 Task: Sort photos from a tech conference into album 
Action: Mouse moved to (459, 569)
Screenshot: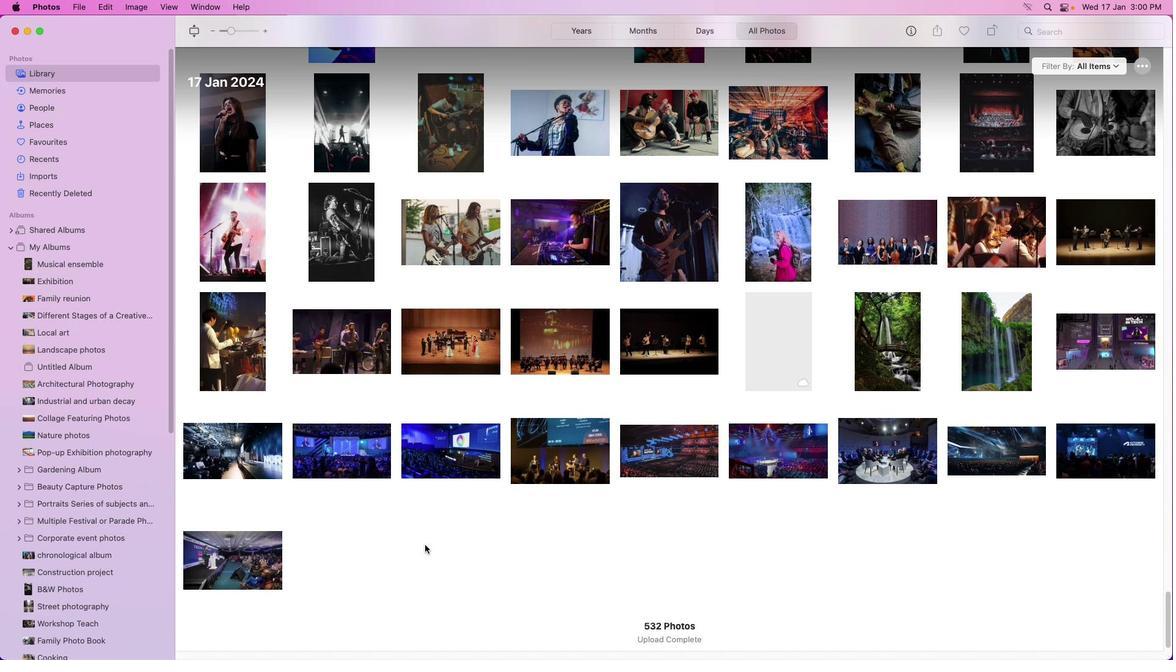 
Action: Mouse pressed left at (459, 569)
Screenshot: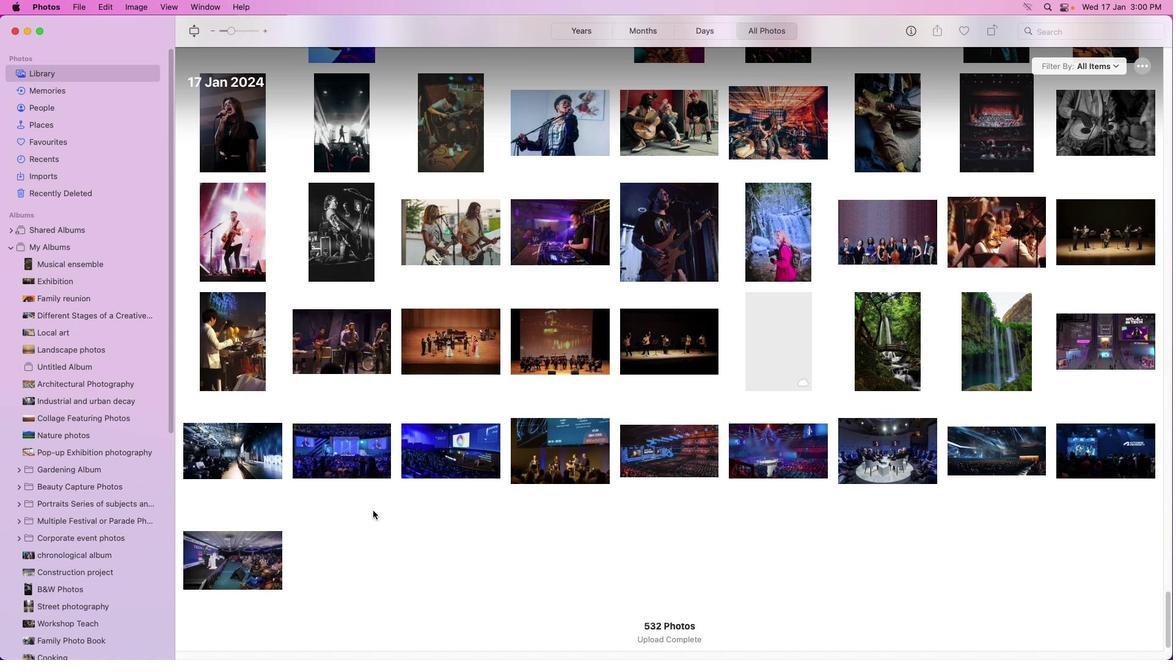 
Action: Mouse moved to (150, 244)
Screenshot: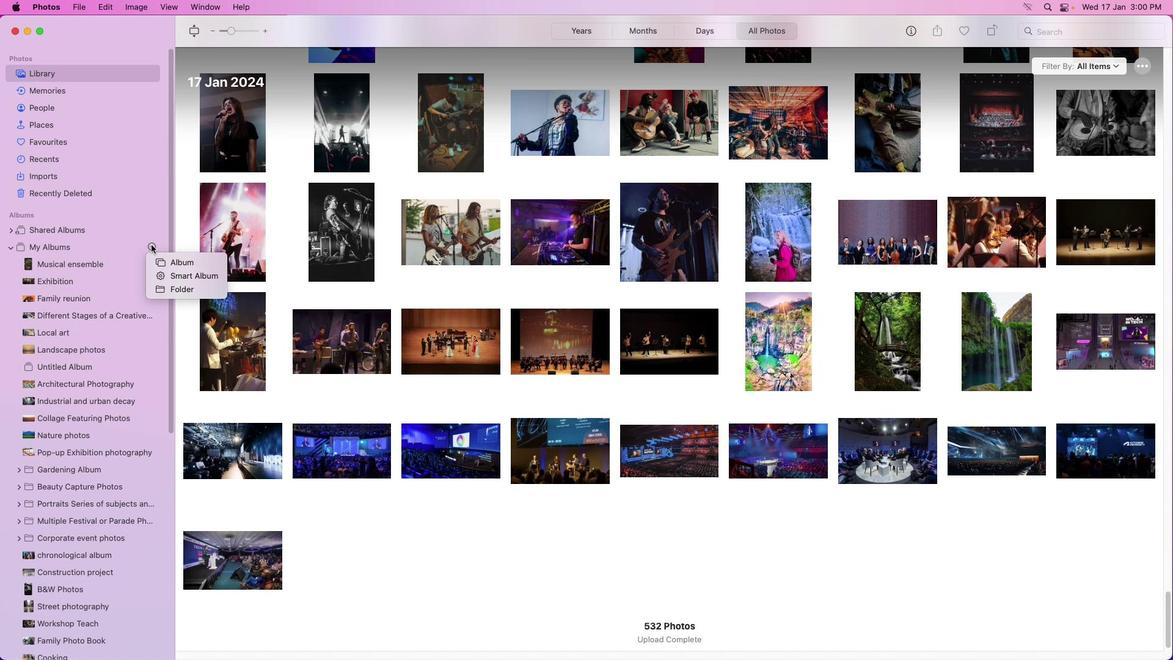 
Action: Mouse pressed left at (150, 244)
Screenshot: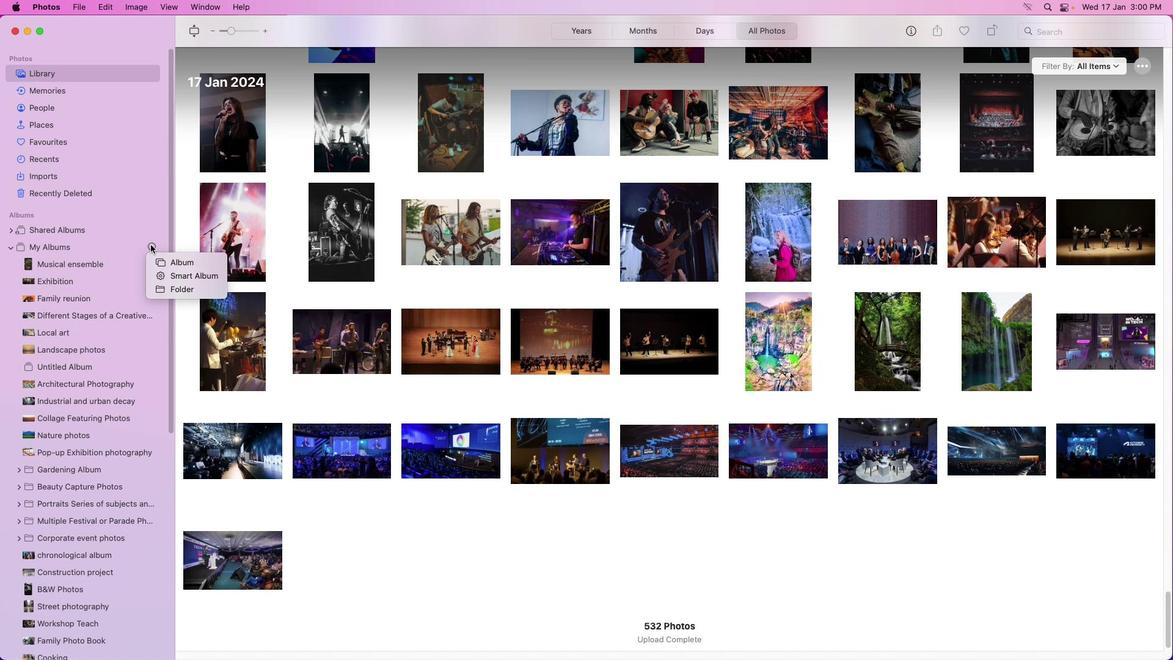 
Action: Mouse moved to (196, 264)
Screenshot: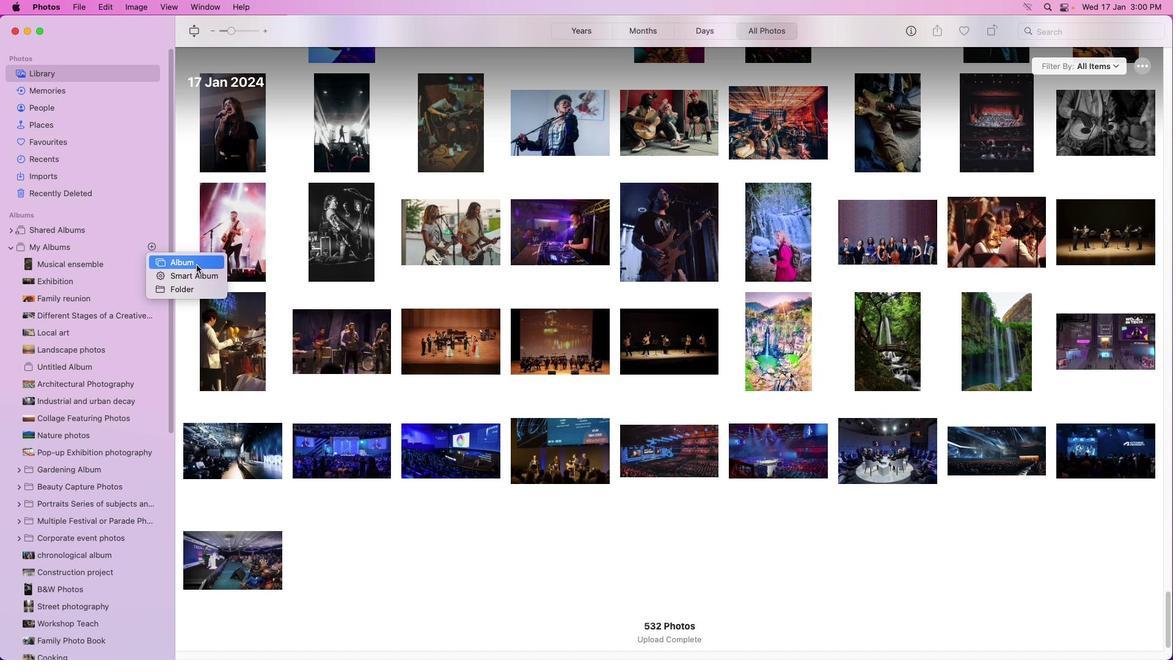 
Action: Mouse pressed left at (196, 264)
Screenshot: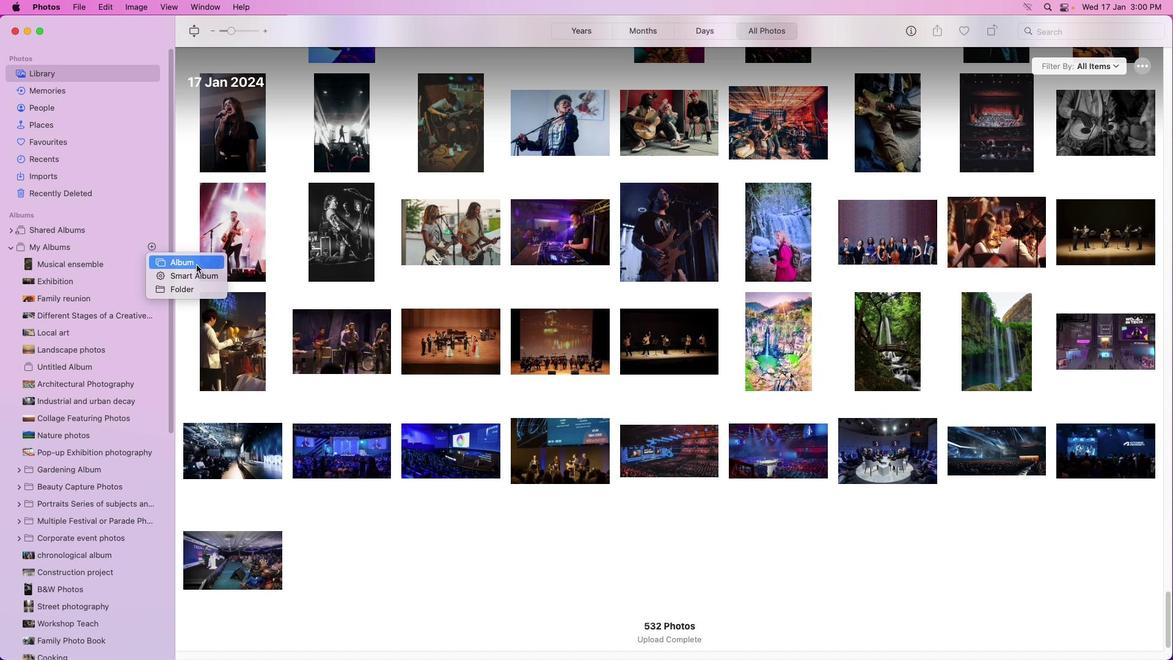 
Action: Mouse moved to (196, 265)
Screenshot: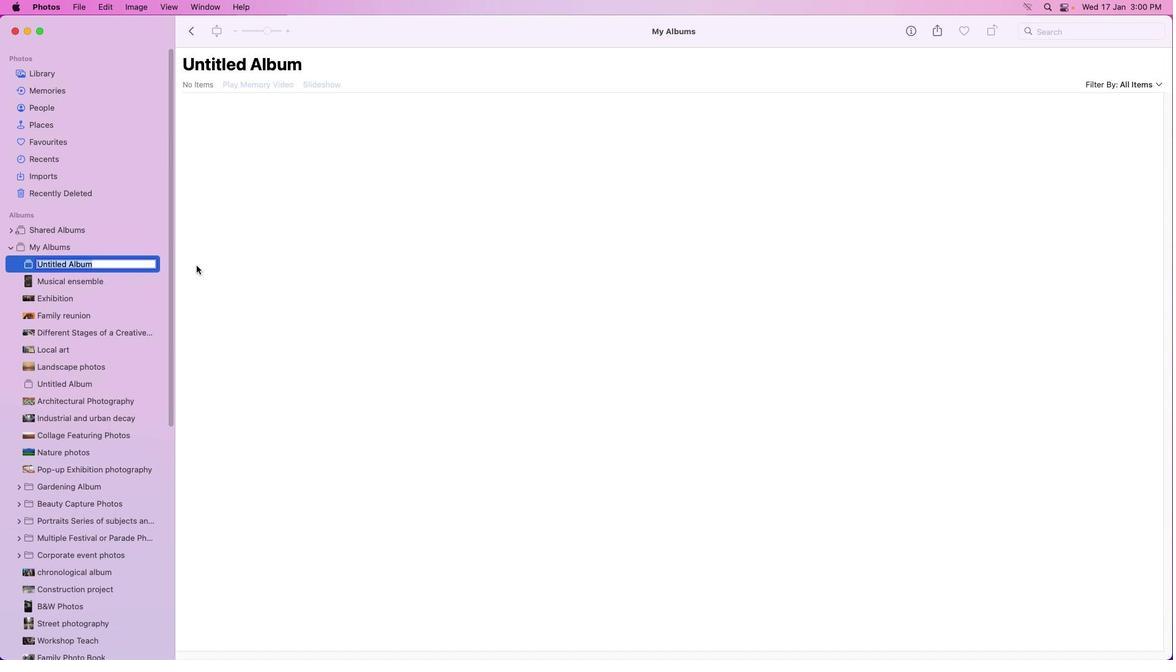 
Action: Key pressed Key.backspaceKey.caps_lock'T'Key.caps_lock'e''c''h'Key.space'c''o''n''f''e''r''e''n''c''e'Key.enter
Screenshot: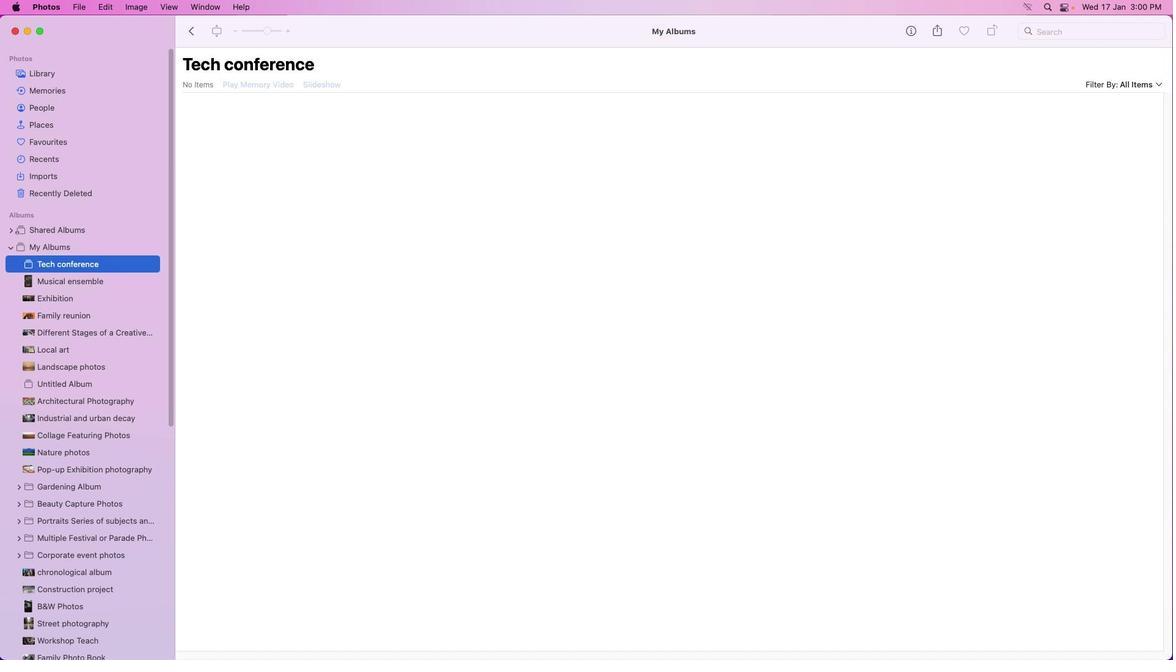 
Action: Mouse moved to (69, 70)
Screenshot: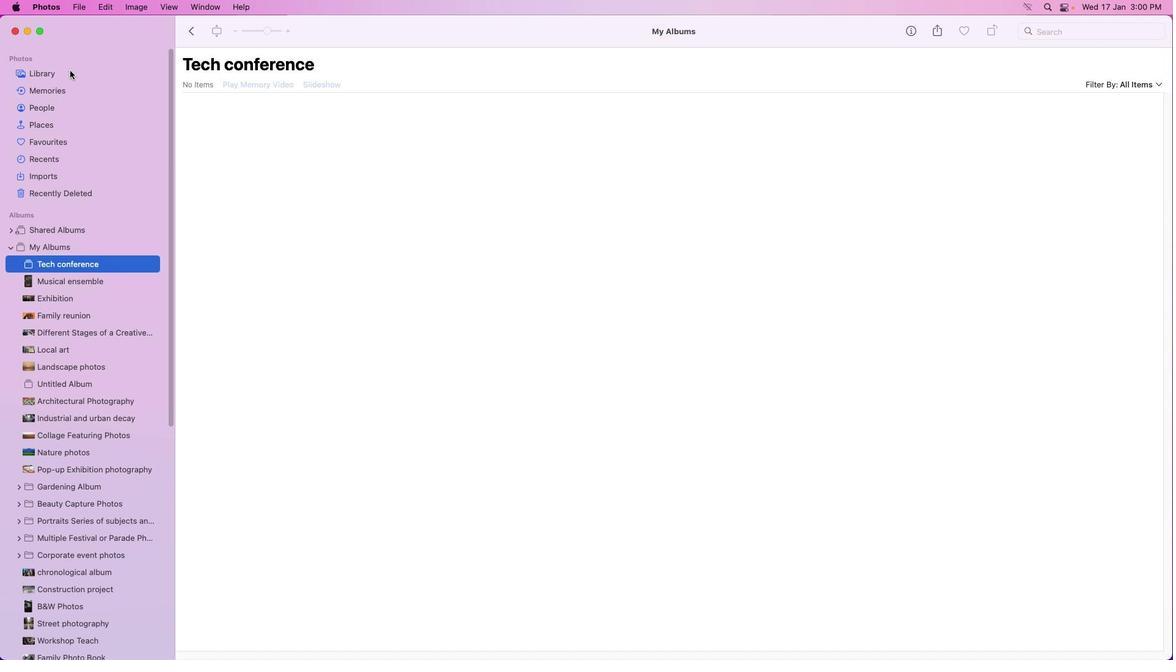 
Action: Mouse pressed left at (69, 70)
Screenshot: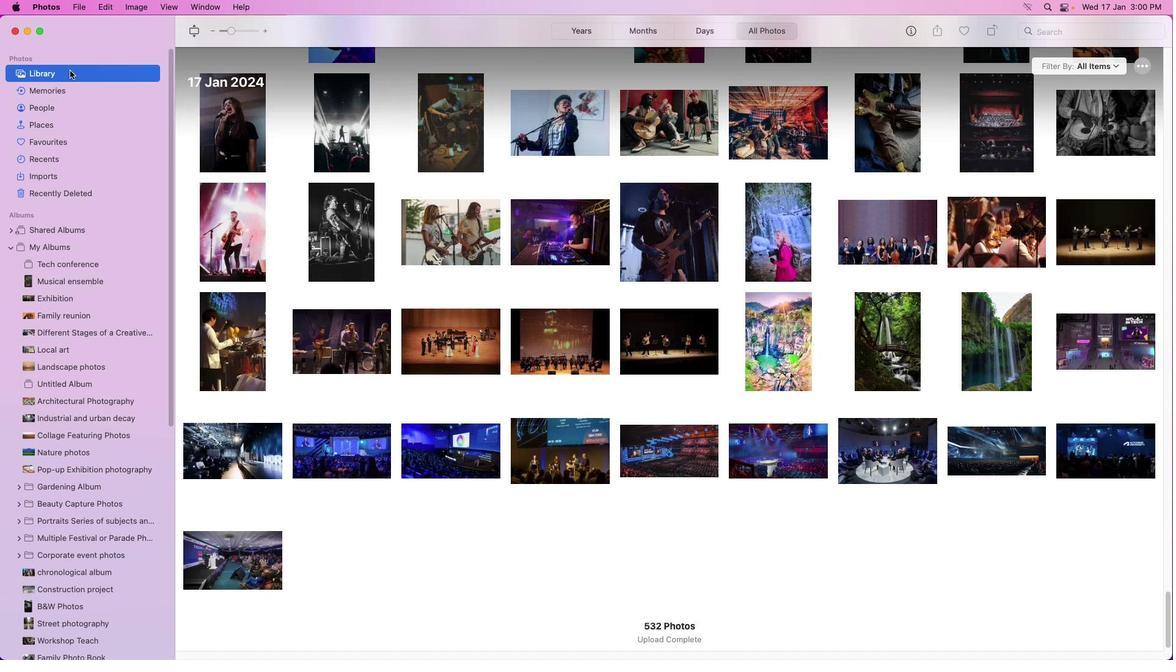 
Action: Mouse moved to (1088, 337)
Screenshot: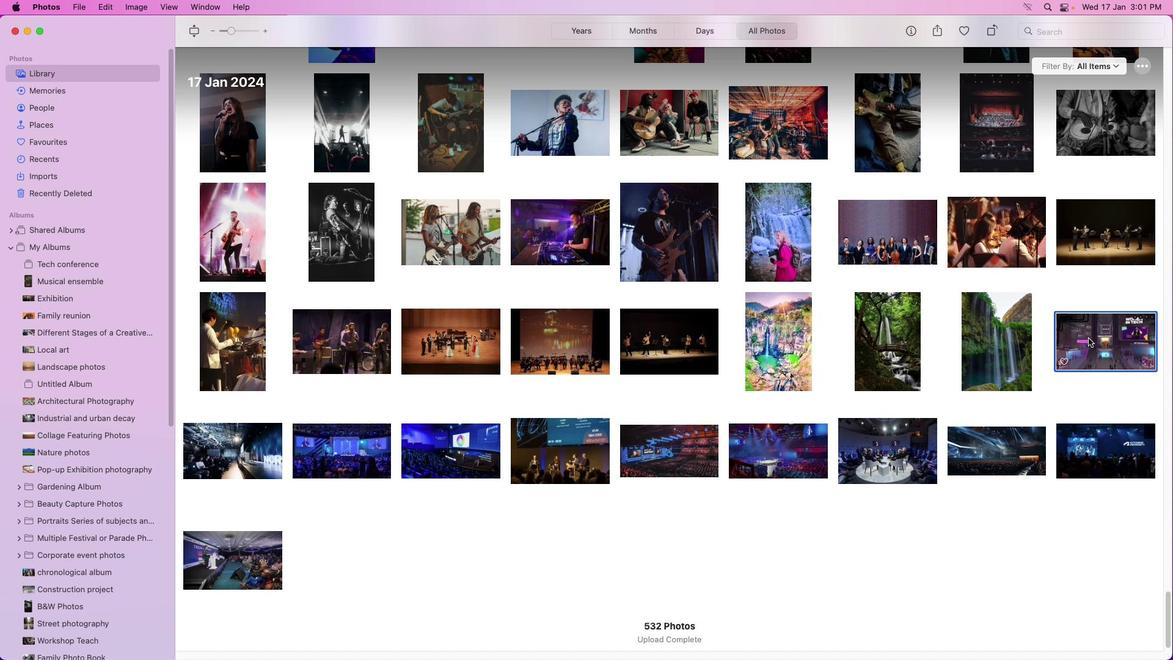 
Action: Mouse pressed left at (1088, 337)
Screenshot: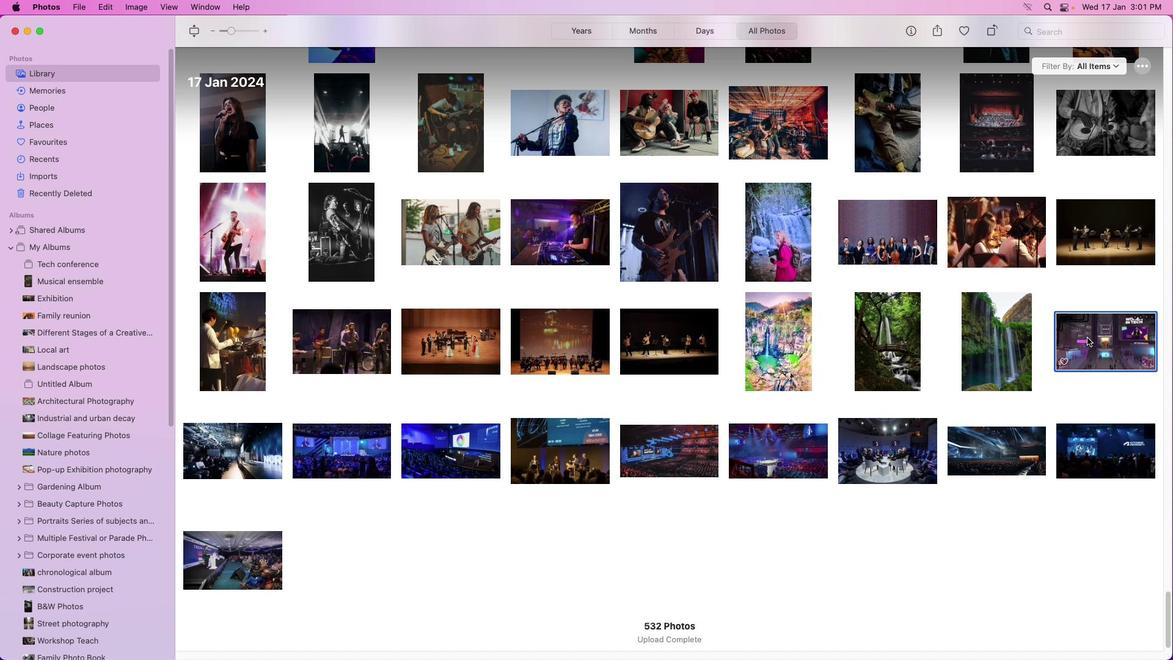
Action: Mouse moved to (1081, 342)
Screenshot: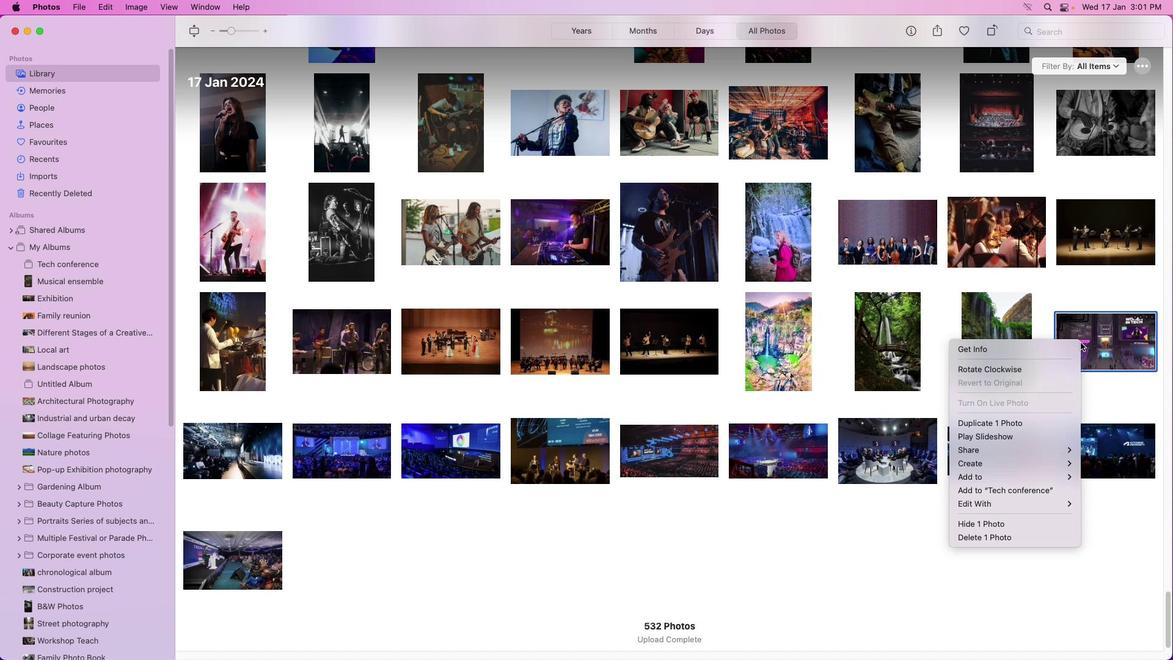 
Action: Mouse pressed right at (1081, 342)
Screenshot: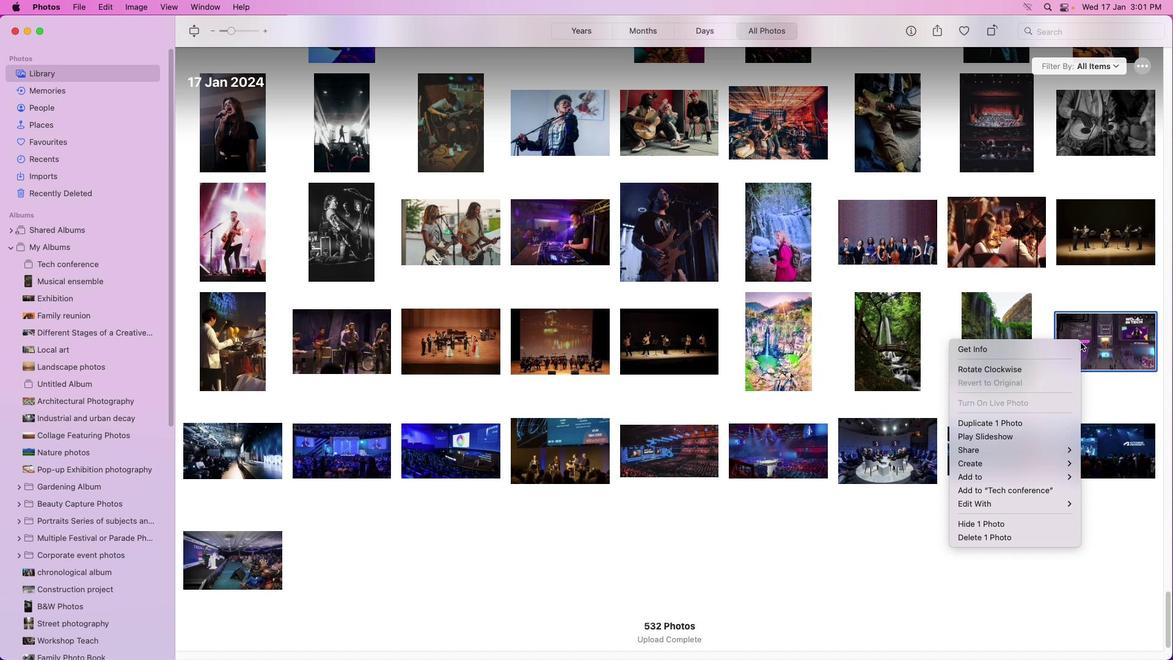 
Action: Mouse moved to (835, 101)
Screenshot: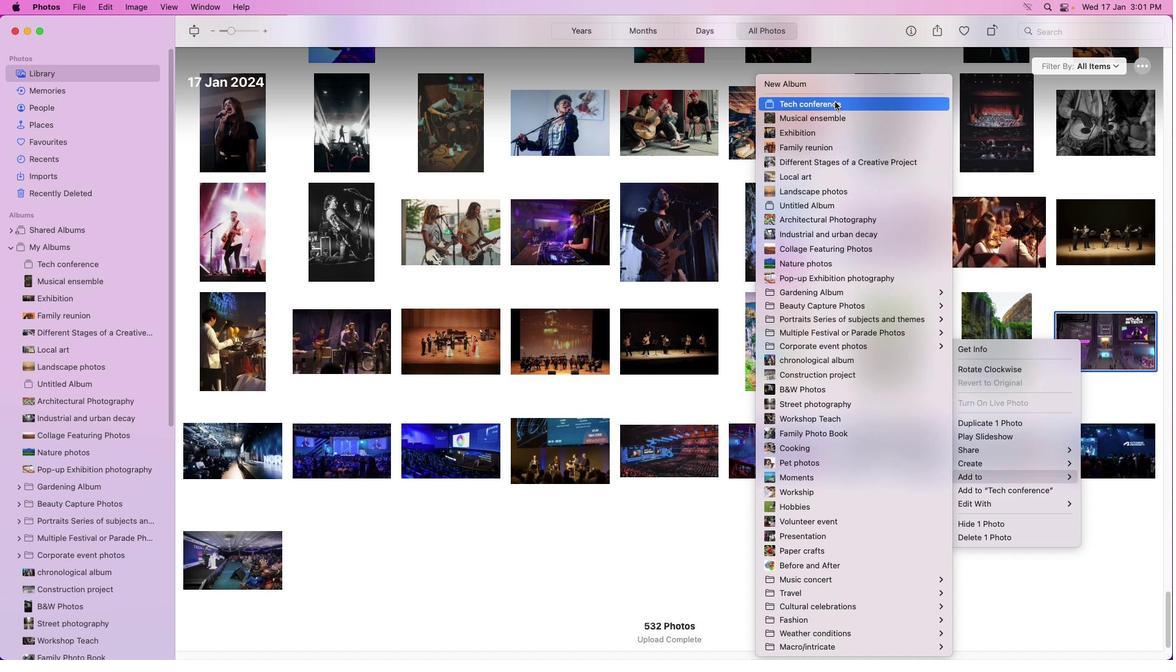 
Action: Mouse pressed left at (835, 101)
Screenshot: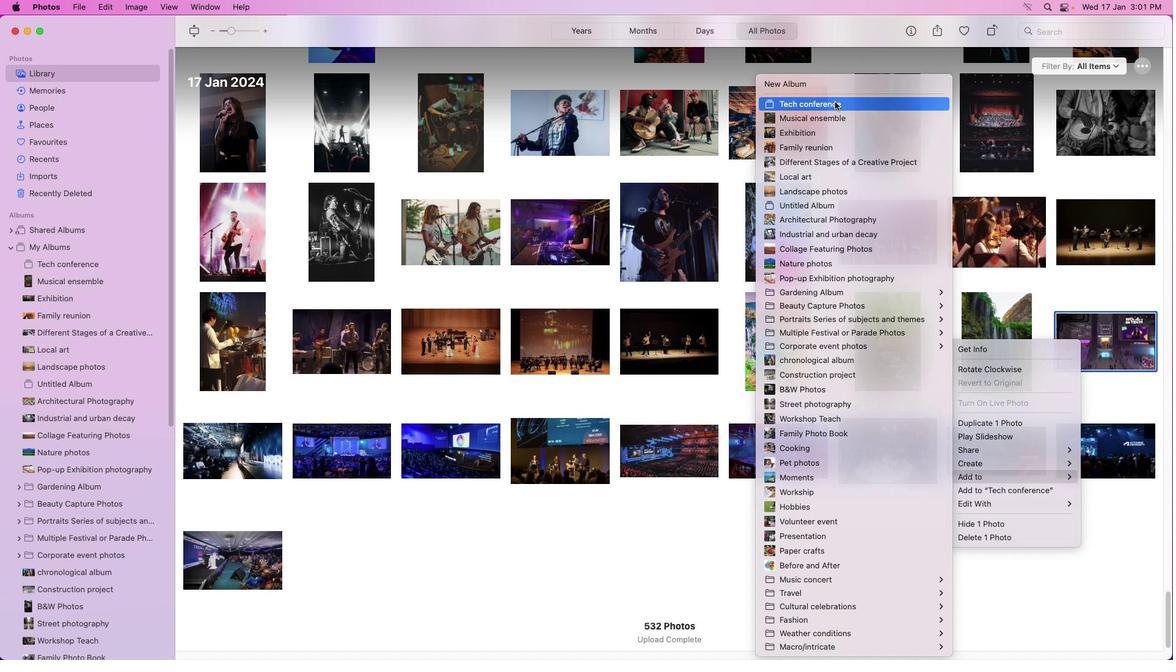 
Action: Mouse moved to (248, 457)
Screenshot: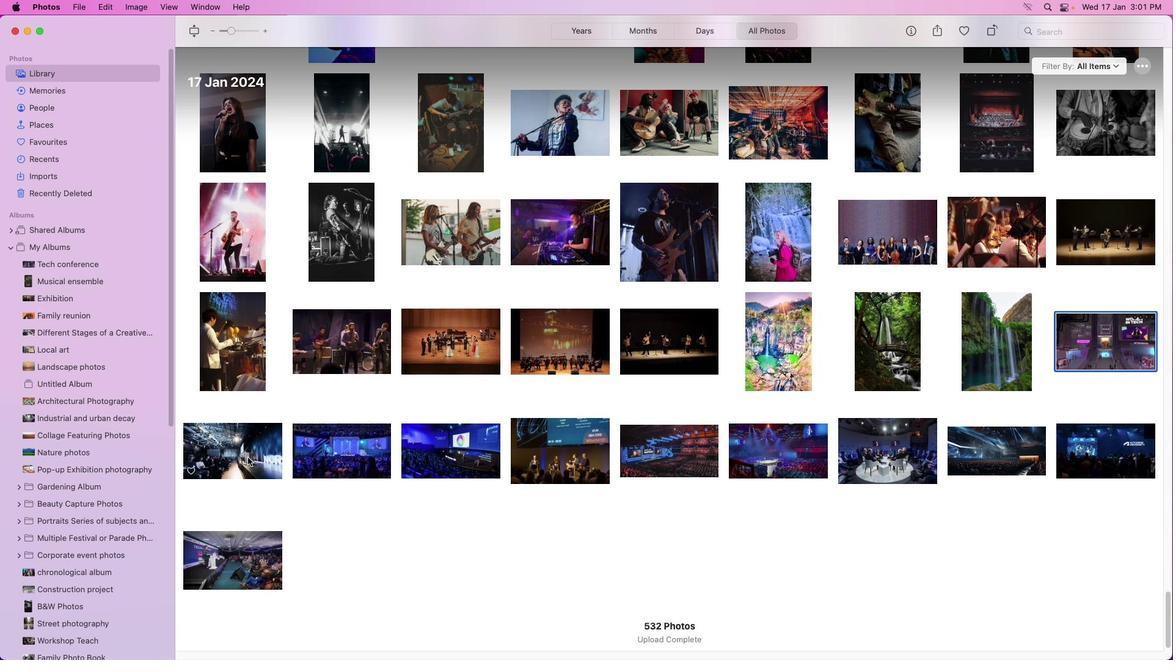
Action: Mouse pressed right at (248, 457)
Screenshot: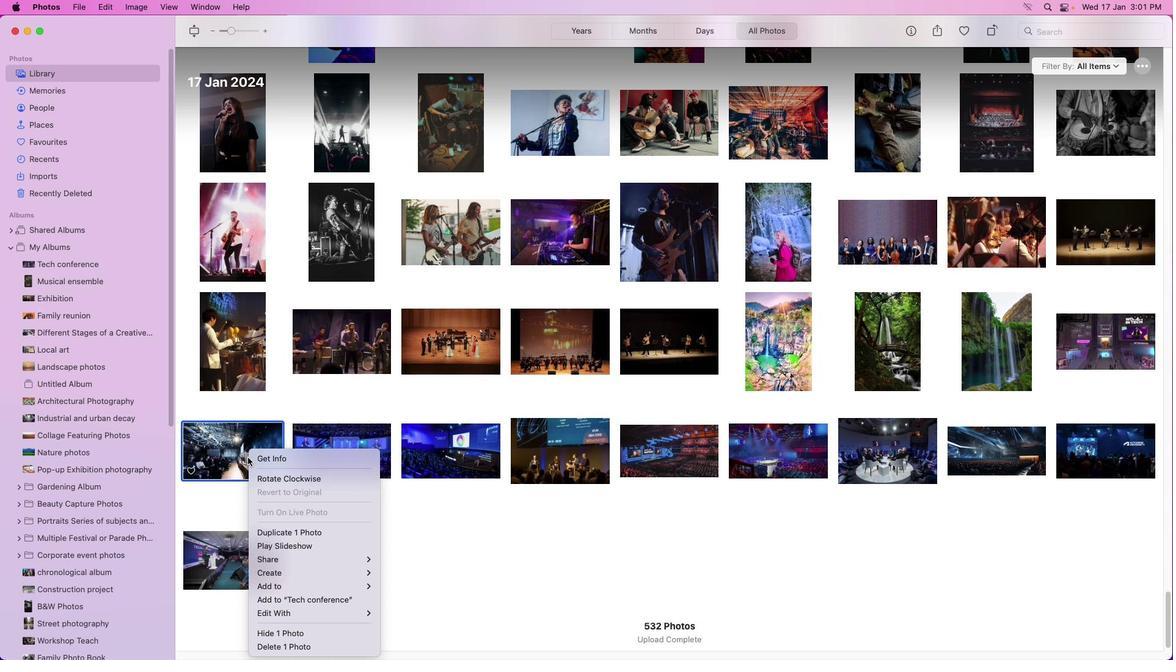 
Action: Mouse moved to (491, 107)
Screenshot: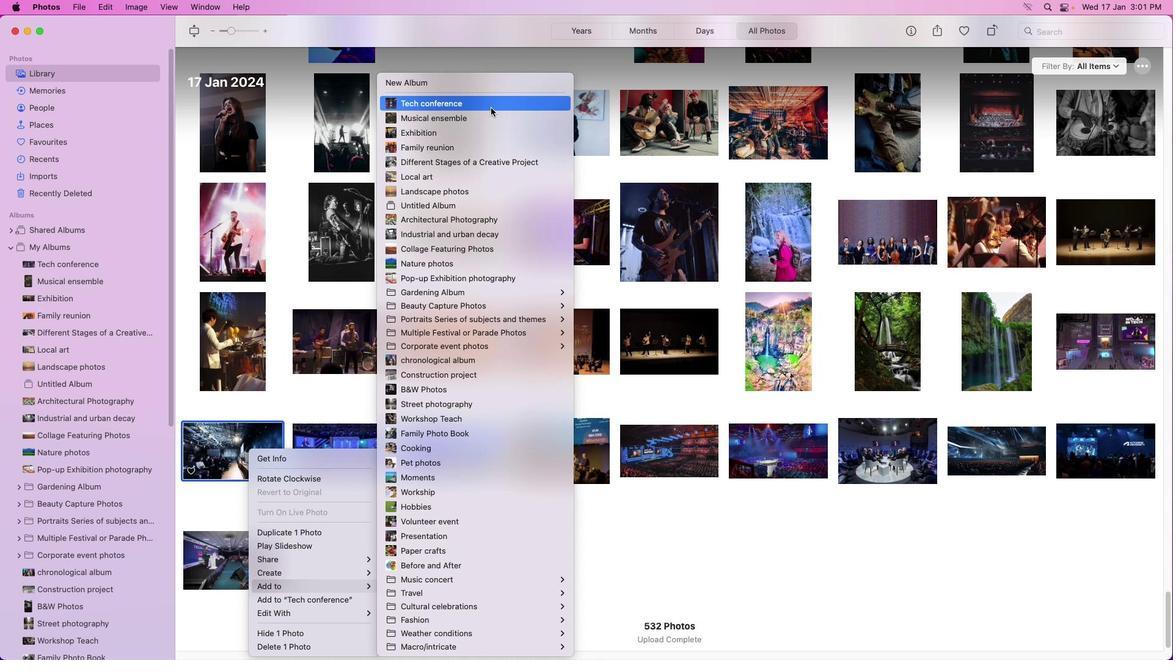 
Action: Mouse pressed left at (491, 107)
Screenshot: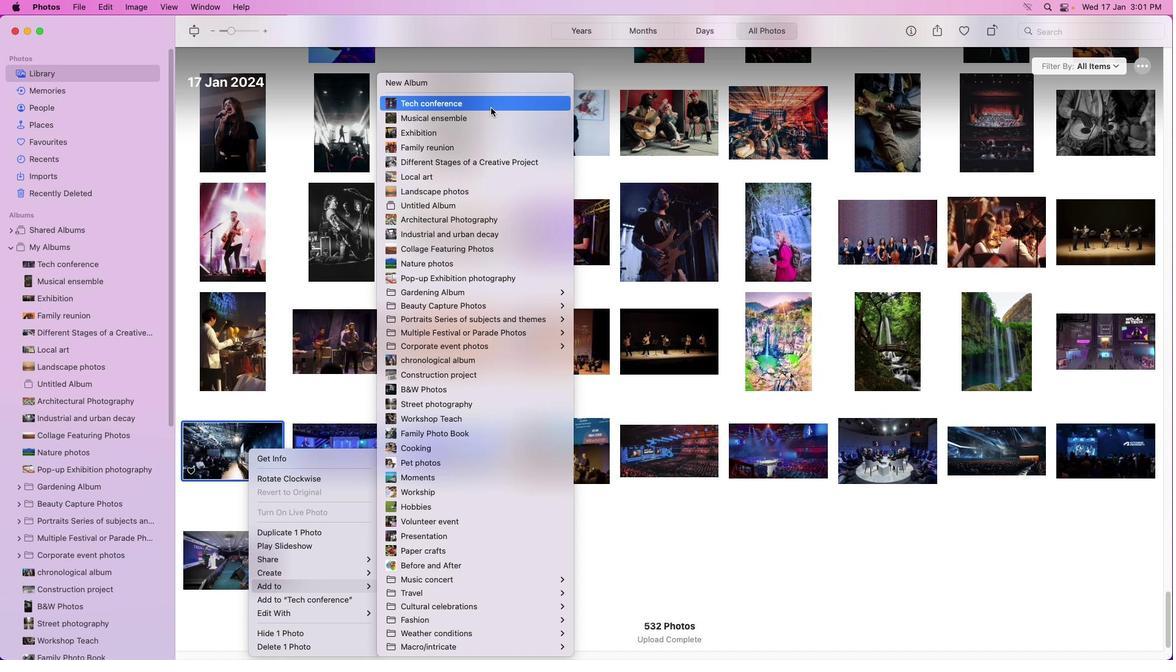 
Action: Mouse moved to (339, 446)
Screenshot: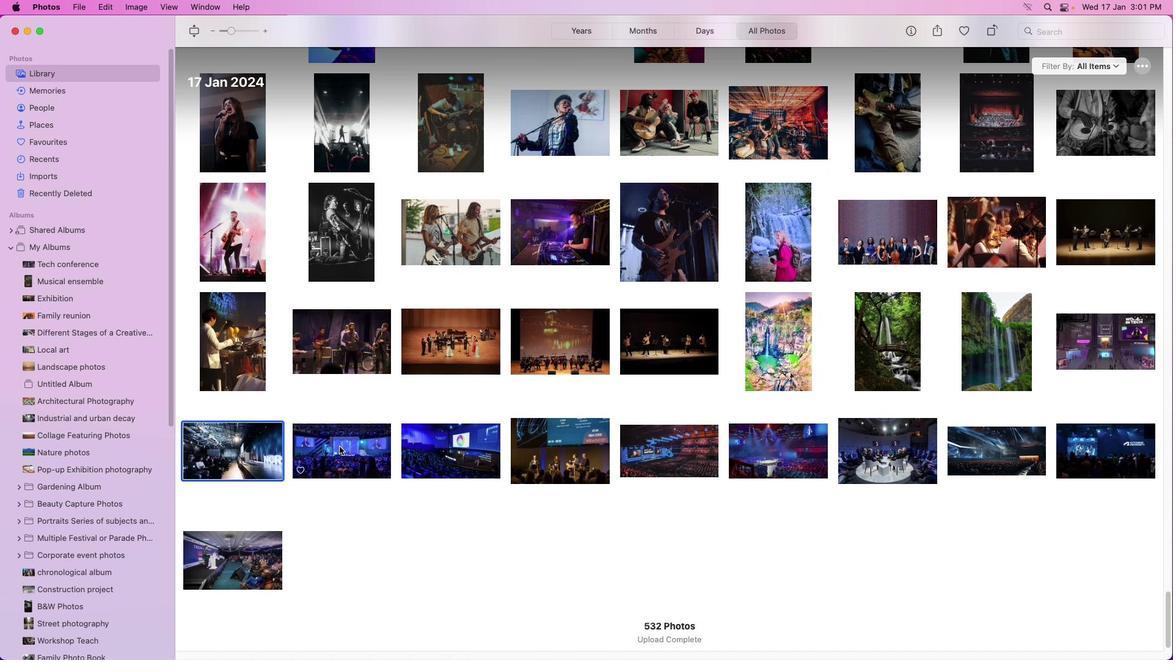 
Action: Mouse pressed left at (339, 446)
Screenshot: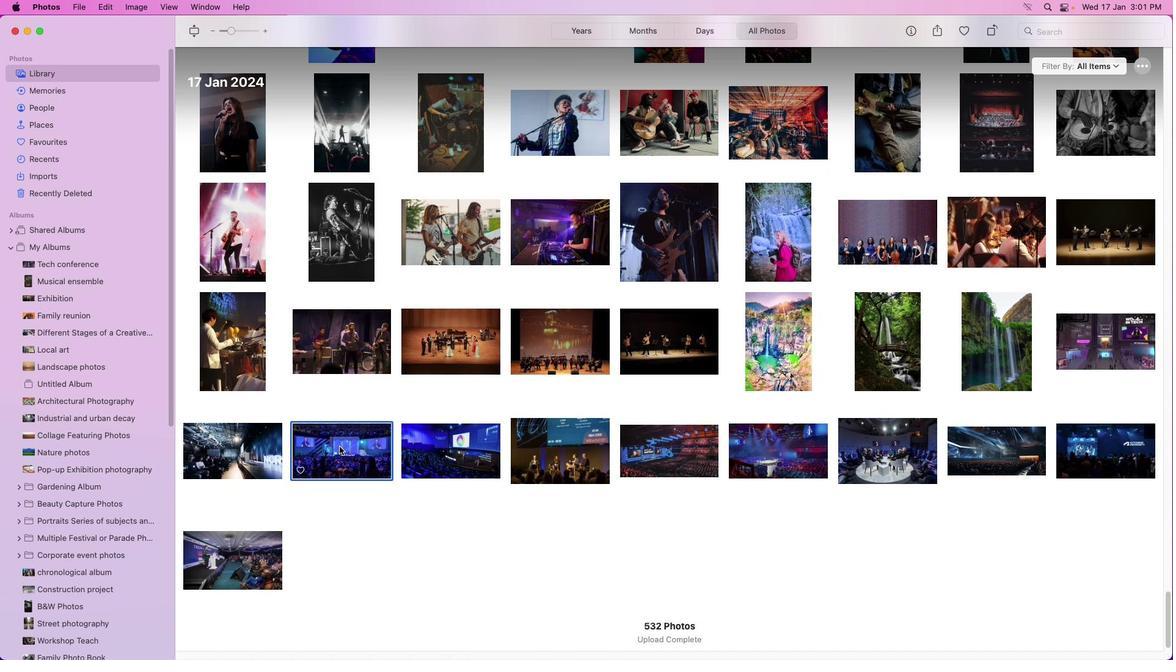 
Action: Mouse pressed right at (339, 446)
Screenshot: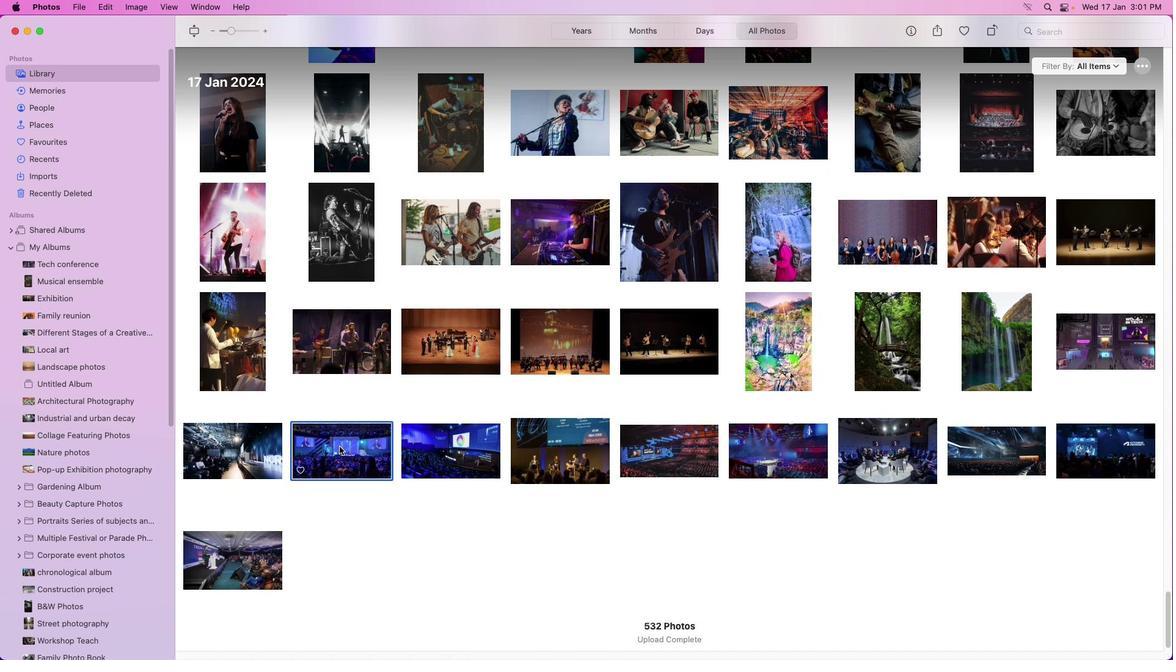 
Action: Mouse moved to (359, 449)
Screenshot: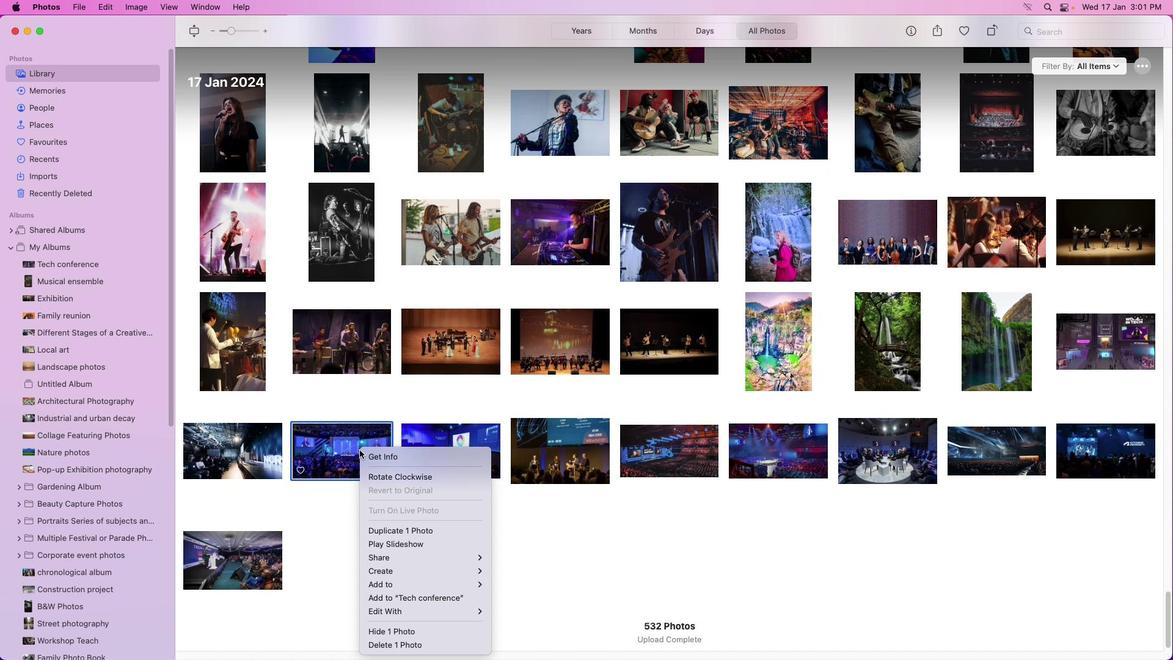 
Action: Mouse pressed right at (359, 449)
Screenshot: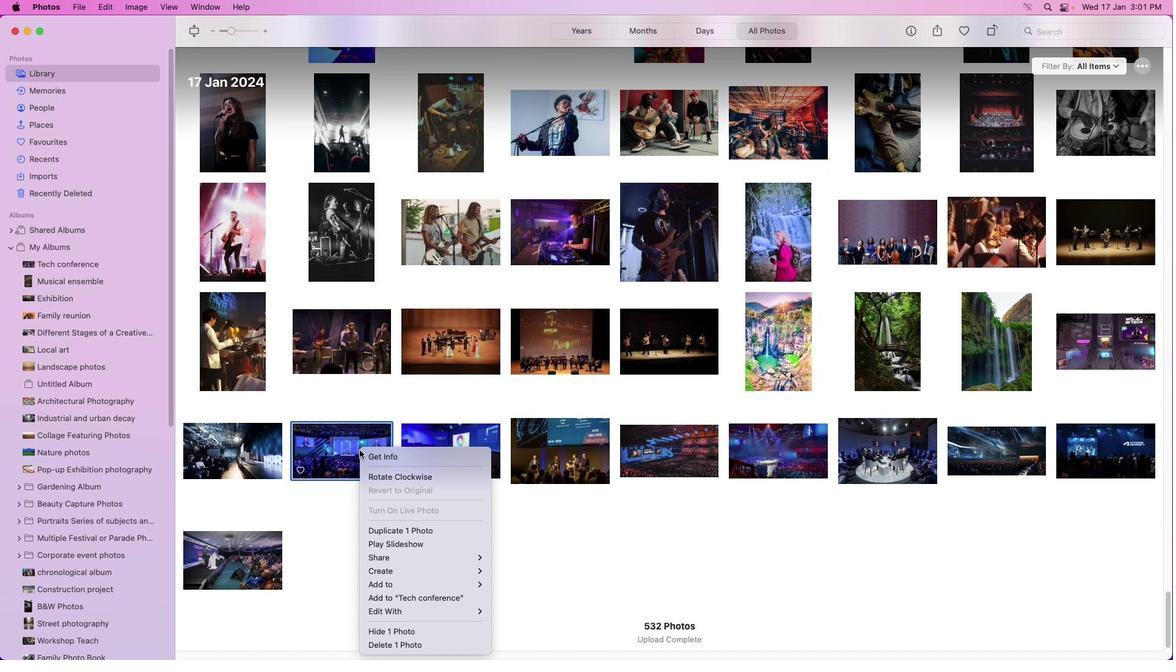 
Action: Mouse moved to (589, 103)
Screenshot: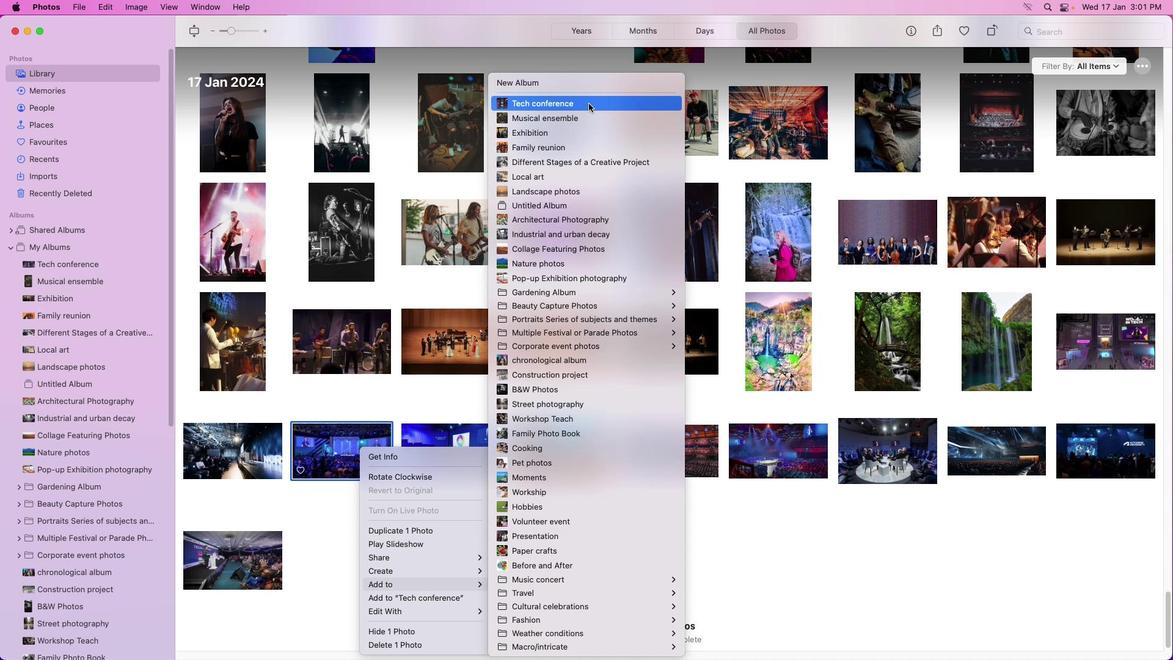 
Action: Mouse pressed left at (589, 103)
Screenshot: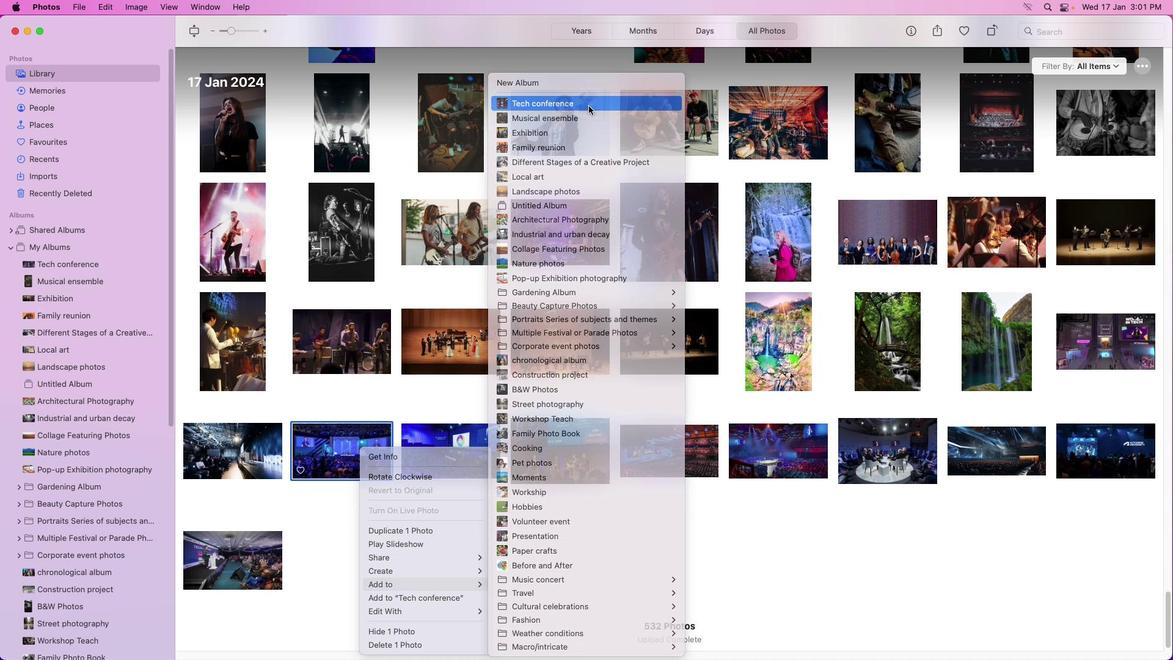 
Action: Mouse moved to (474, 441)
Screenshot: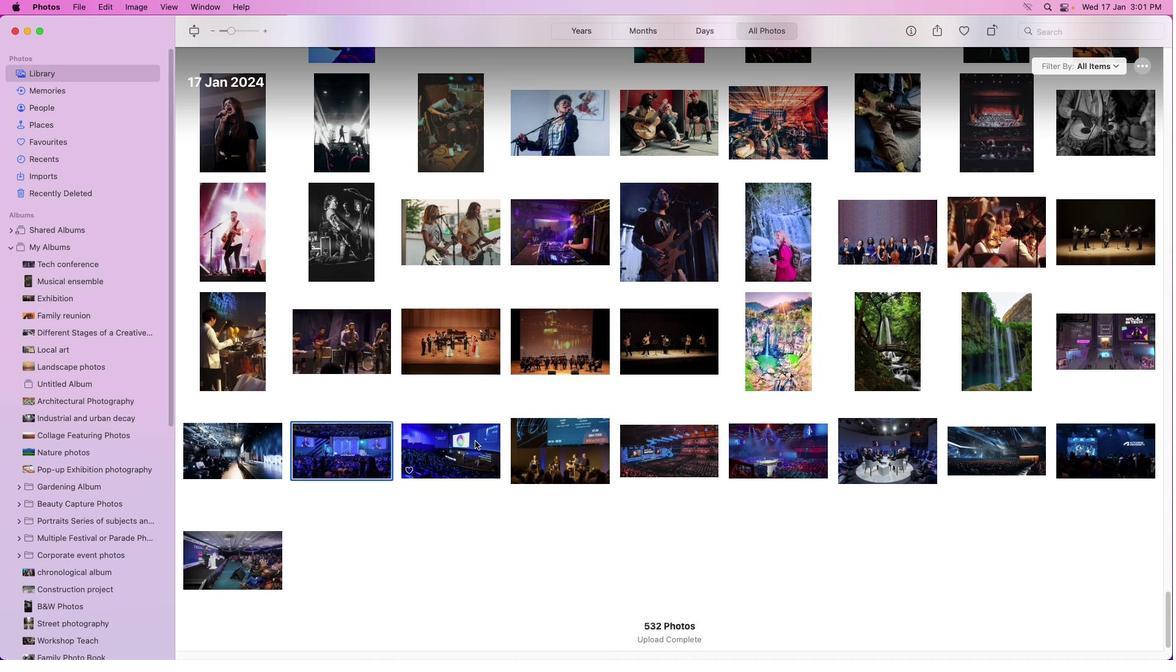 
Action: Mouse pressed left at (474, 441)
Screenshot: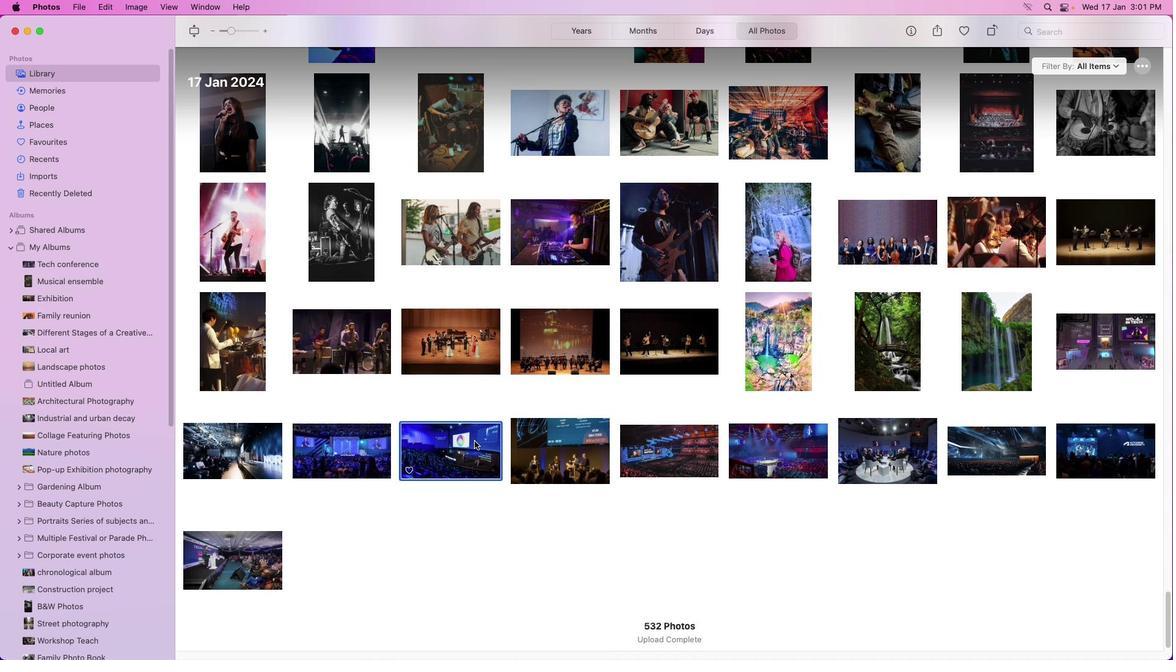 
Action: Mouse moved to (461, 444)
Screenshot: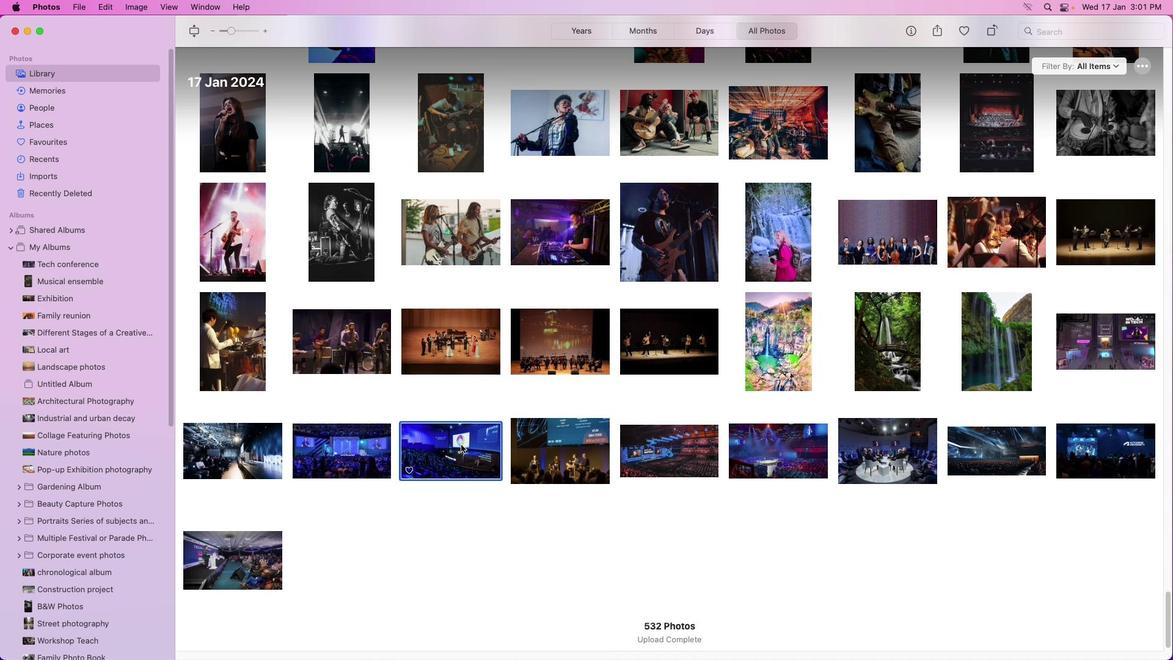 
Action: Mouse pressed right at (461, 444)
Screenshot: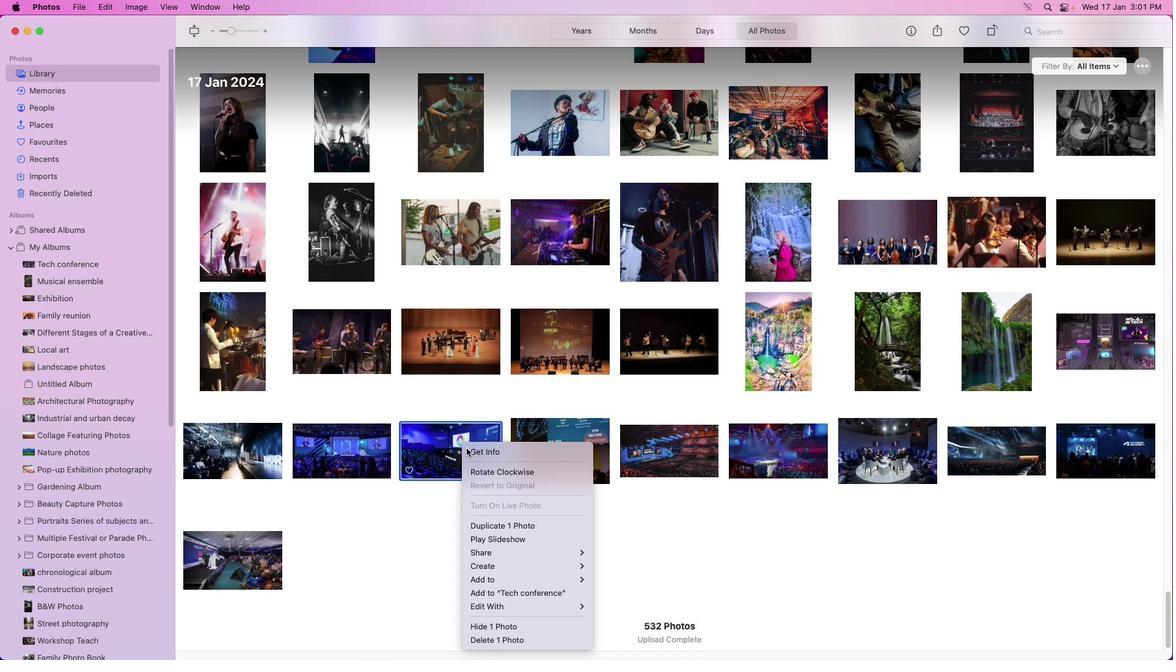 
Action: Mouse moved to (675, 103)
Screenshot: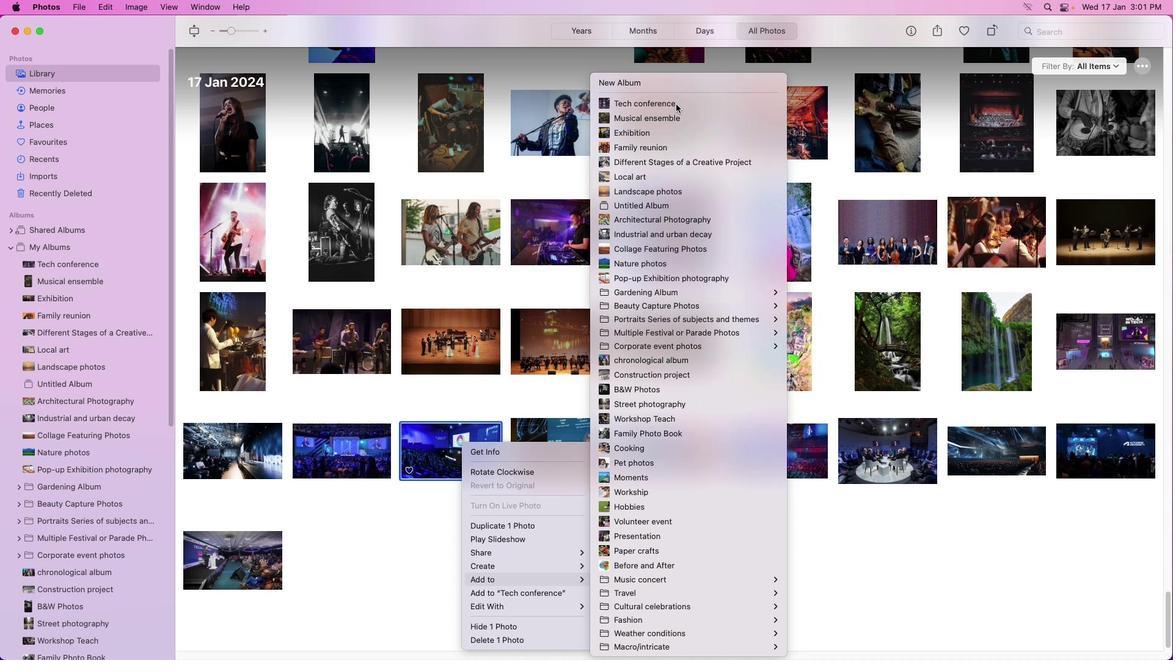 
Action: Mouse pressed left at (675, 103)
Screenshot: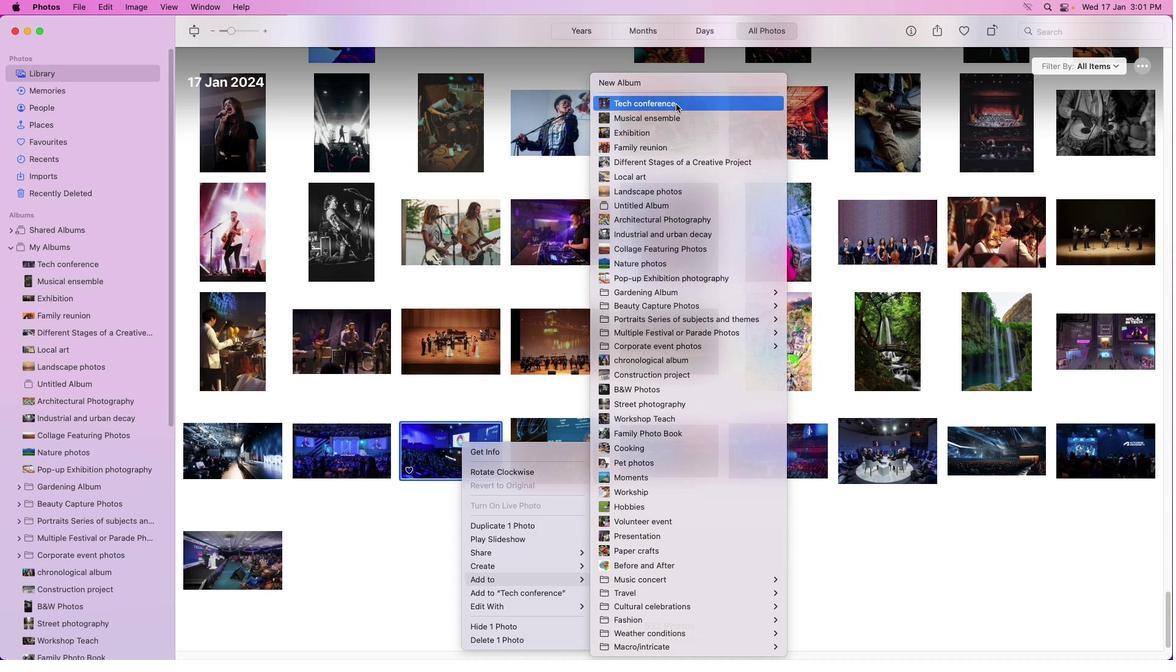 
Action: Mouse moved to (526, 443)
Screenshot: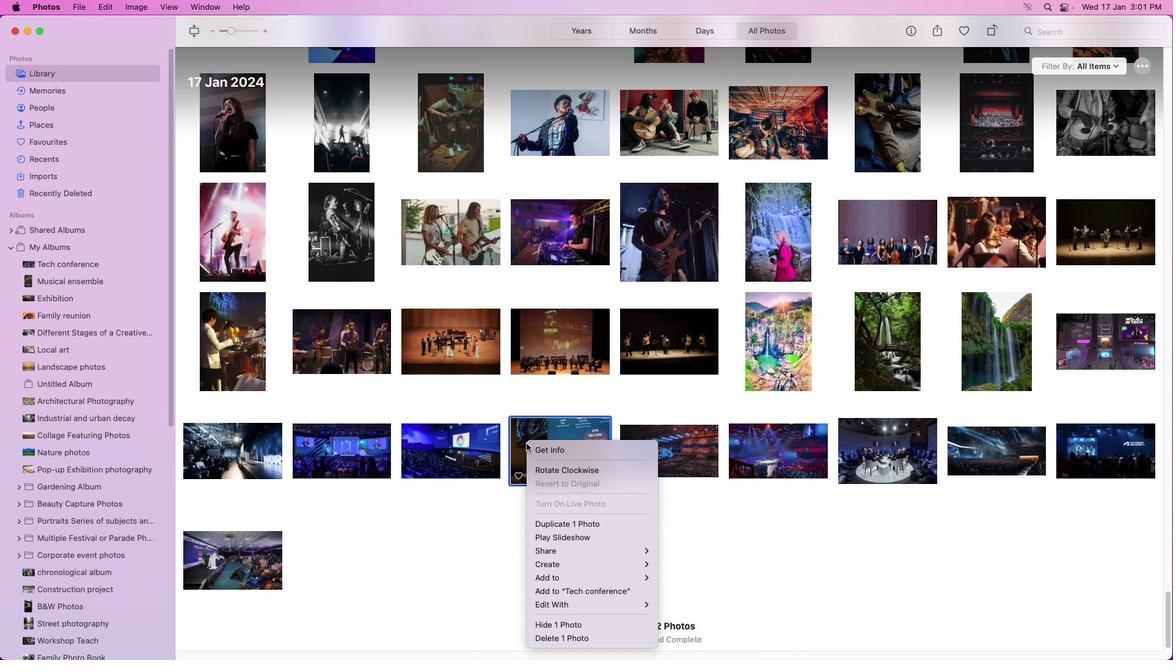 
Action: Mouse pressed right at (526, 443)
Screenshot: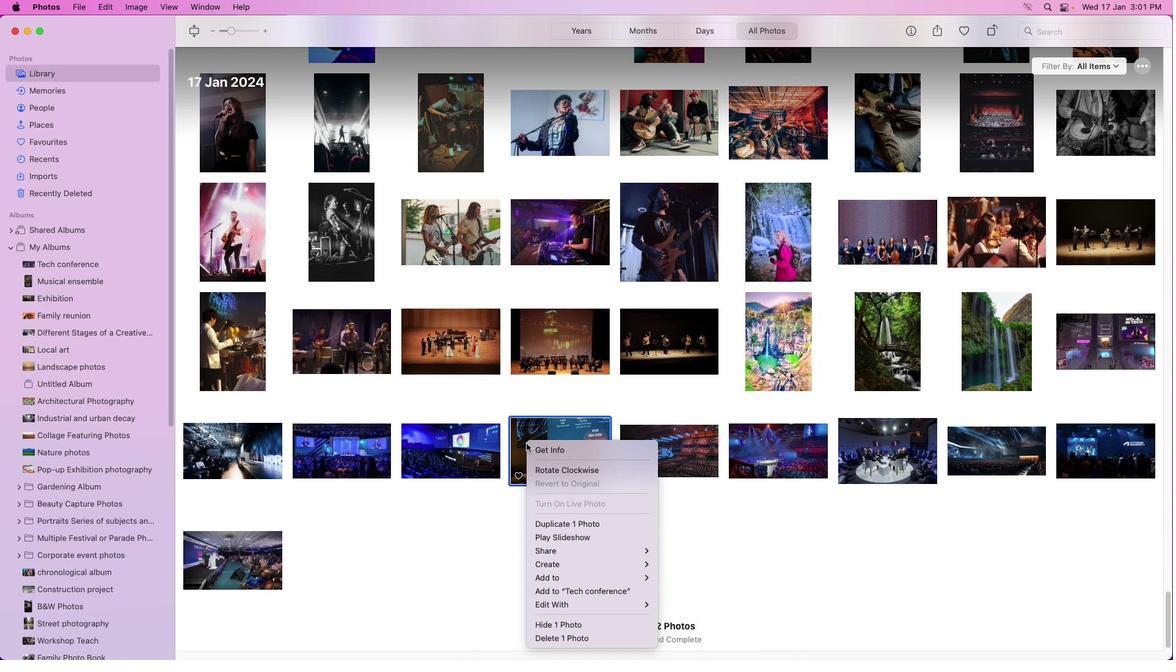 
Action: Mouse moved to (755, 106)
Screenshot: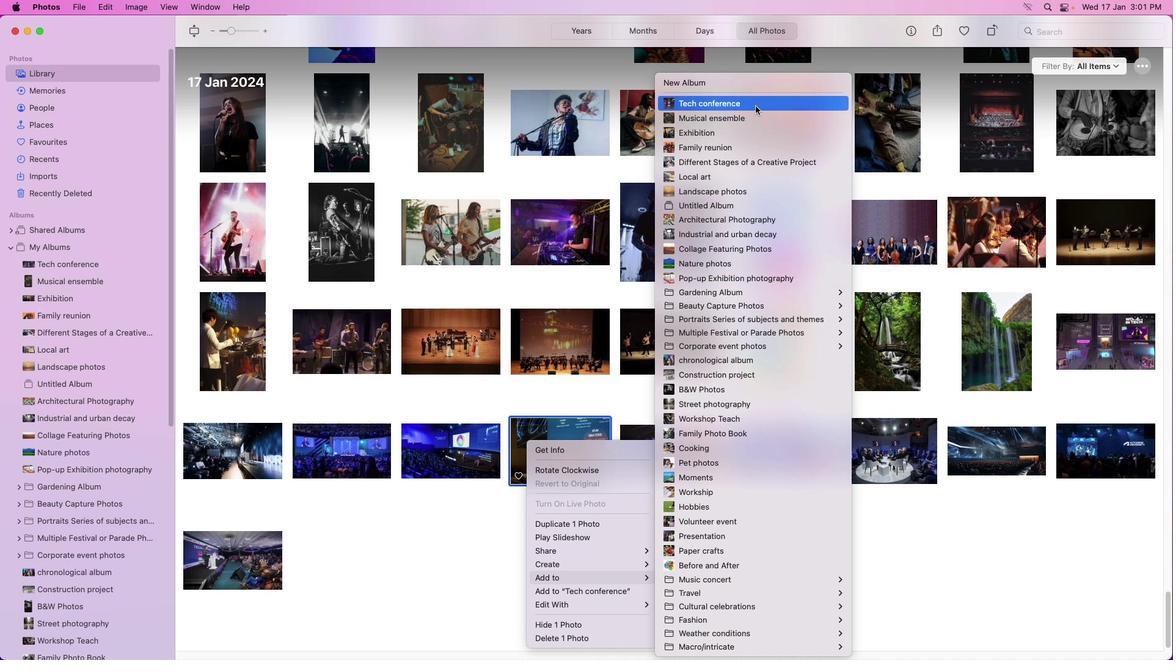 
Action: Mouse pressed left at (755, 106)
Screenshot: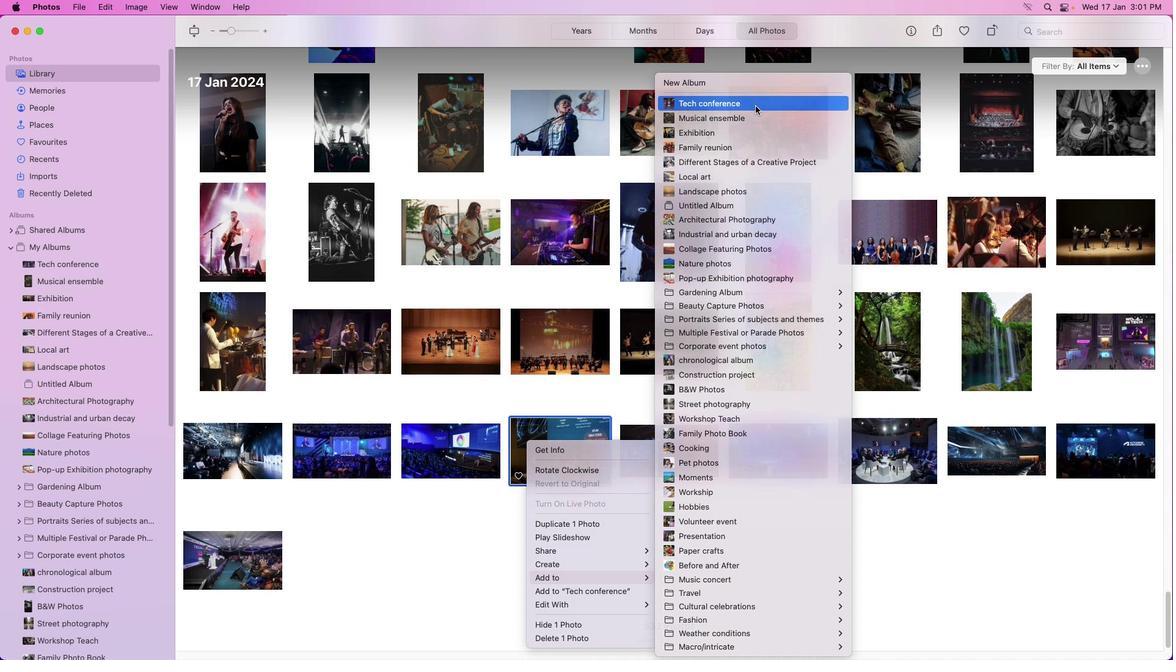 
Action: Mouse moved to (665, 452)
Screenshot: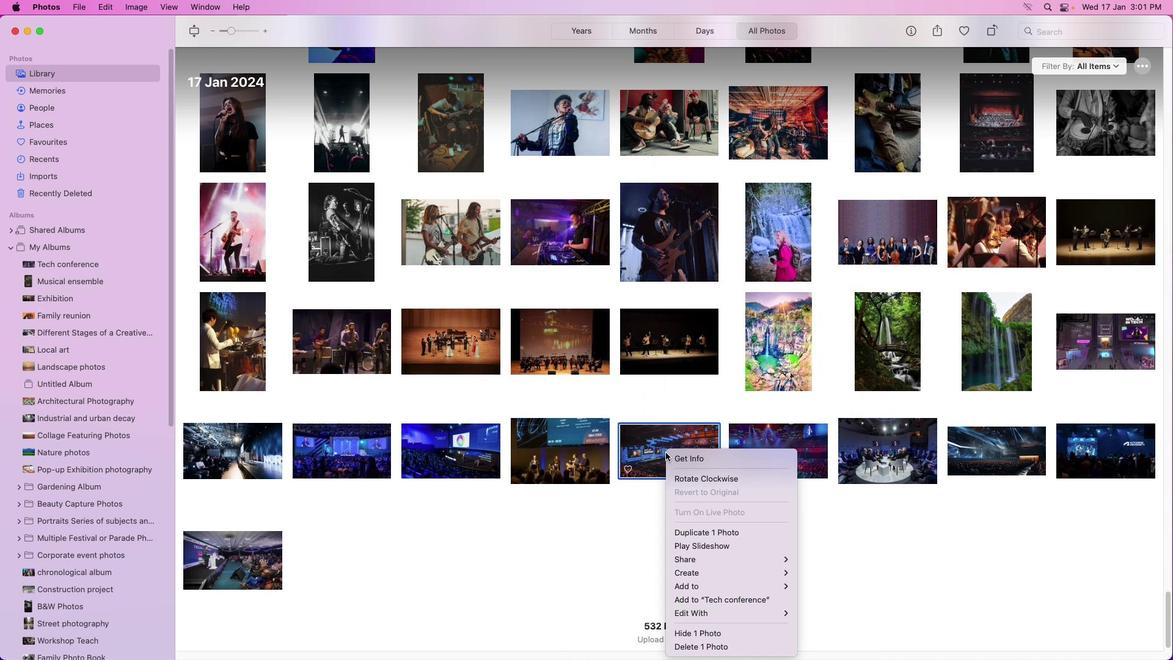 
Action: Mouse pressed right at (665, 452)
Screenshot: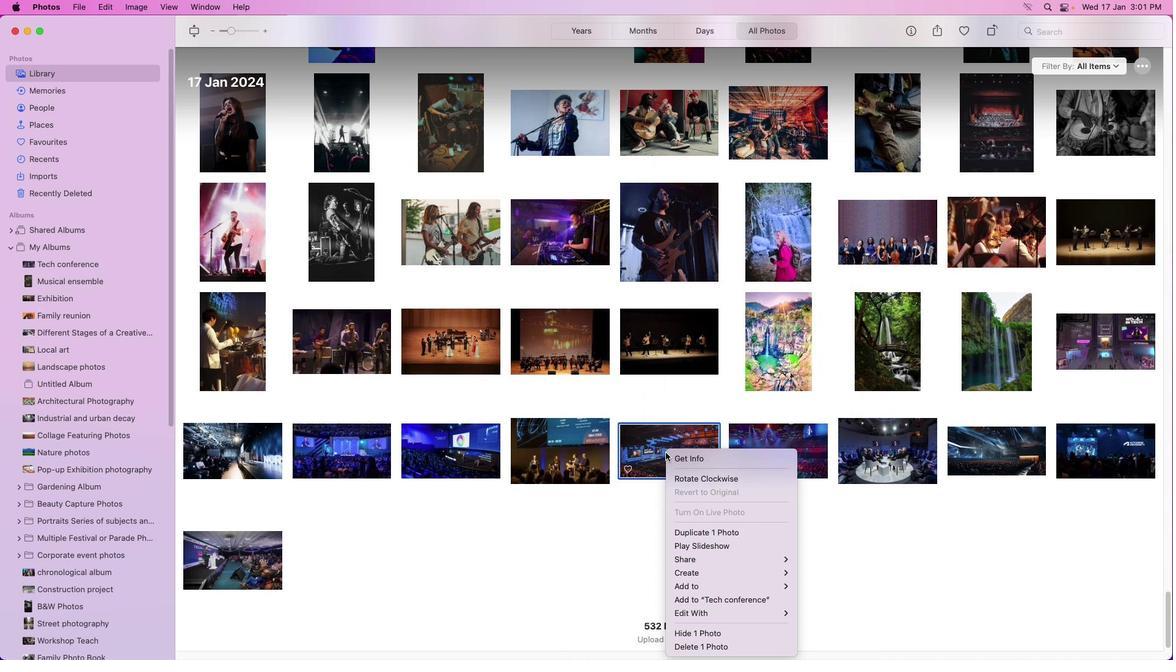 
Action: Mouse moved to (886, 106)
Screenshot: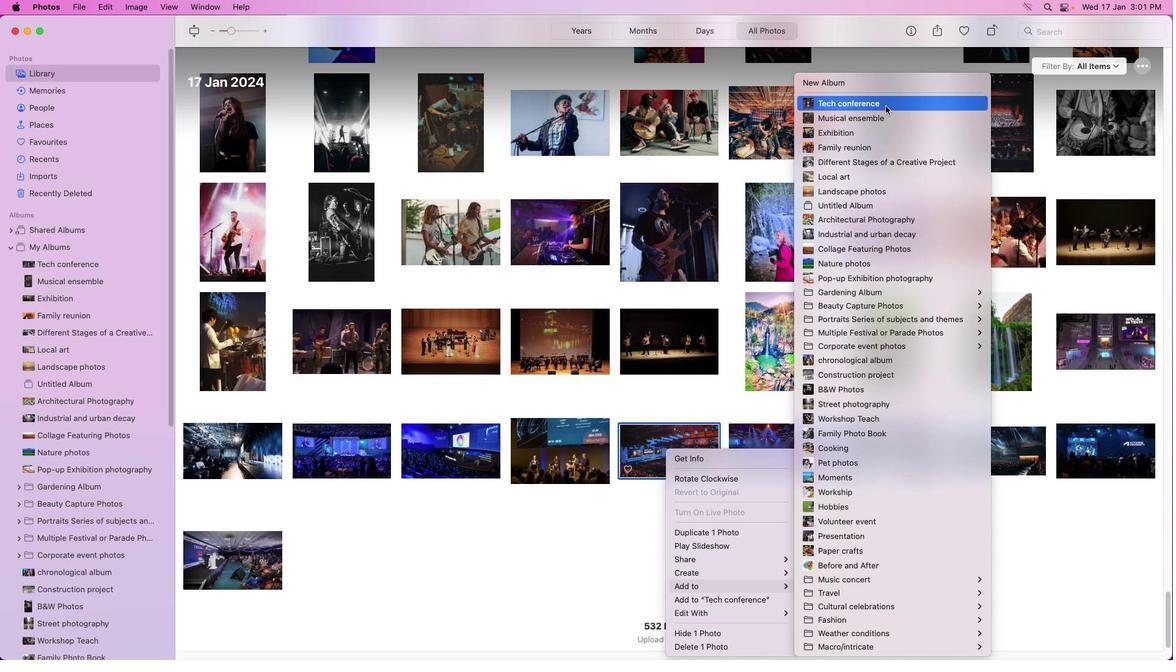 
Action: Mouse pressed left at (886, 106)
Screenshot: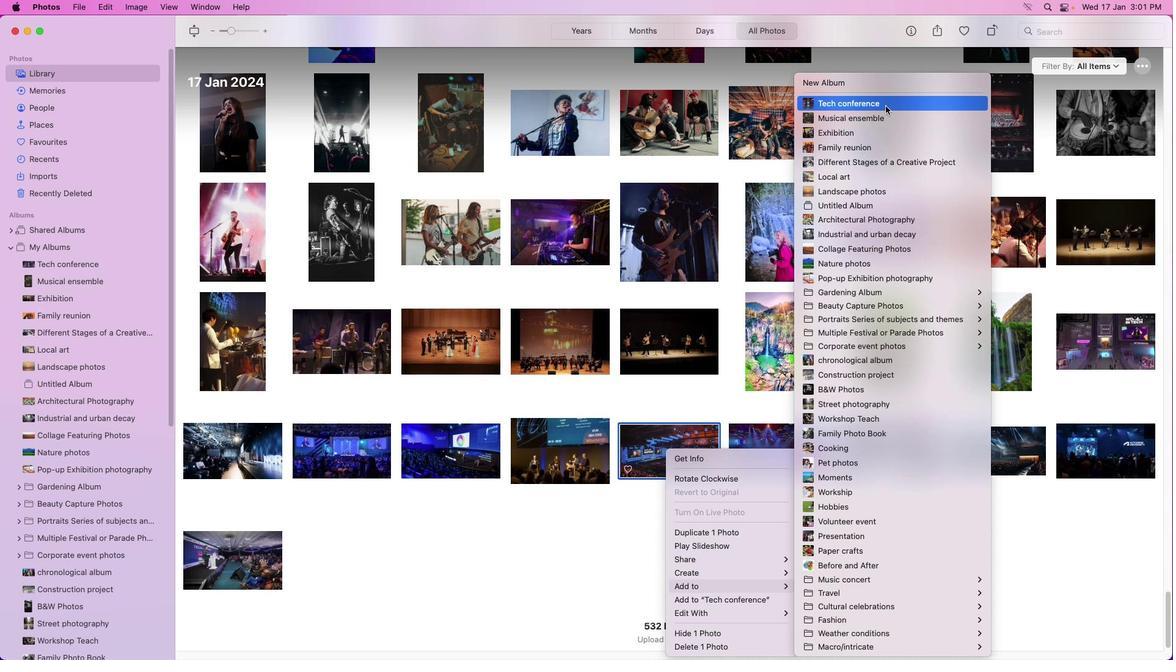 
Action: Mouse moved to (774, 451)
Screenshot: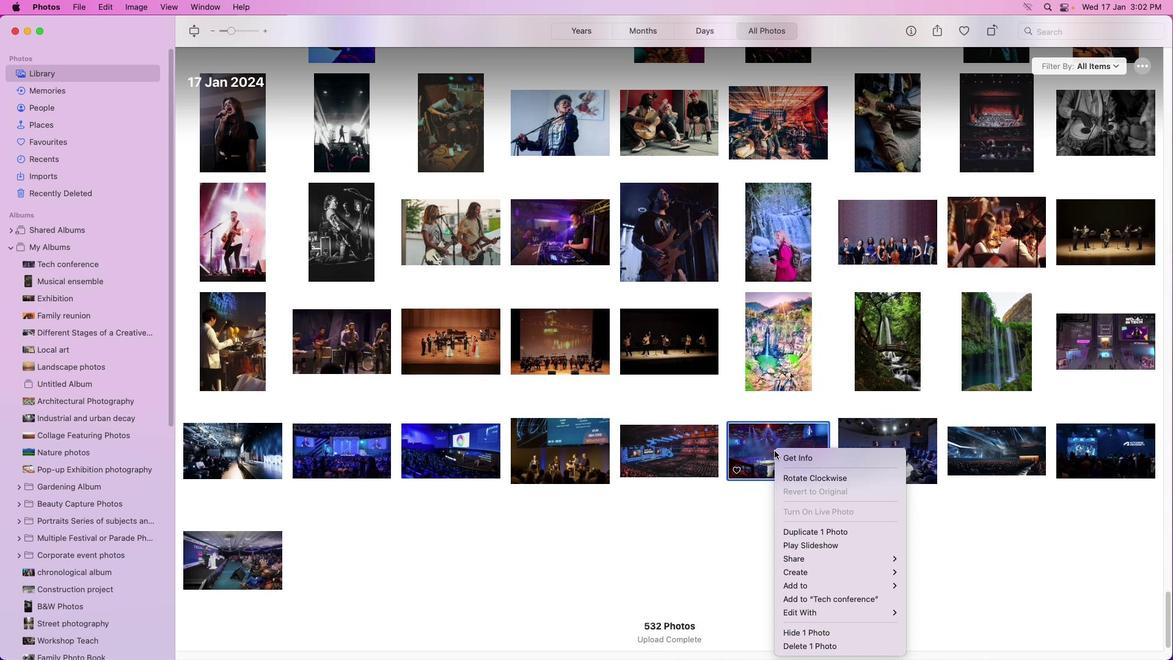 
Action: Mouse pressed right at (774, 451)
Screenshot: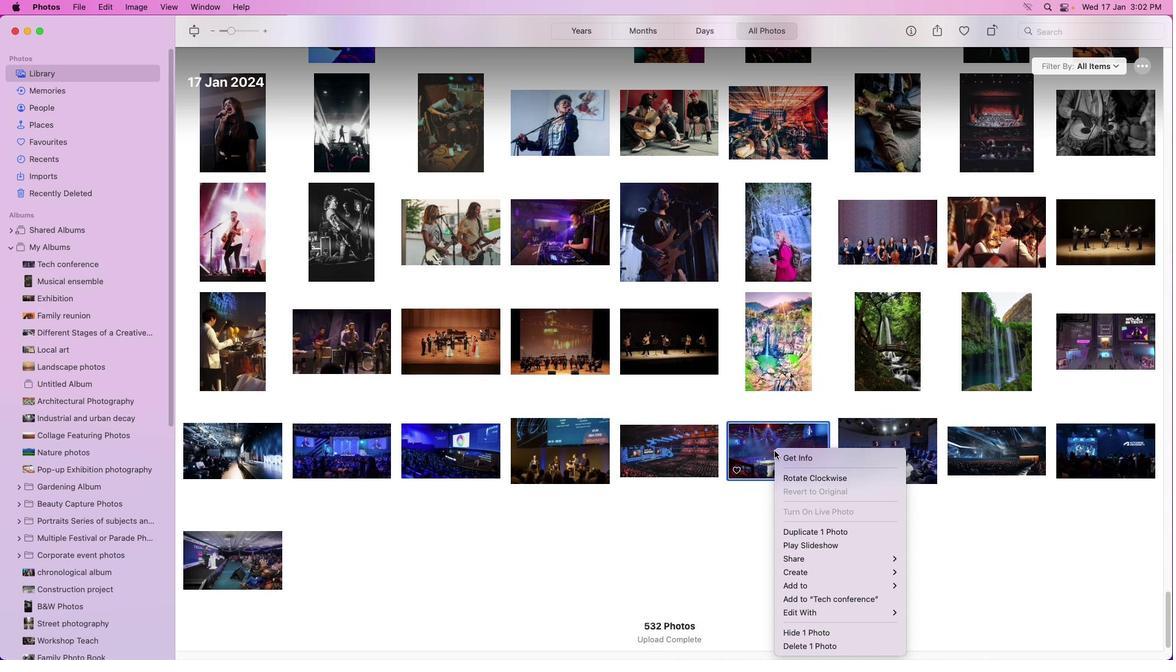 
Action: Mouse moved to (990, 106)
Screenshot: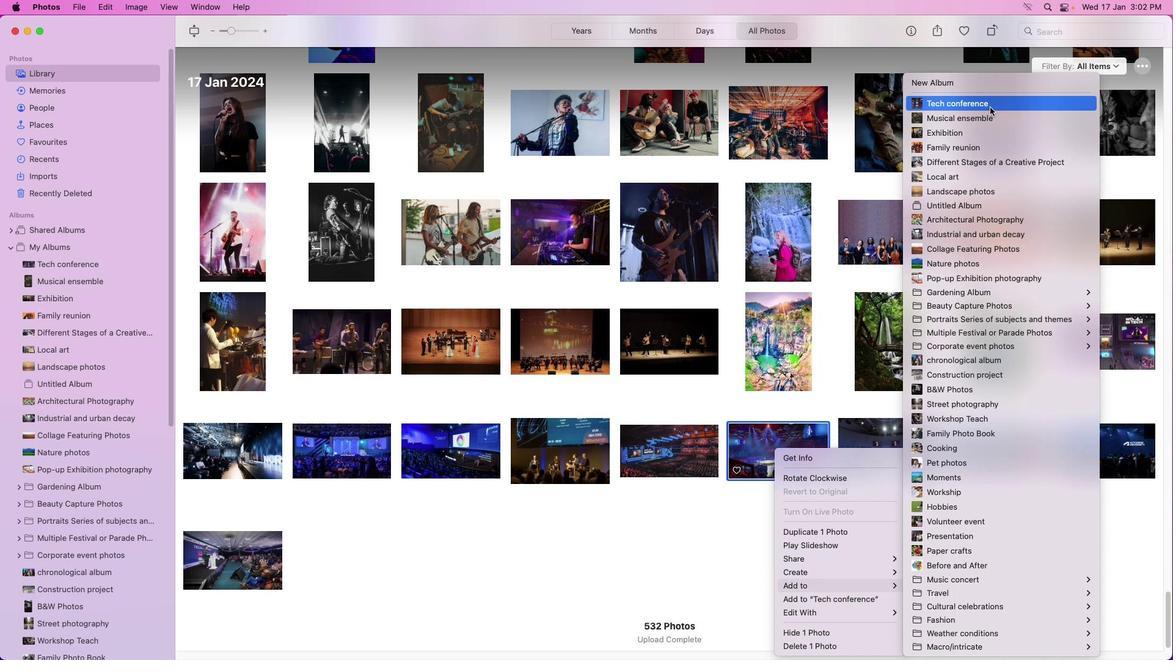 
Action: Mouse pressed left at (990, 106)
Screenshot: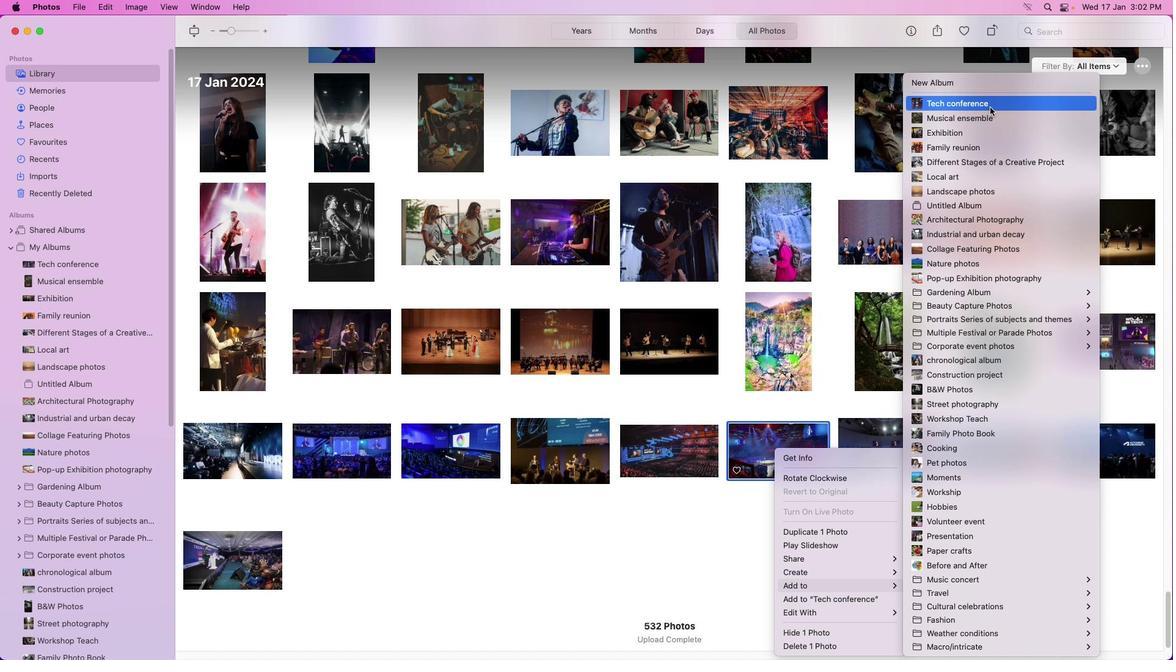 
Action: Mouse moved to (900, 444)
Screenshot: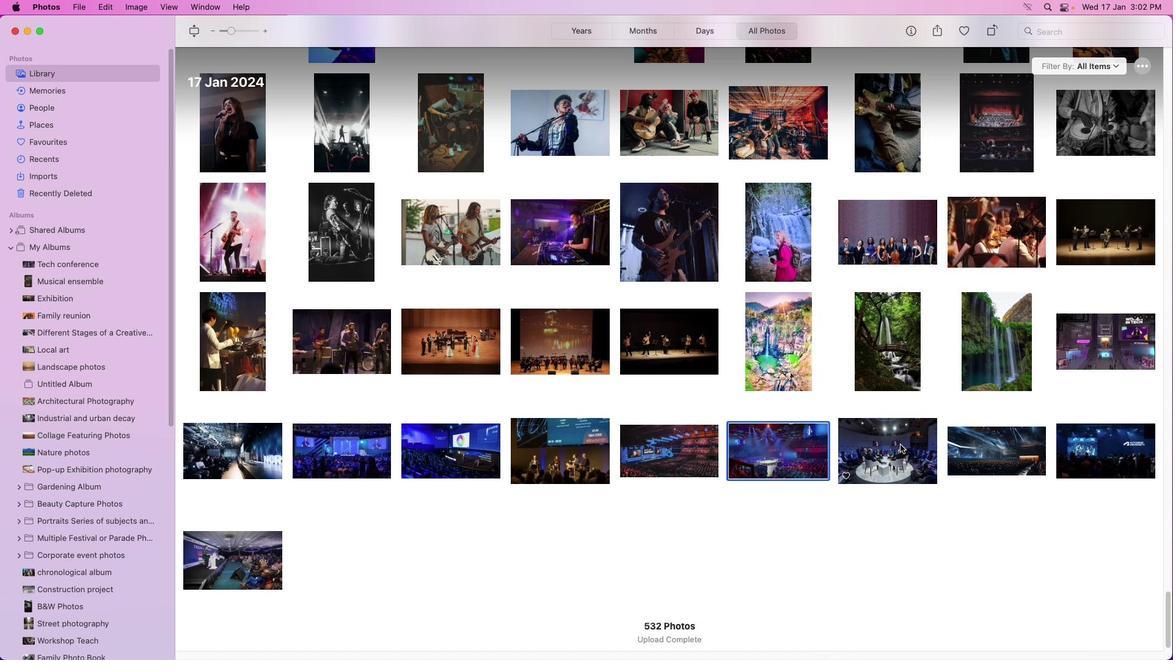 
Action: Mouse pressed right at (900, 444)
Screenshot: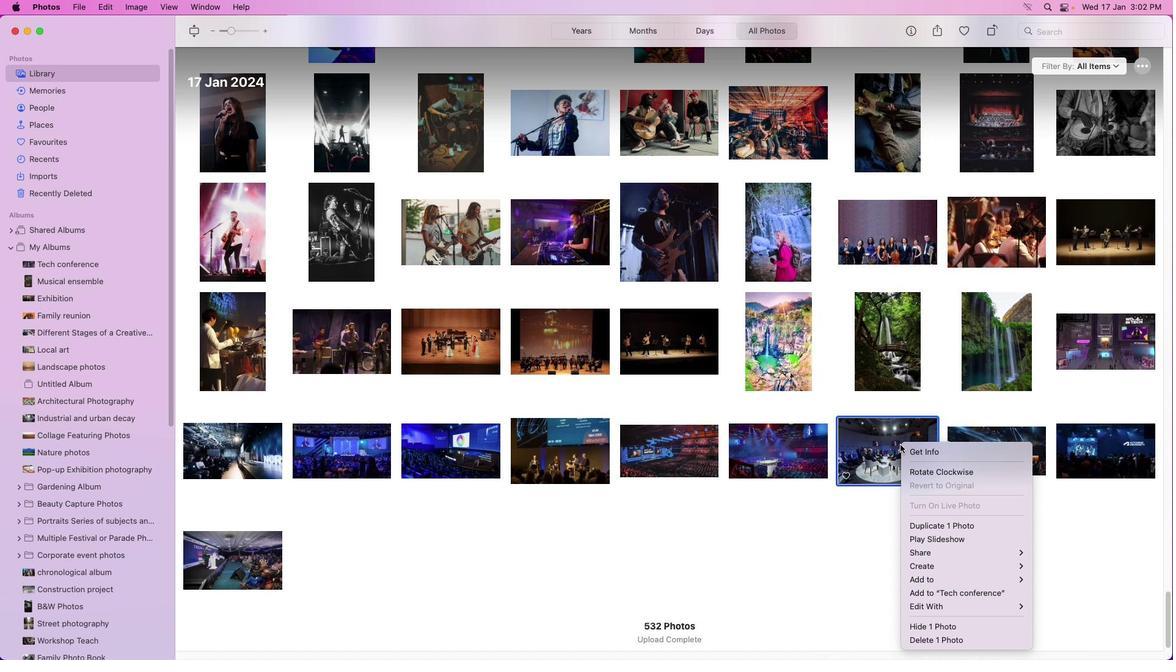 
Action: Mouse moved to (800, 104)
Screenshot: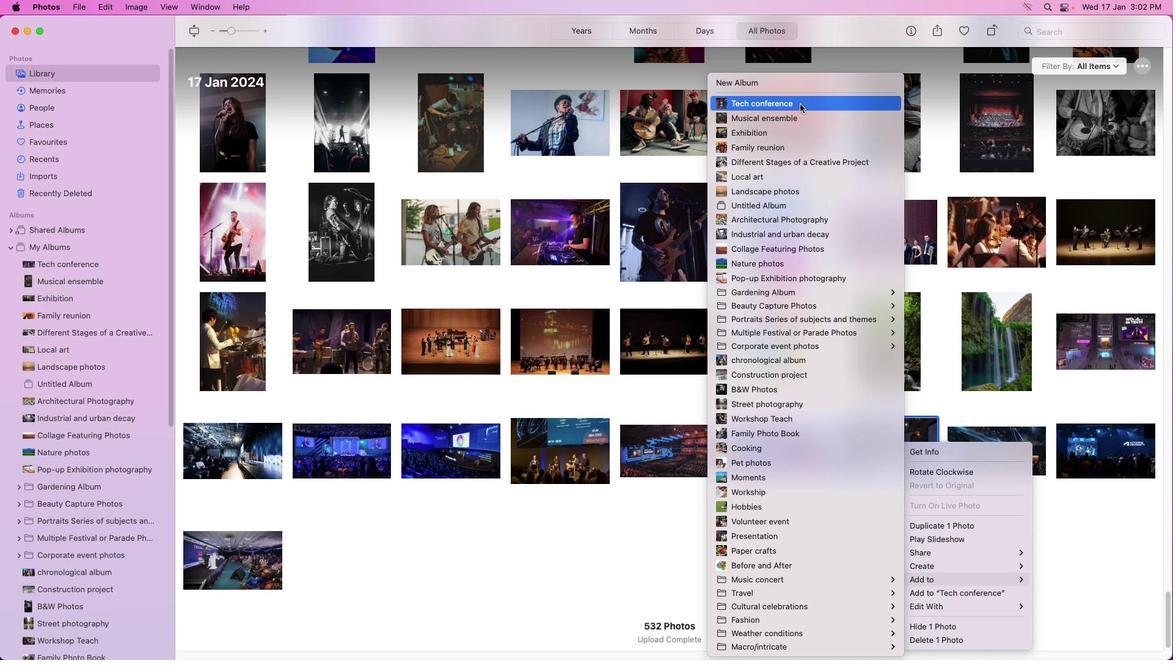 
Action: Mouse pressed left at (800, 104)
Screenshot: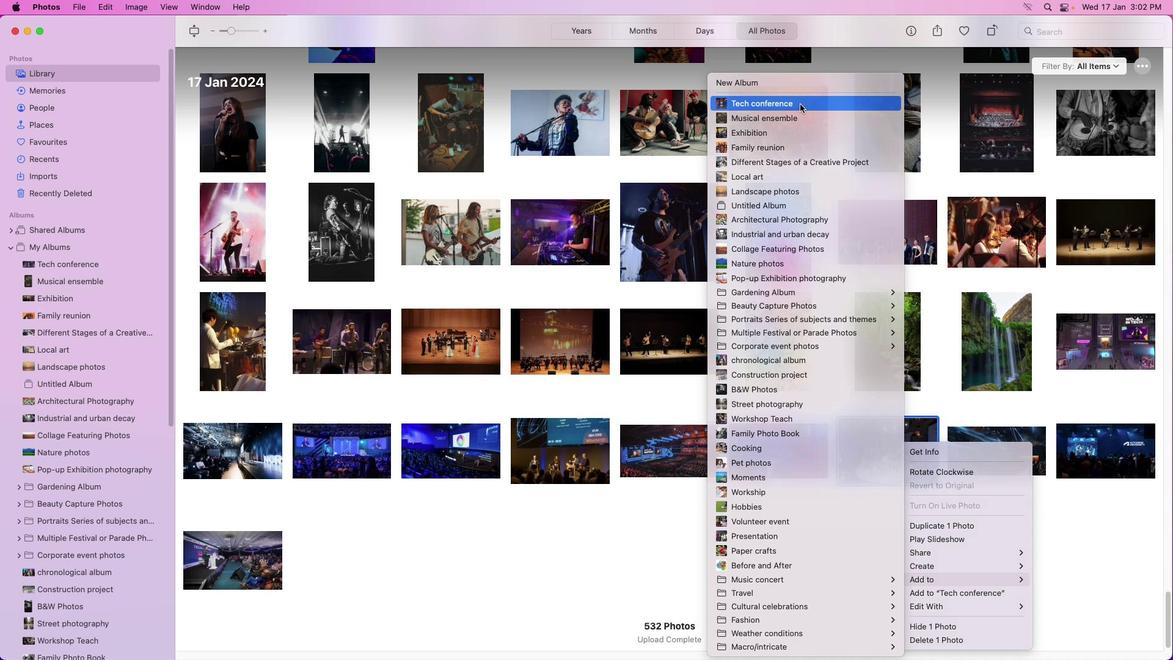 
Action: Mouse moved to (995, 444)
Screenshot: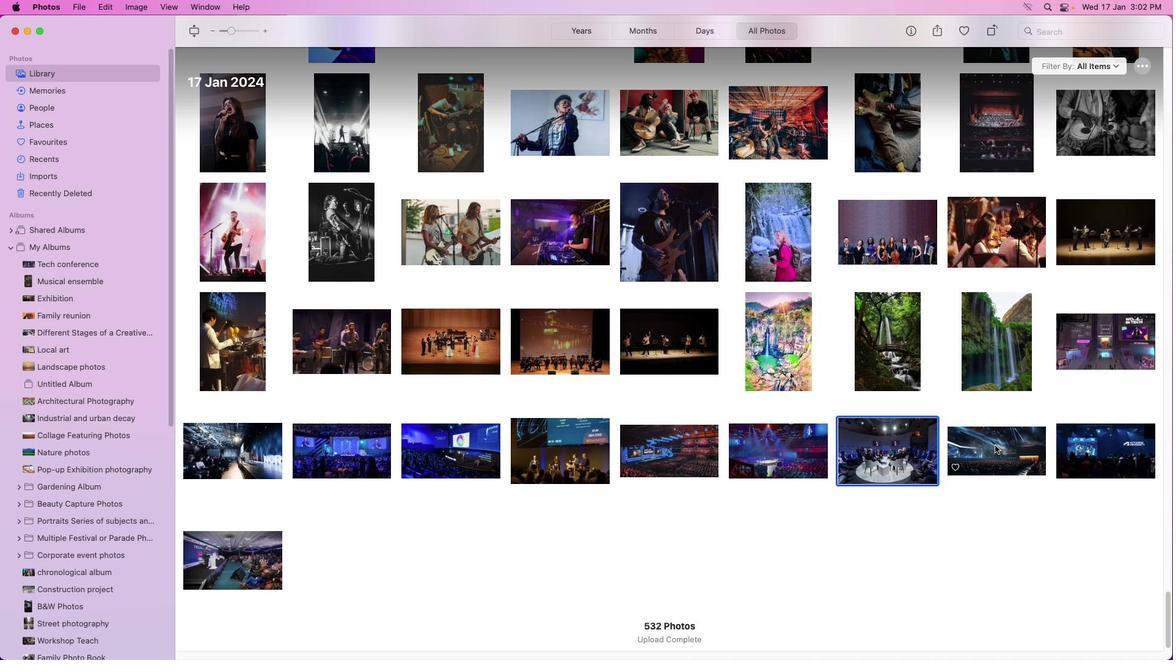 
Action: Mouse pressed left at (995, 444)
Screenshot: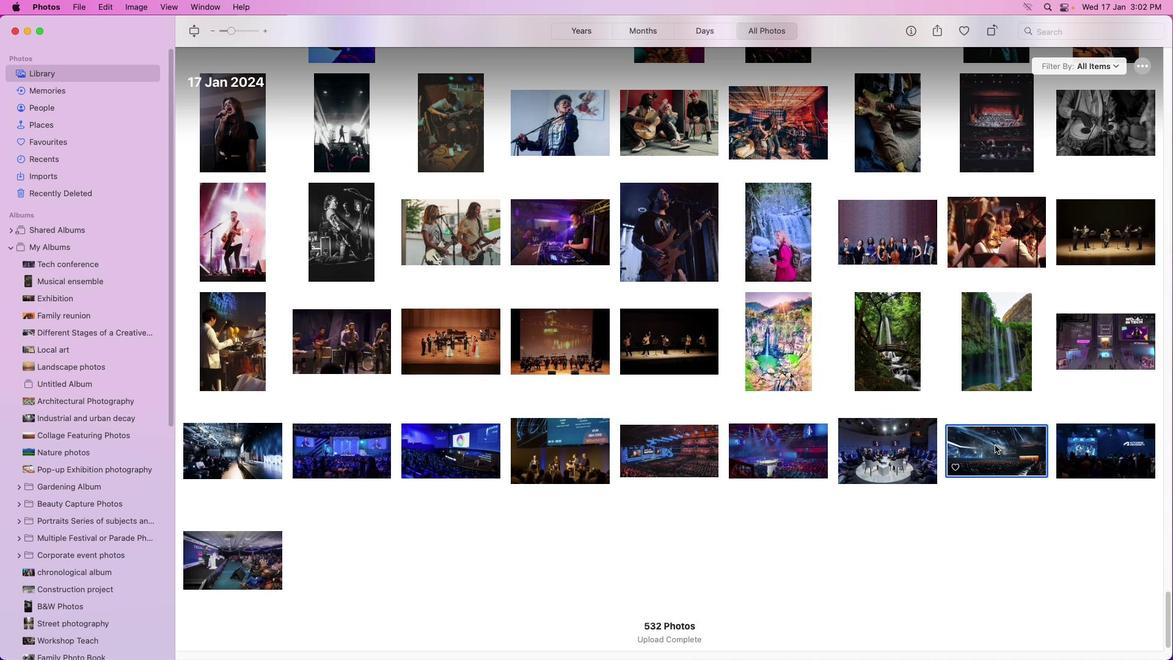
Action: Mouse moved to (995, 444)
Screenshot: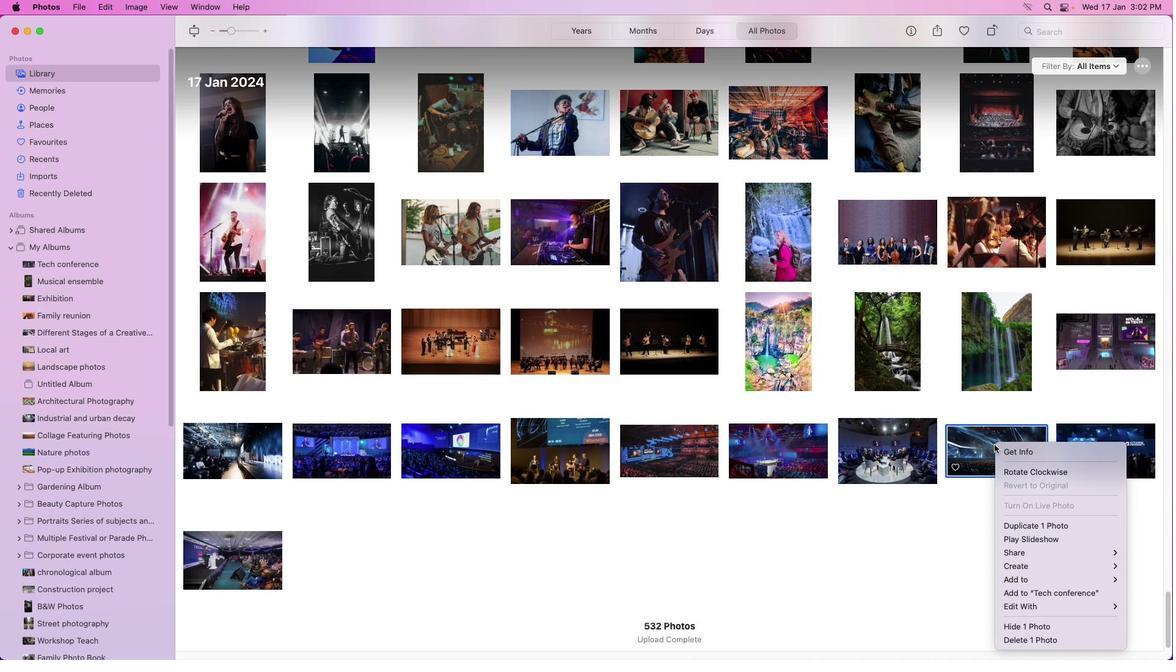 
Action: Mouse pressed right at (995, 444)
Screenshot: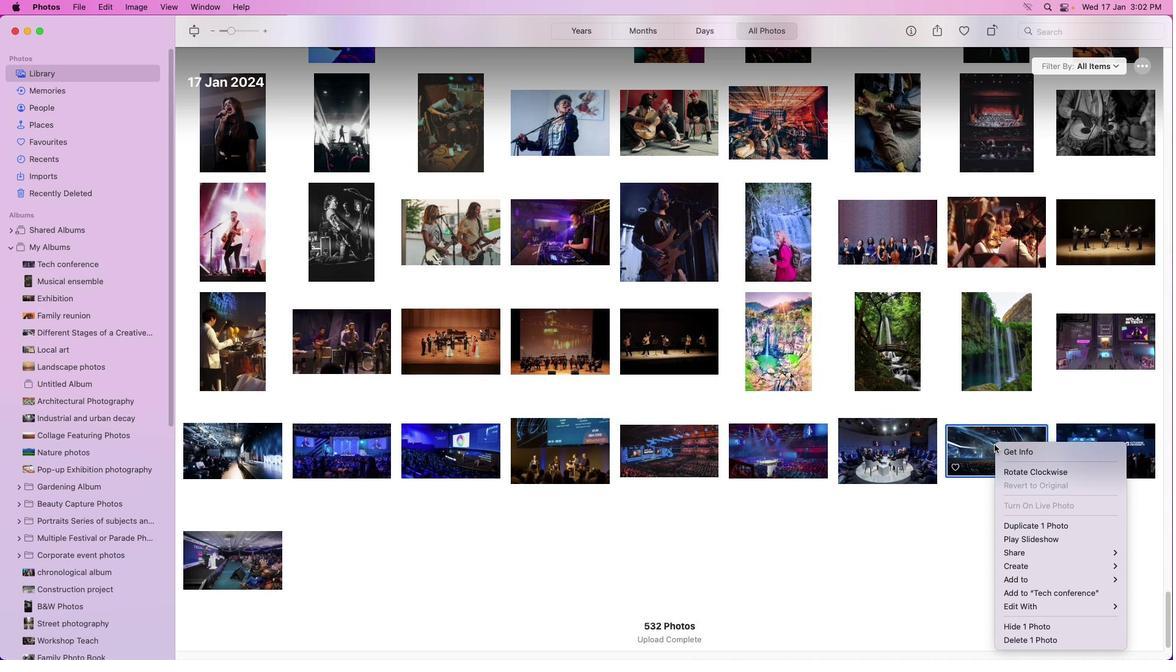 
Action: Mouse moved to (896, 105)
Screenshot: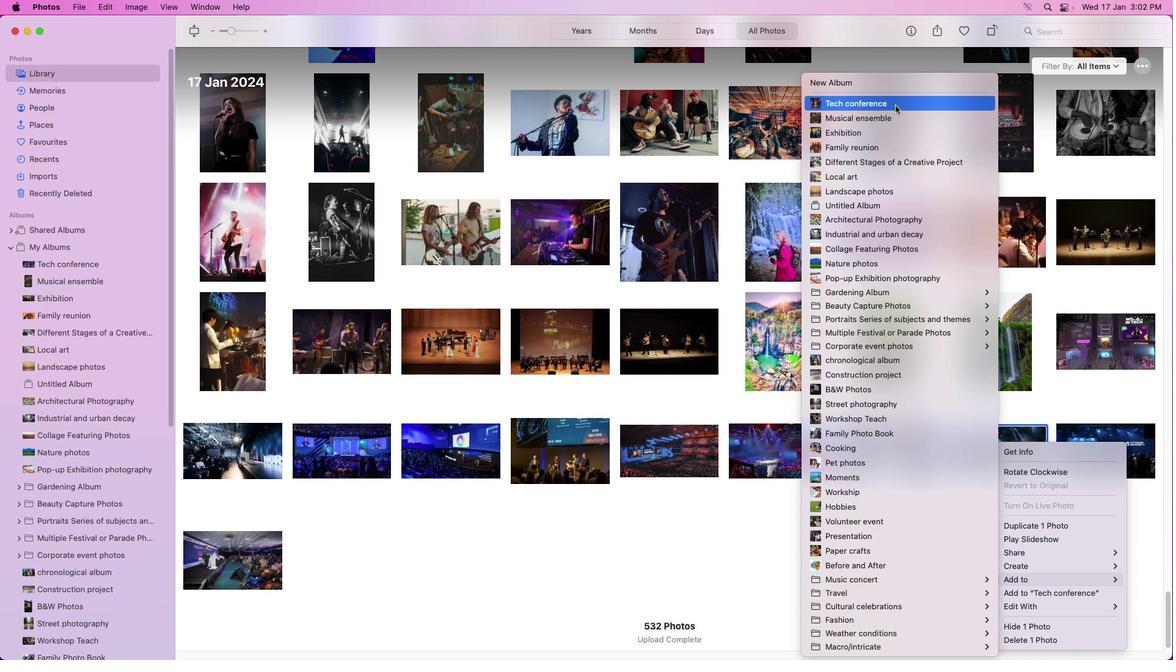 
Action: Mouse pressed left at (896, 105)
Screenshot: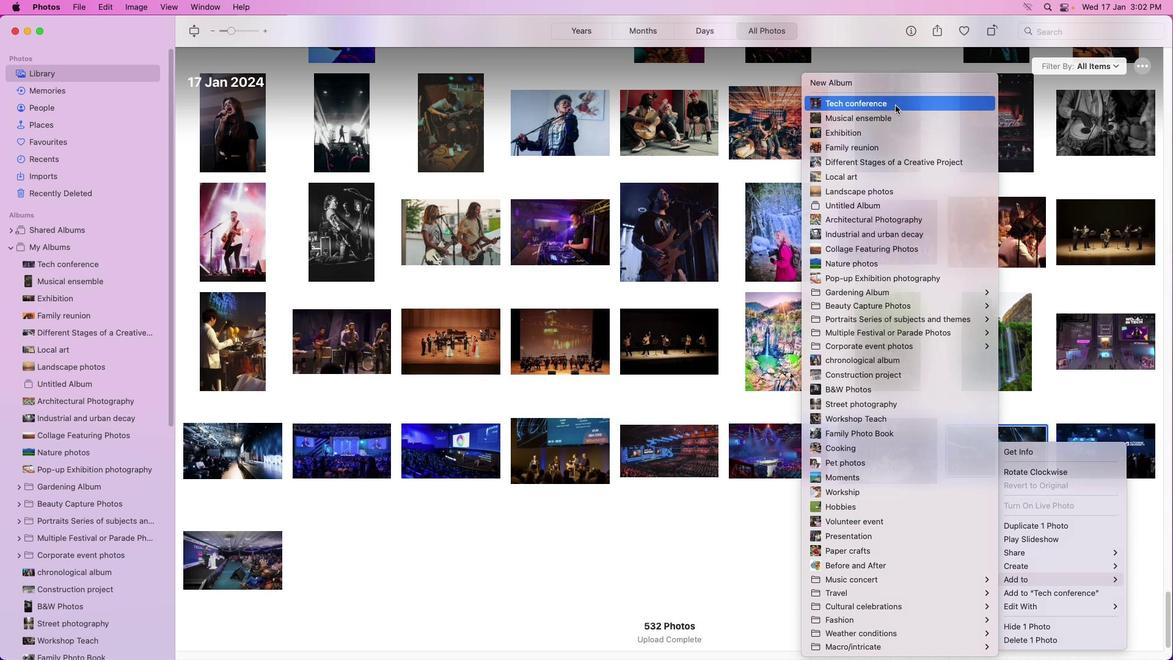 
Action: Mouse moved to (1086, 452)
Screenshot: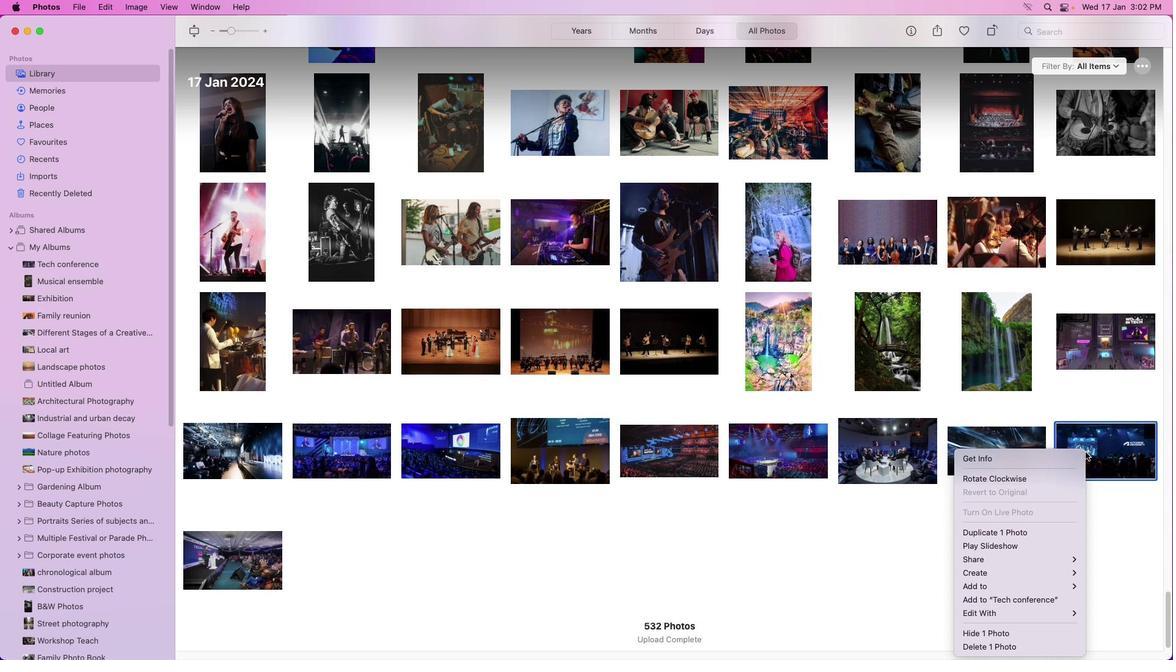 
Action: Mouse pressed right at (1086, 452)
Screenshot: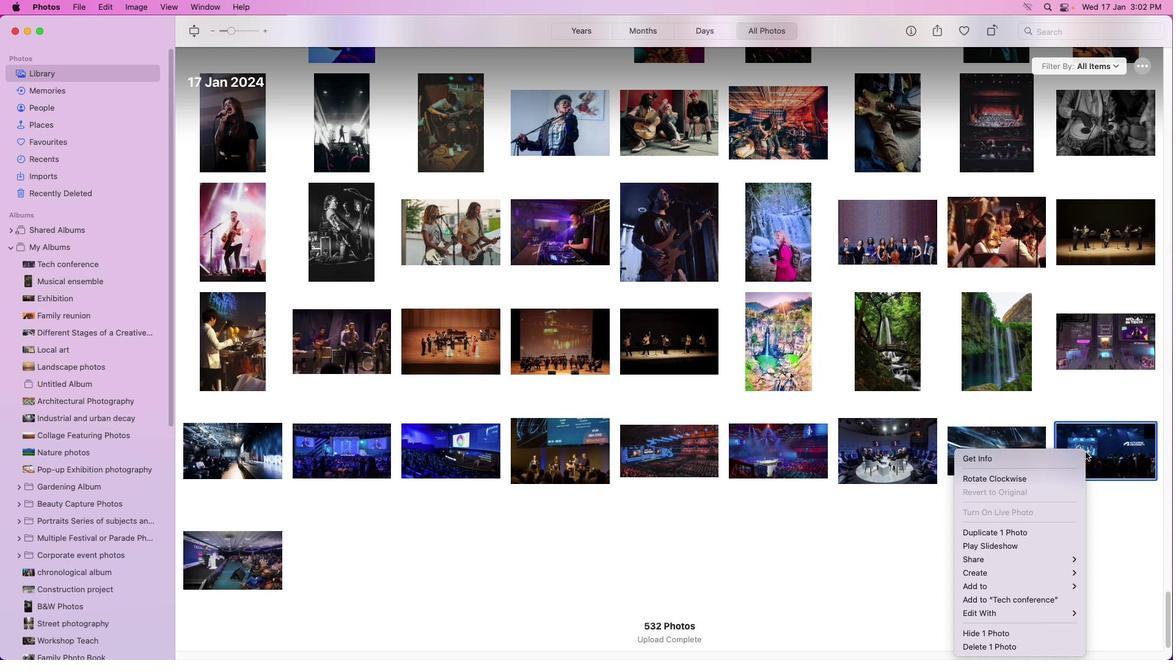 
Action: Mouse moved to (853, 106)
Screenshot: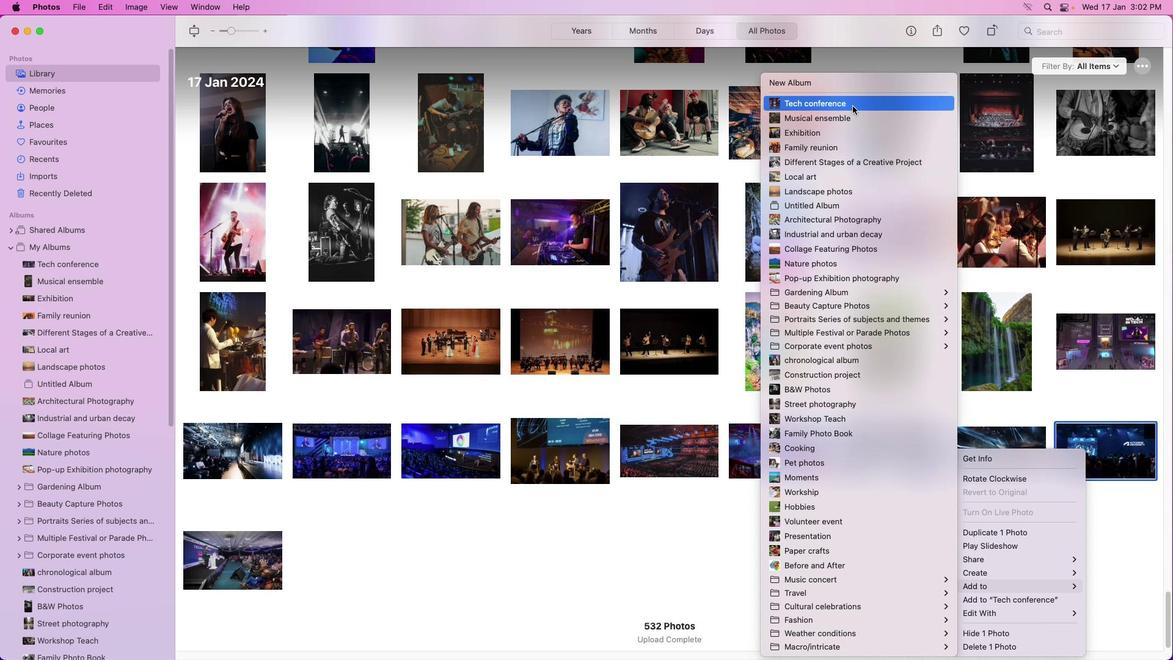 
Action: Mouse pressed left at (853, 106)
Screenshot: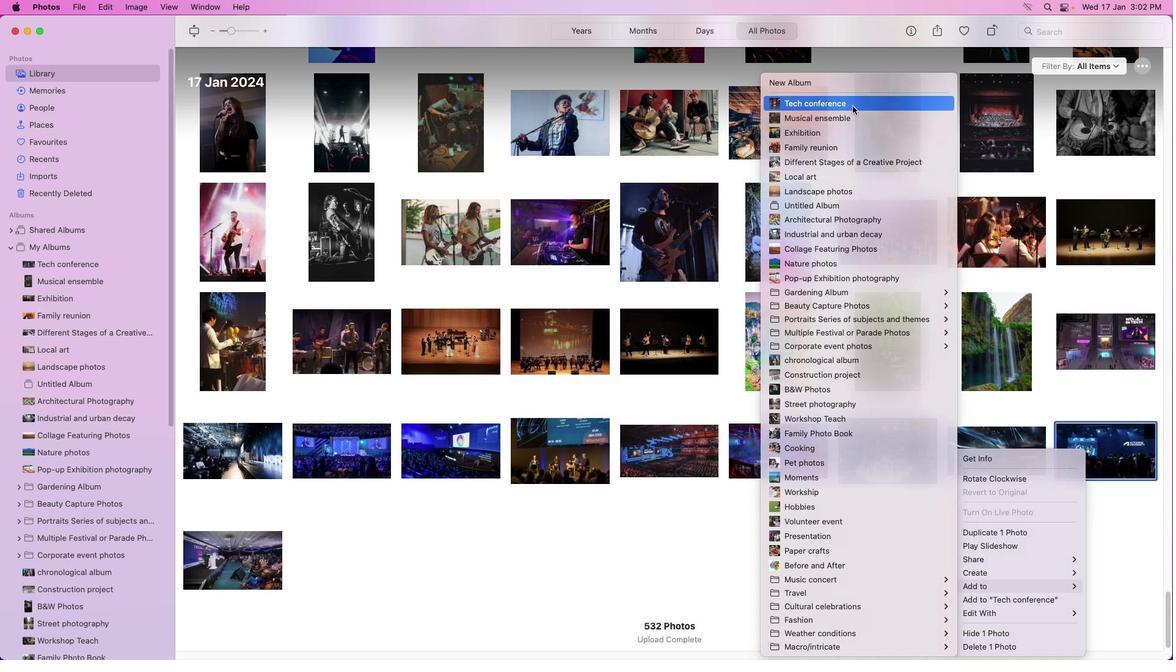 
Action: Mouse moved to (352, 558)
Screenshot: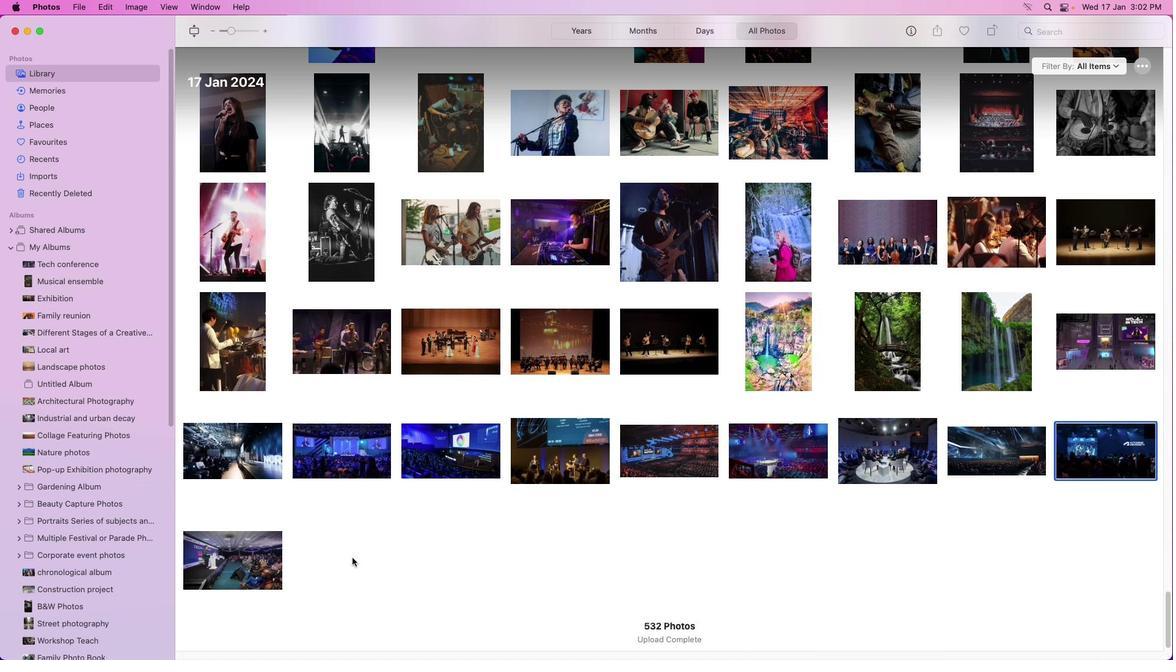 
Action: Mouse pressed left at (352, 558)
Screenshot: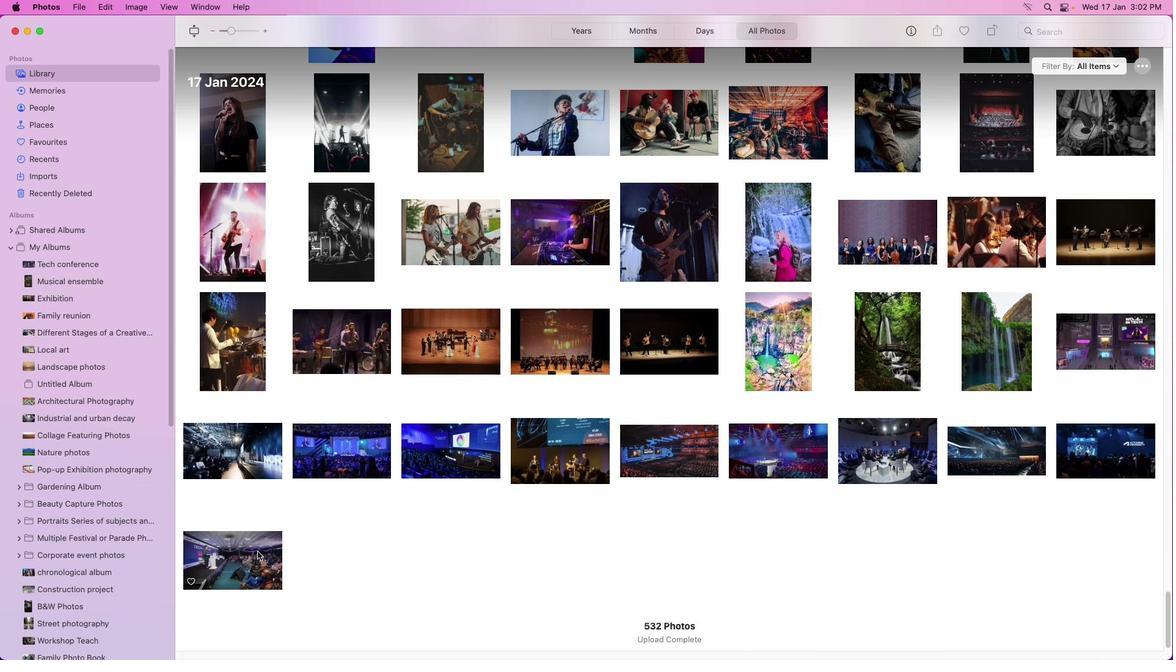 
Action: Mouse moved to (251, 551)
Screenshot: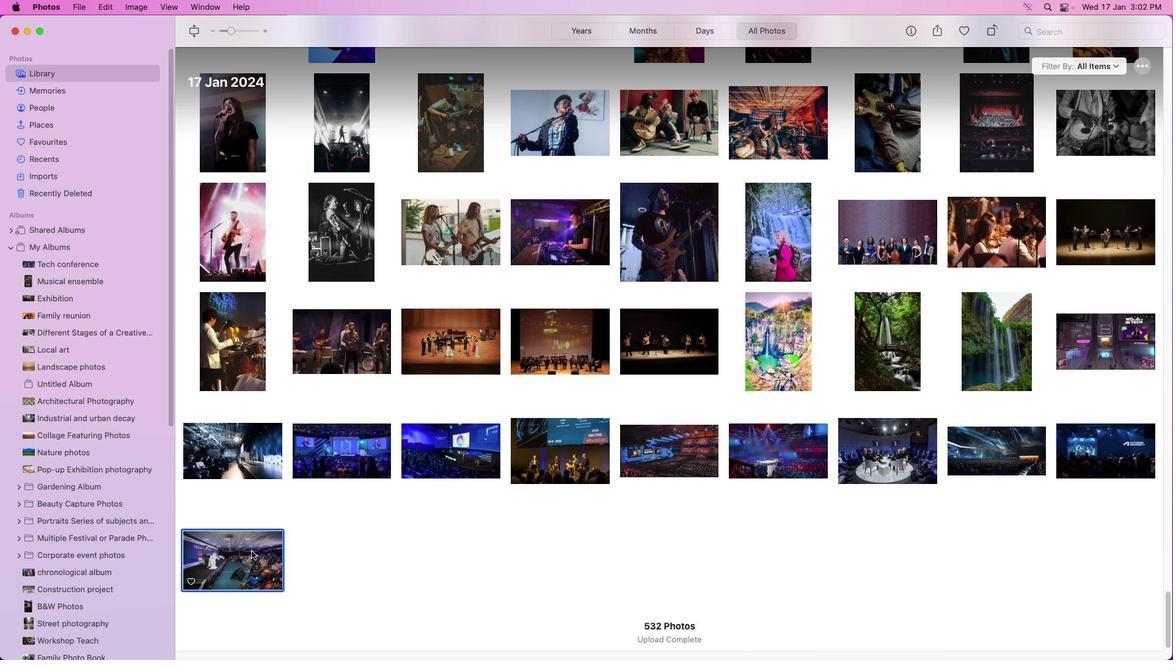 
Action: Mouse pressed left at (251, 551)
Screenshot: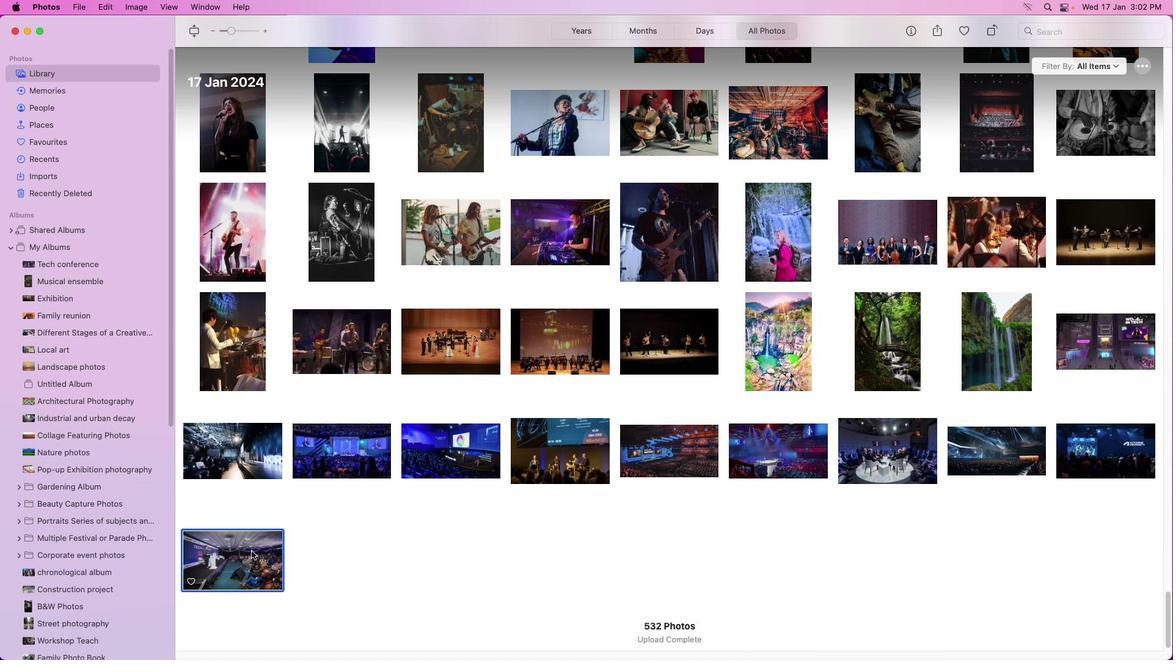 
Action: Mouse pressed right at (251, 551)
Screenshot: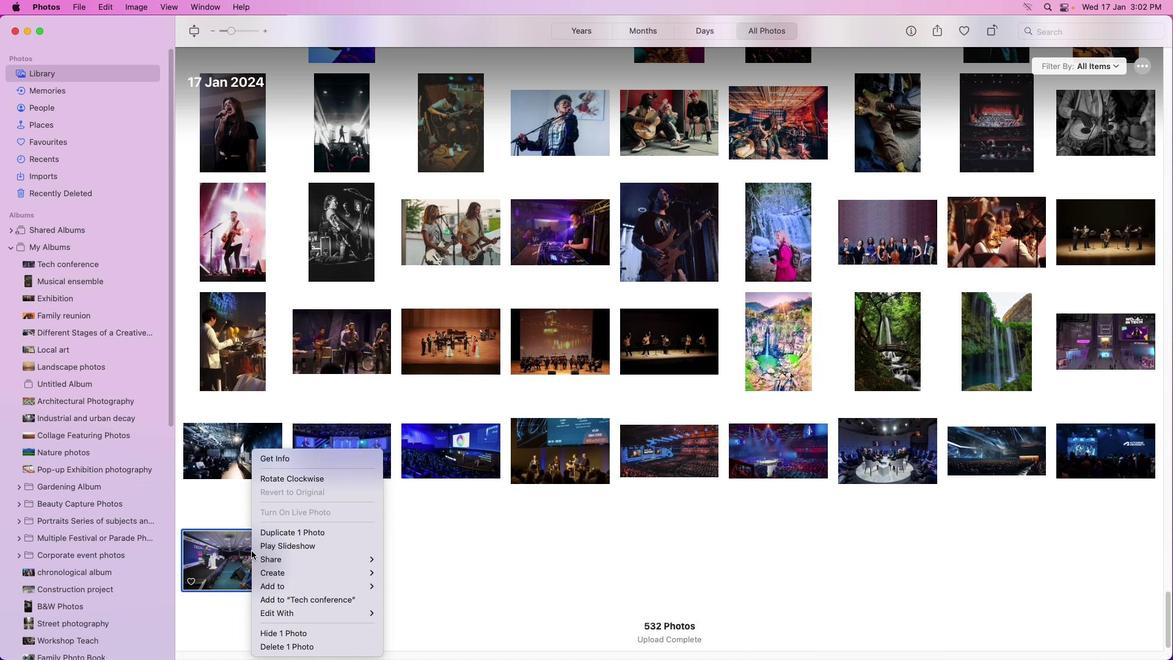 
Action: Mouse moved to (501, 105)
Screenshot: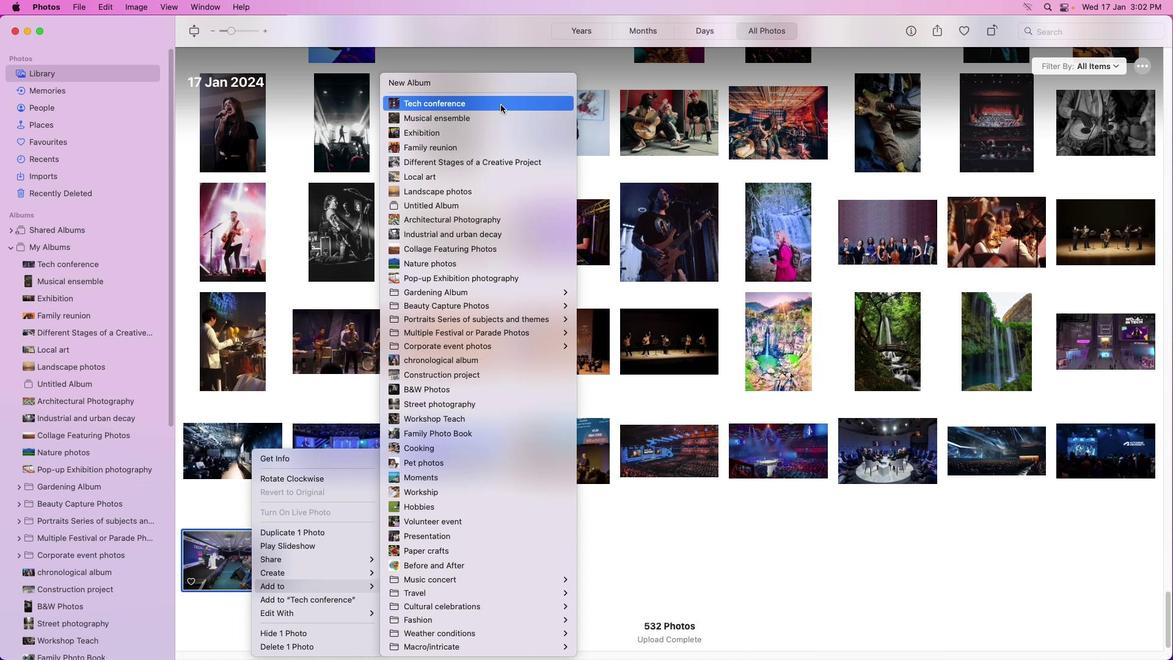 
Action: Mouse pressed left at (501, 105)
Screenshot: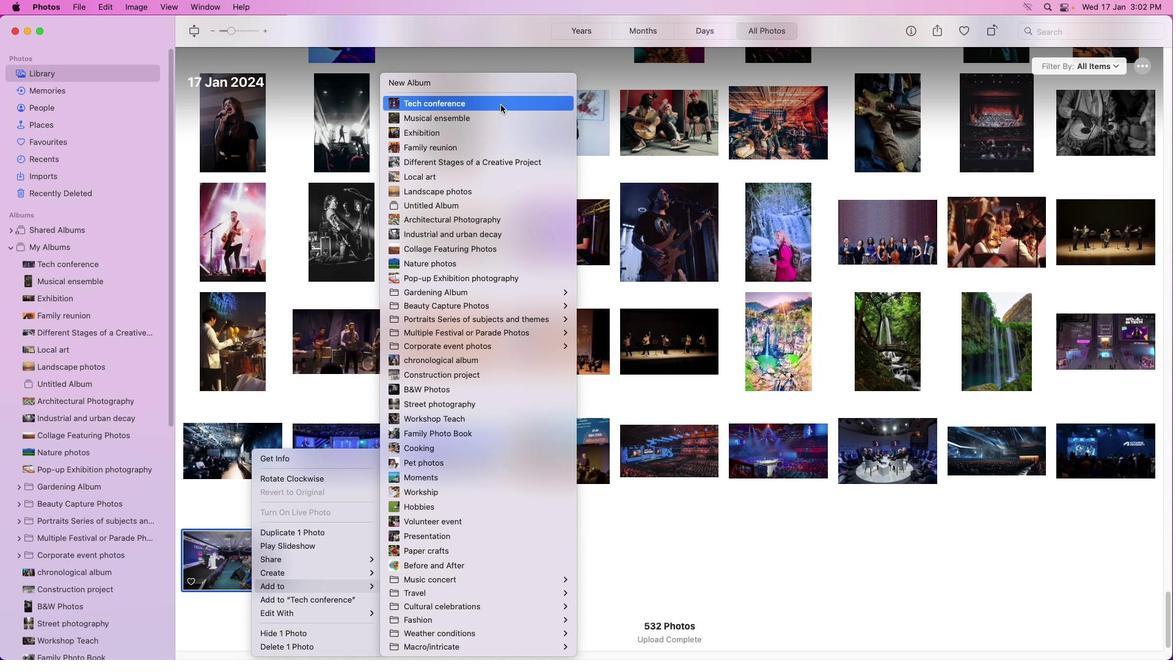 
Action: Mouse moved to (105, 261)
Screenshot: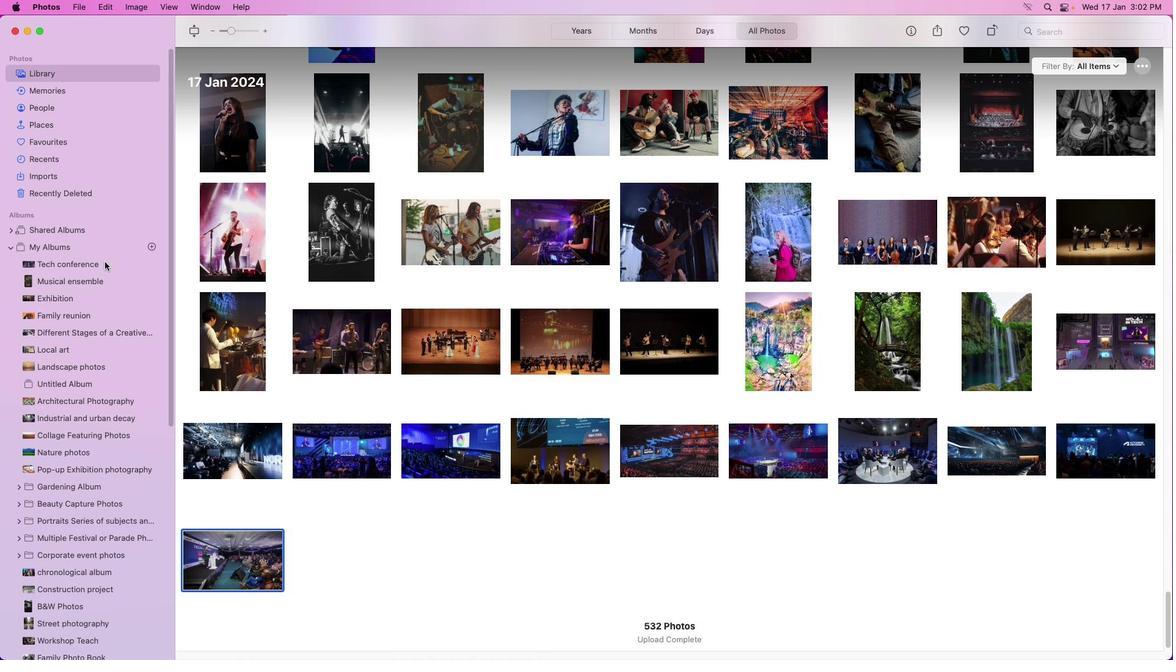 
Action: Mouse pressed left at (105, 261)
Screenshot: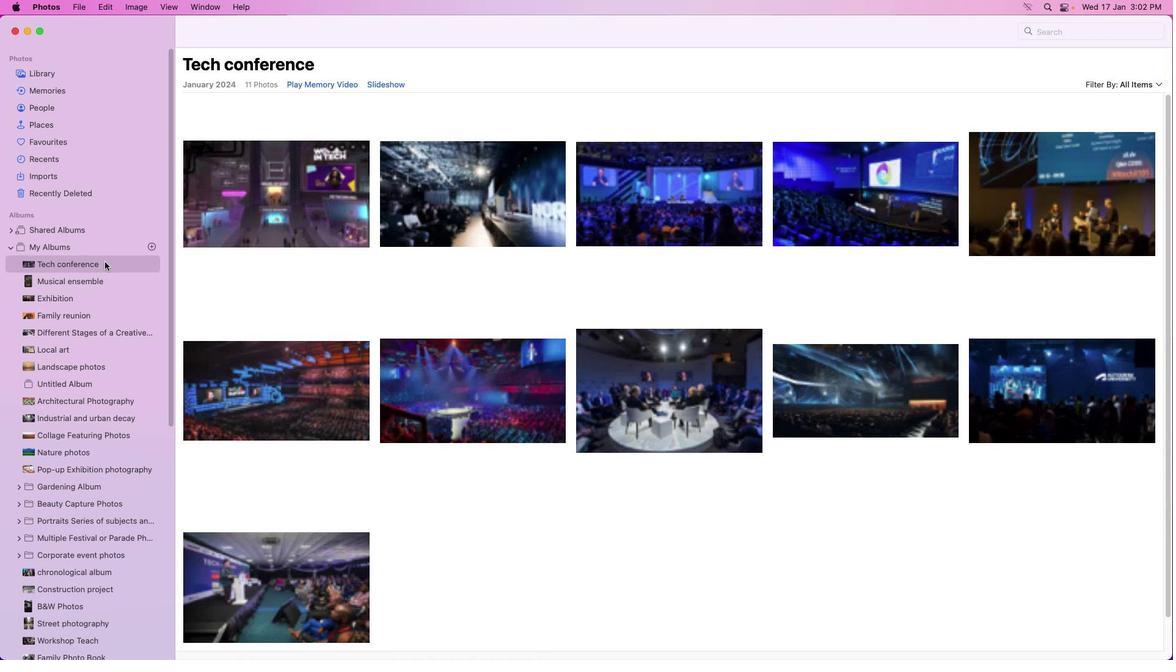 
Action: Mouse moved to (645, 400)
Screenshot: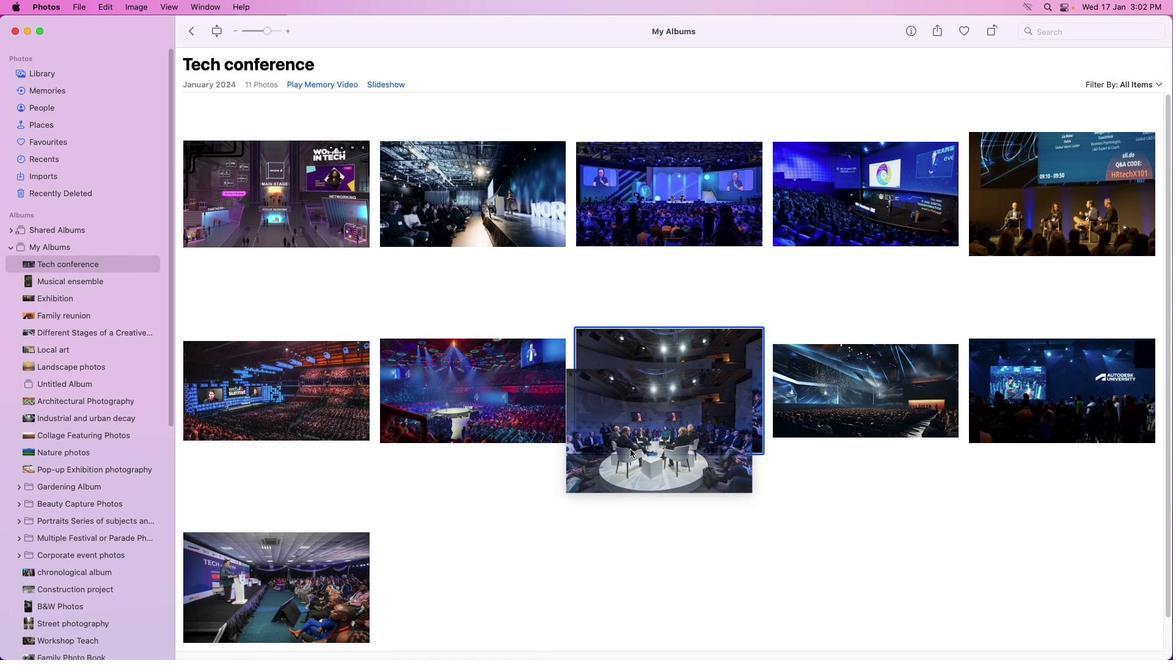 
Action: Mouse pressed left at (645, 400)
Screenshot: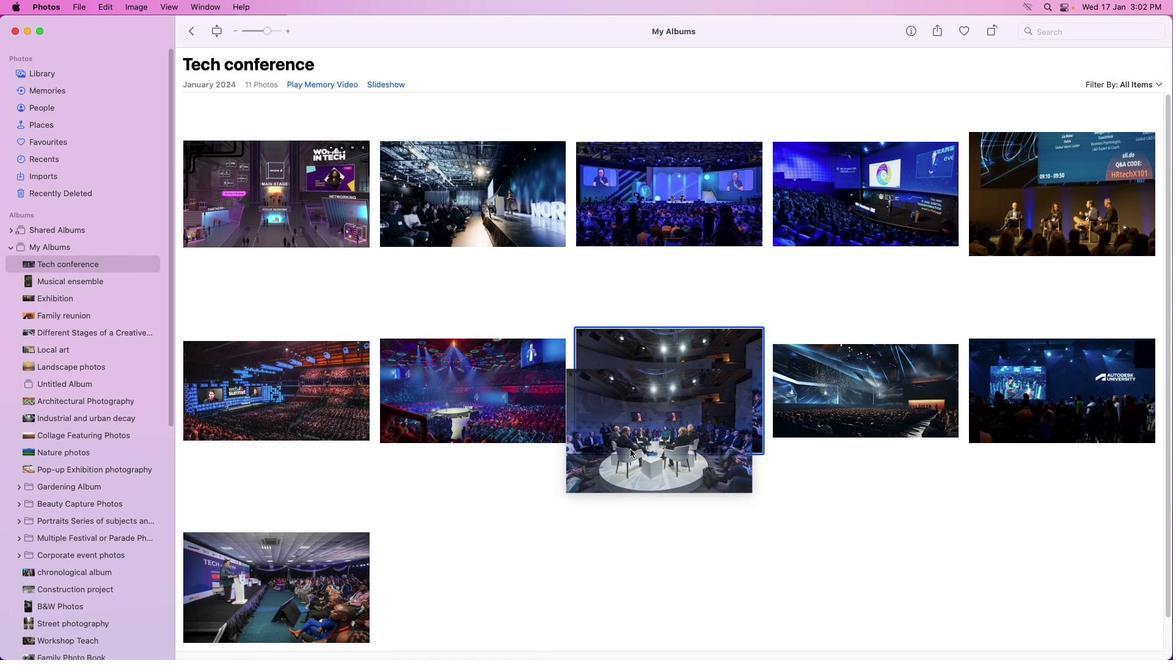 
Action: Mouse moved to (1149, 82)
Screenshot: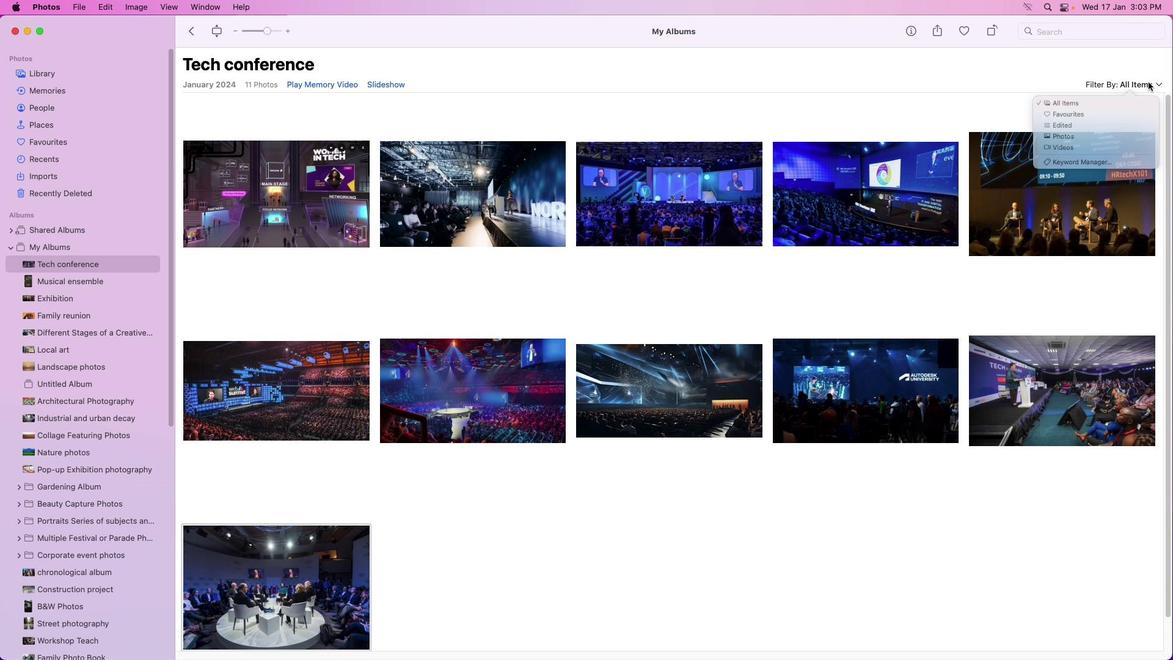 
Action: Mouse pressed left at (1149, 82)
Screenshot: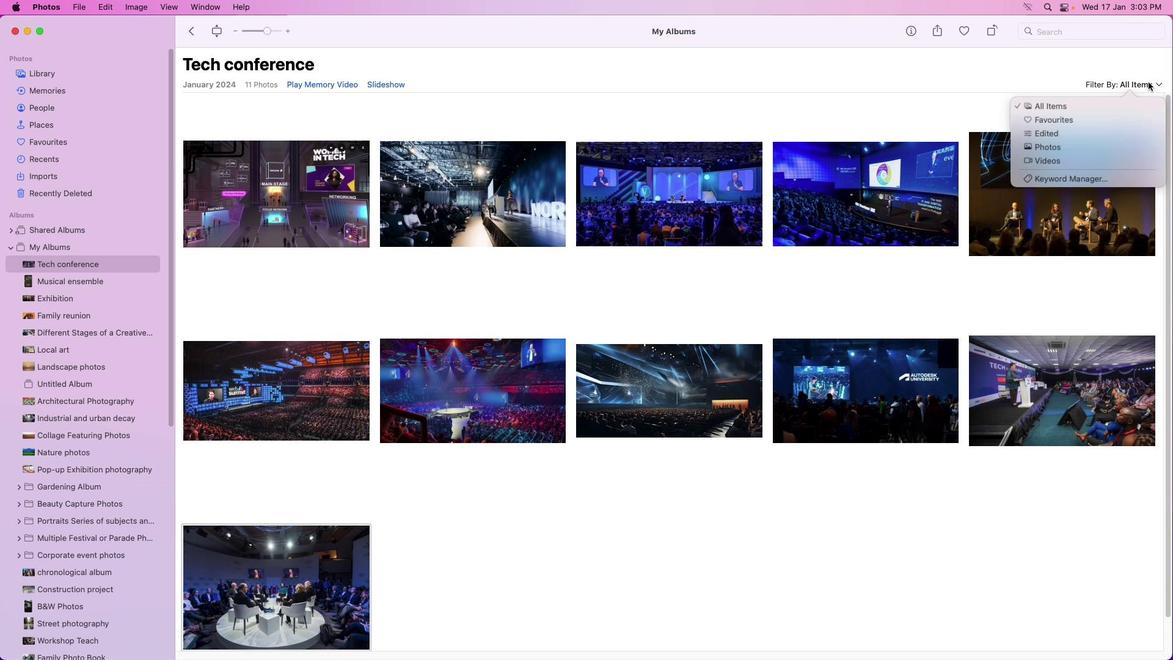 
Action: Mouse moved to (900, 265)
Screenshot: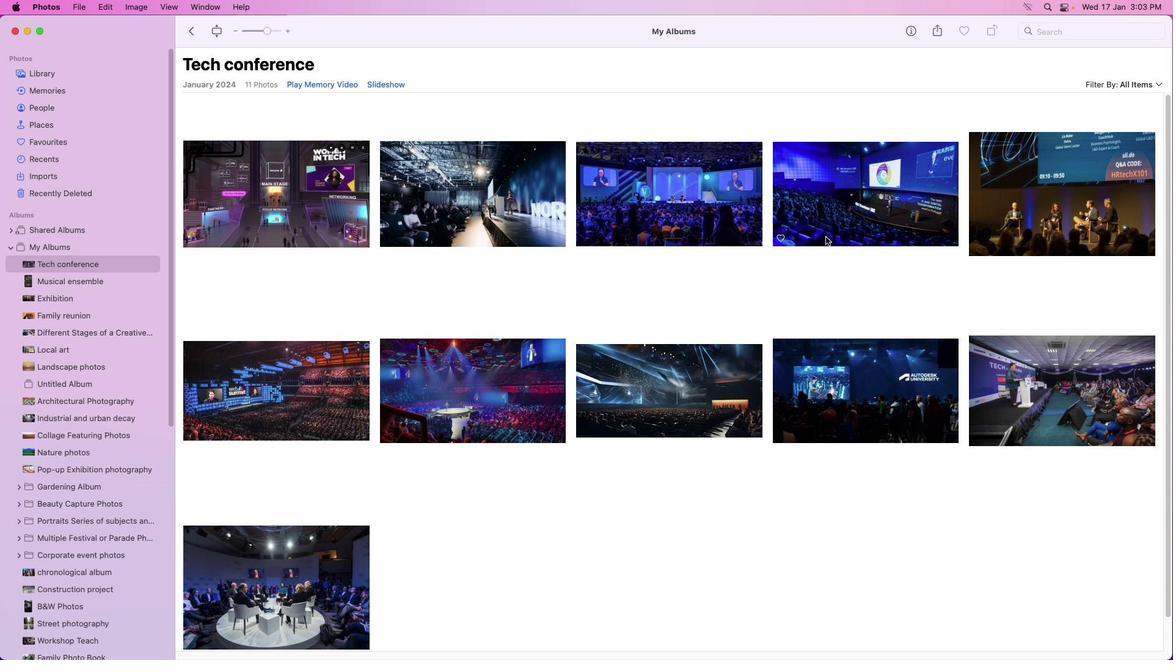 
Action: Mouse pressed left at (900, 265)
Screenshot: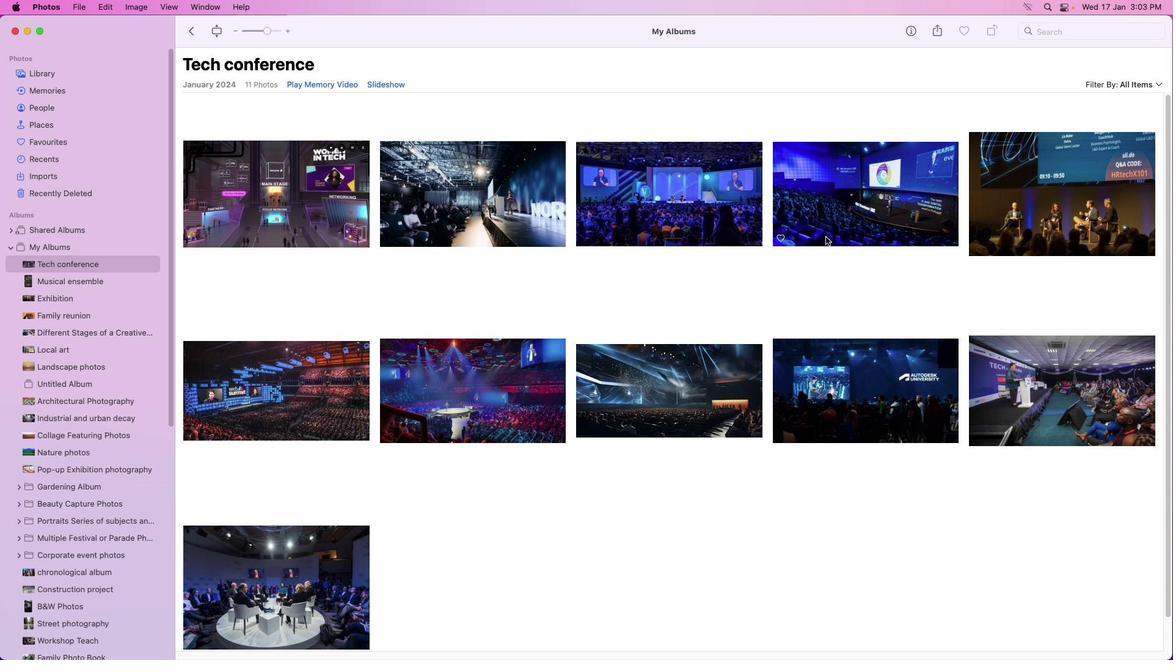
Action: Mouse moved to (779, 237)
Screenshot: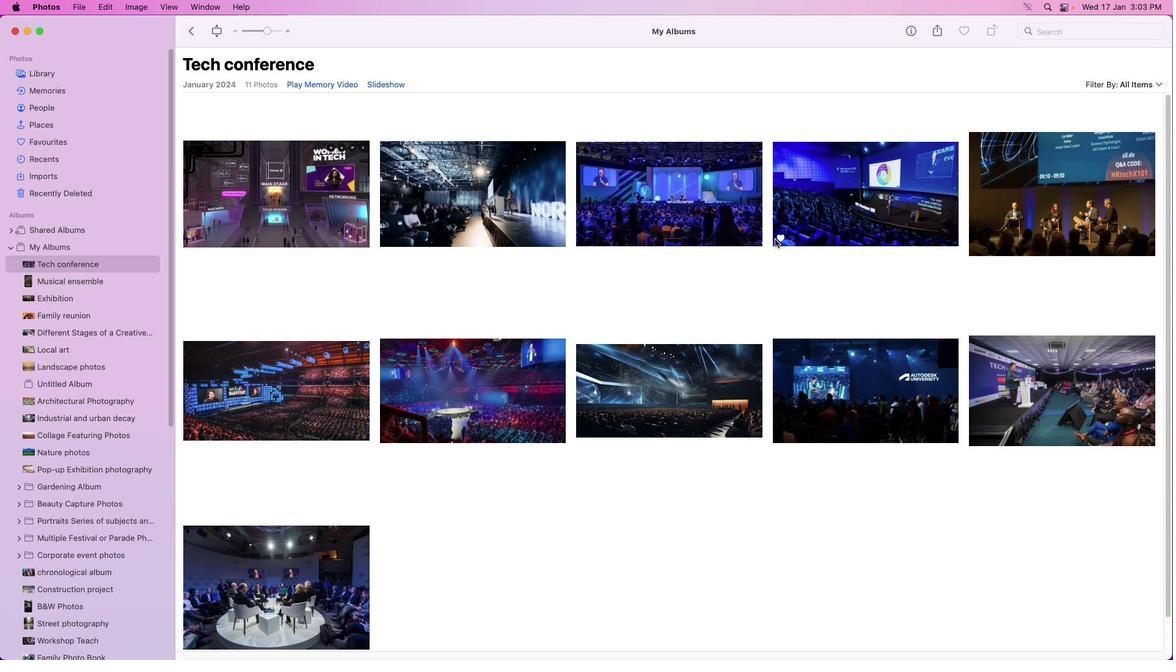 
Action: Mouse pressed left at (779, 237)
Screenshot: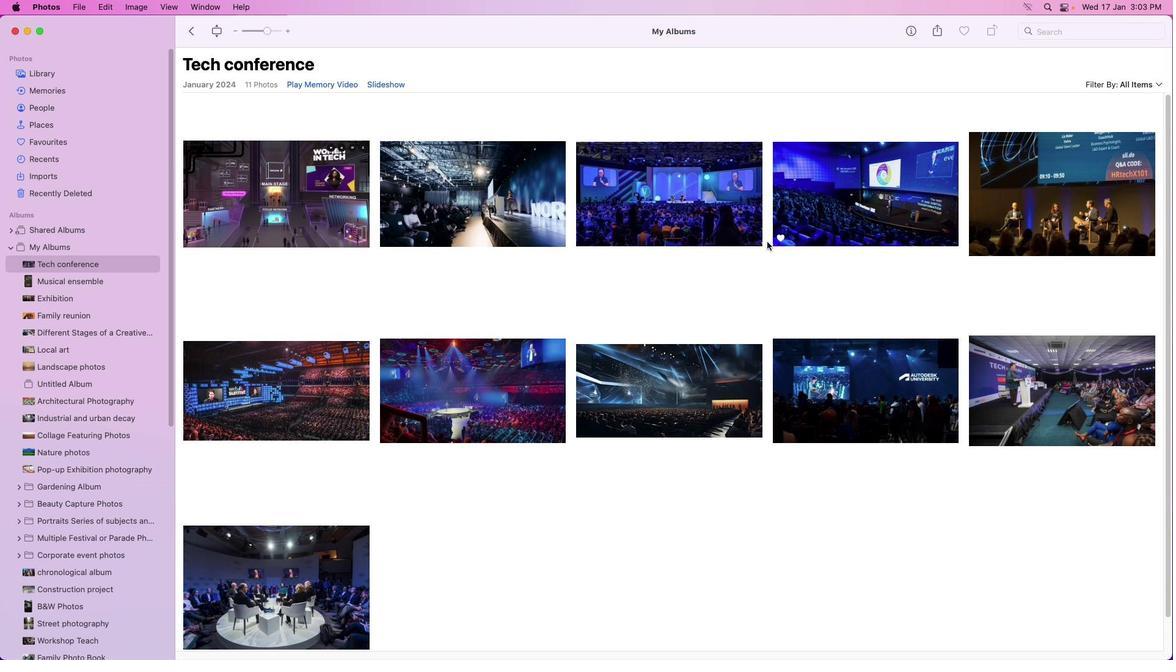 
Action: Mouse moved to (587, 242)
Screenshot: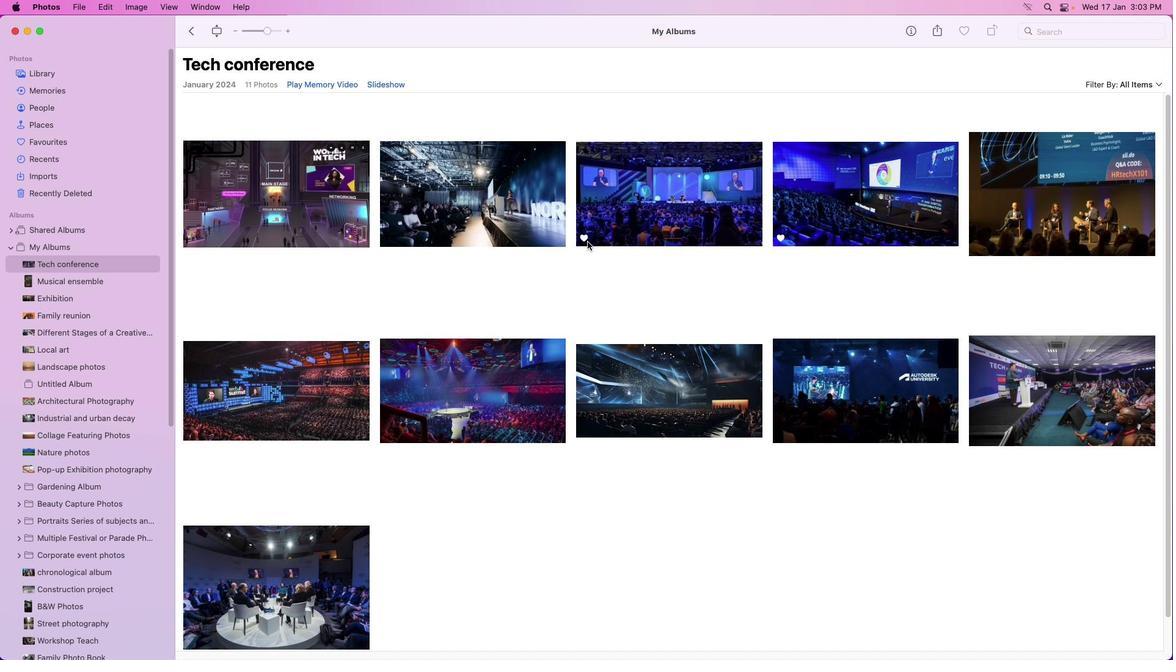 
Action: Mouse pressed left at (587, 242)
Screenshot: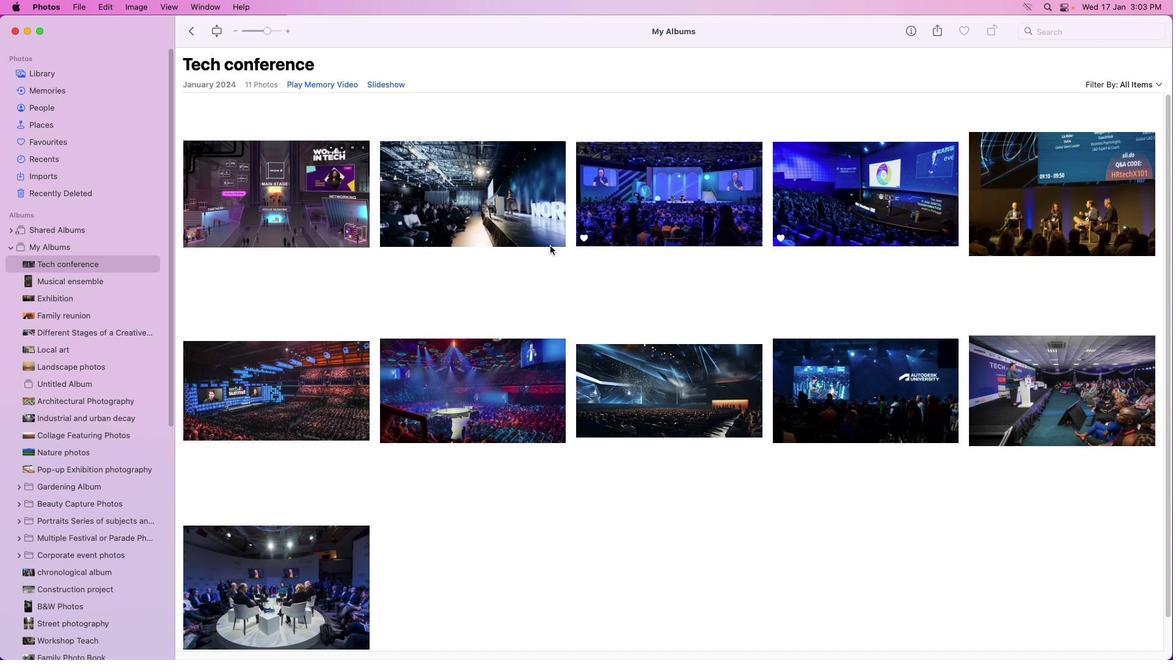 
Action: Mouse moved to (389, 240)
Screenshot: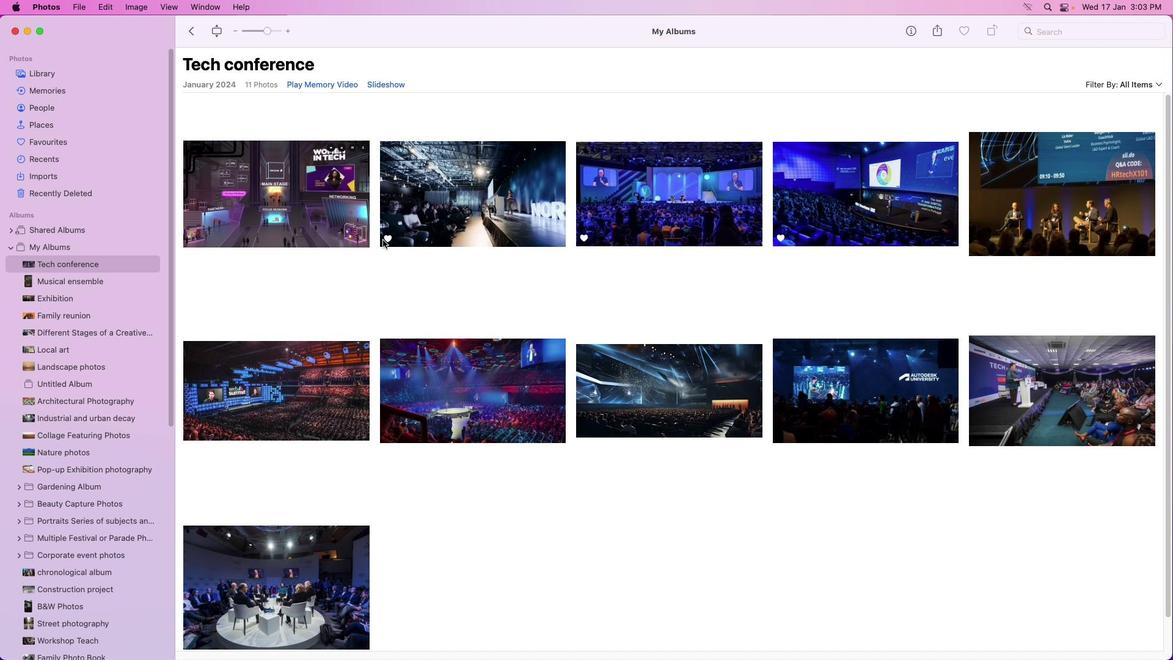 
Action: Mouse pressed left at (389, 240)
Screenshot: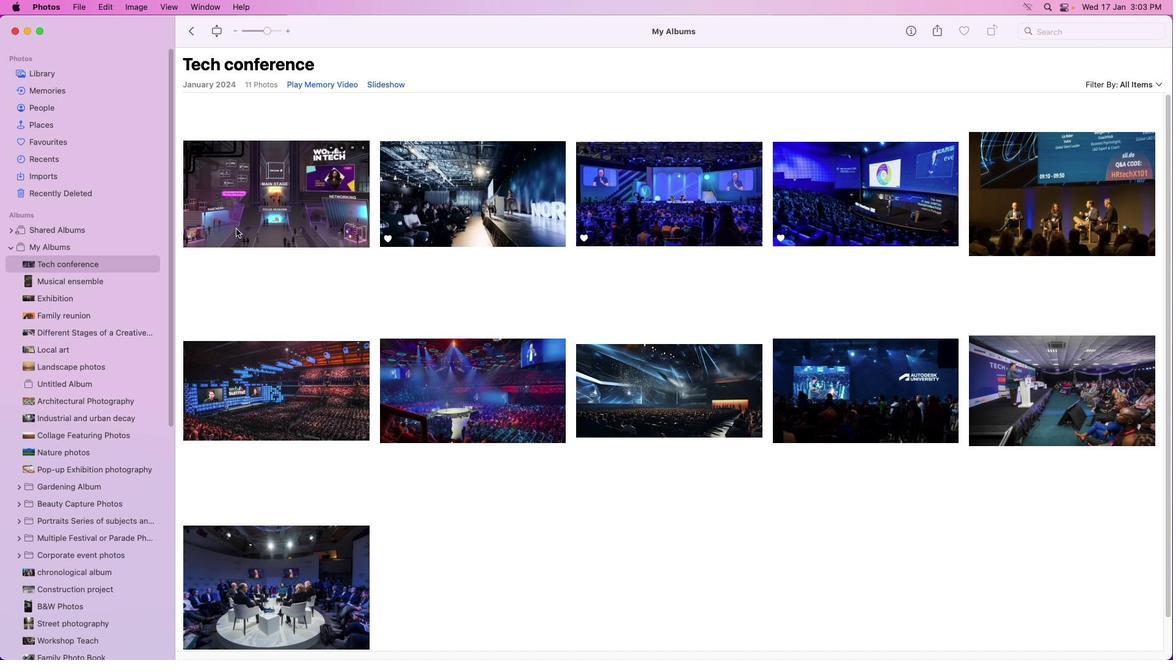 
Action: Mouse moved to (188, 240)
Screenshot: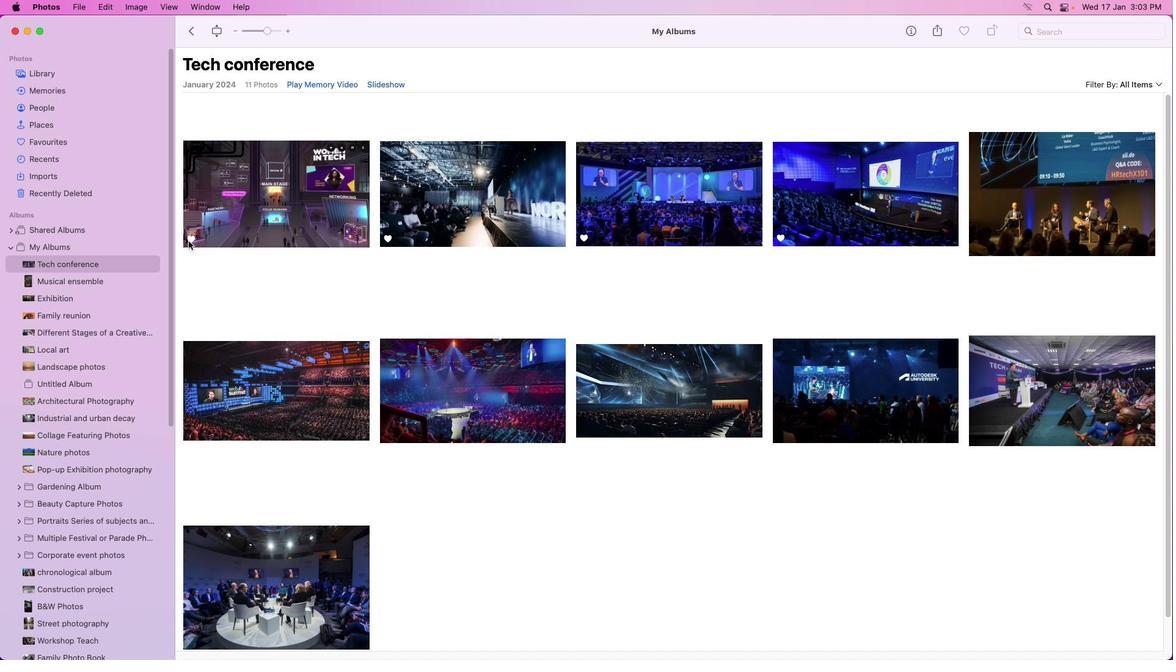 
Action: Mouse pressed left at (188, 240)
Screenshot: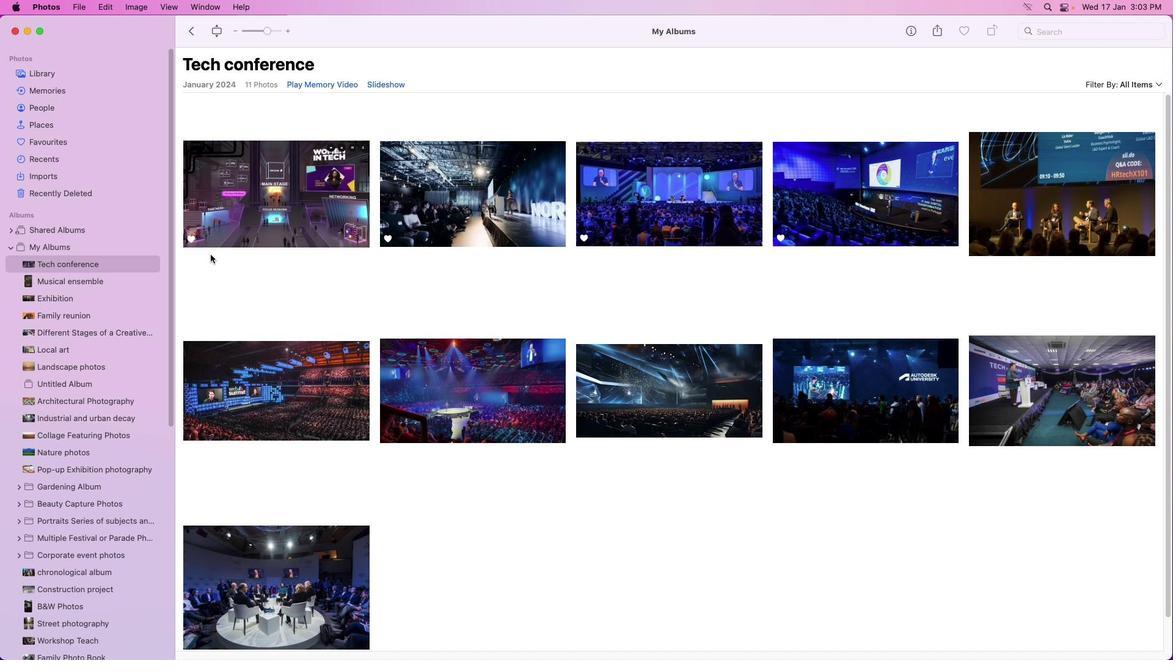 
Action: Mouse moved to (586, 432)
Screenshot: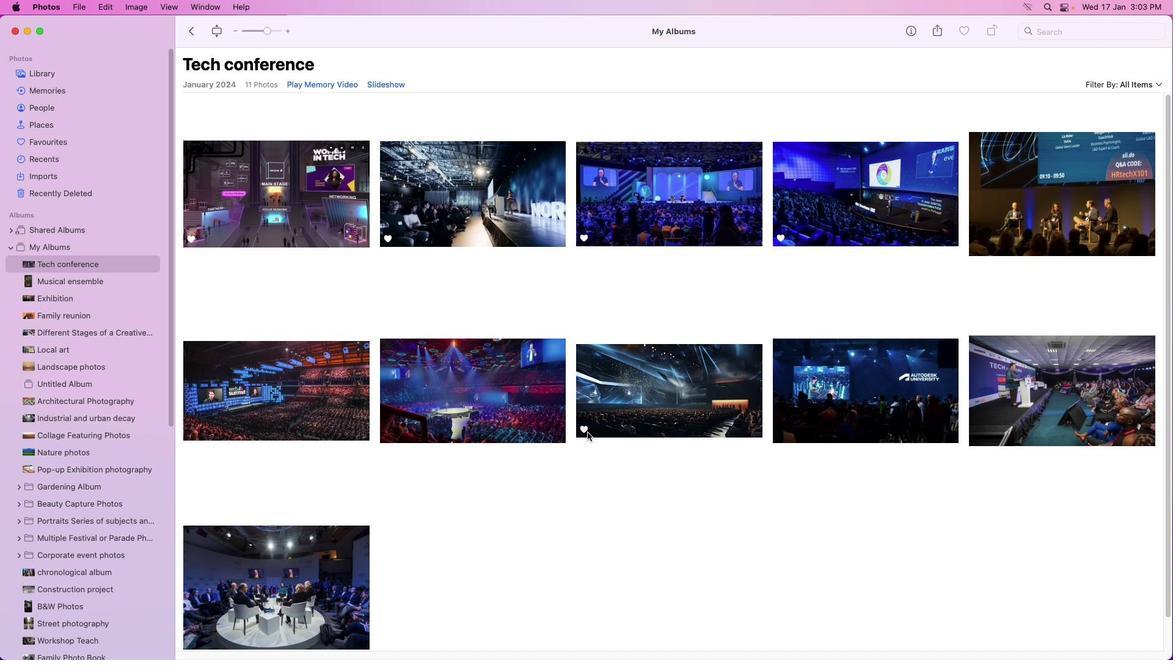 
Action: Mouse pressed left at (586, 432)
Screenshot: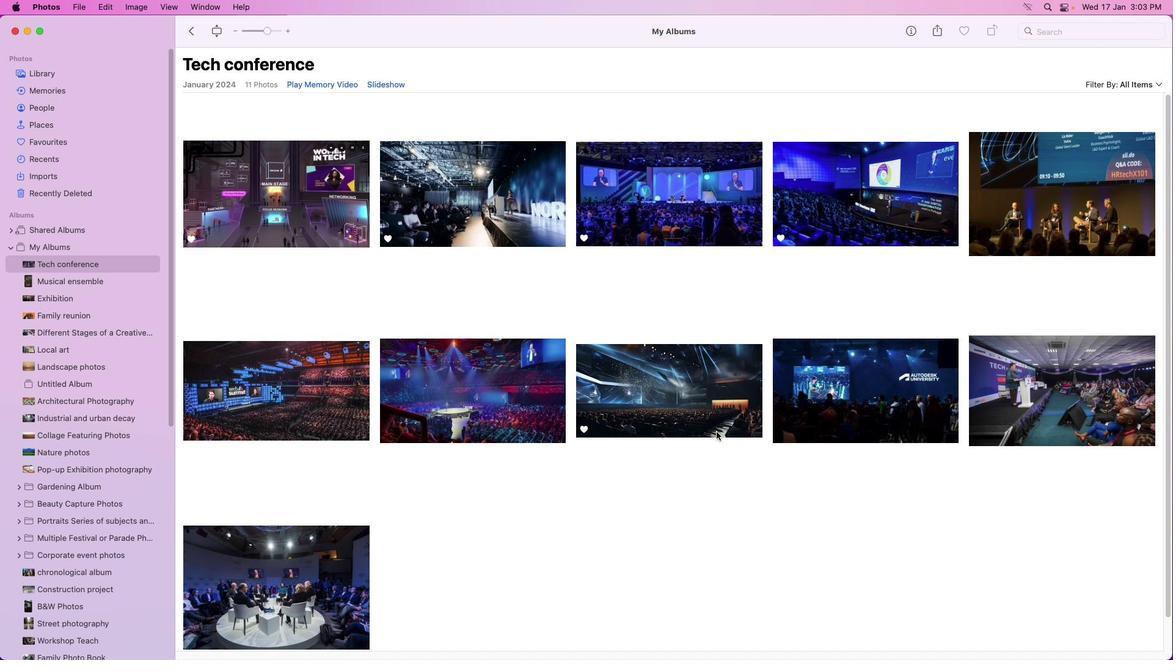 
Action: Mouse moved to (979, 442)
Screenshot: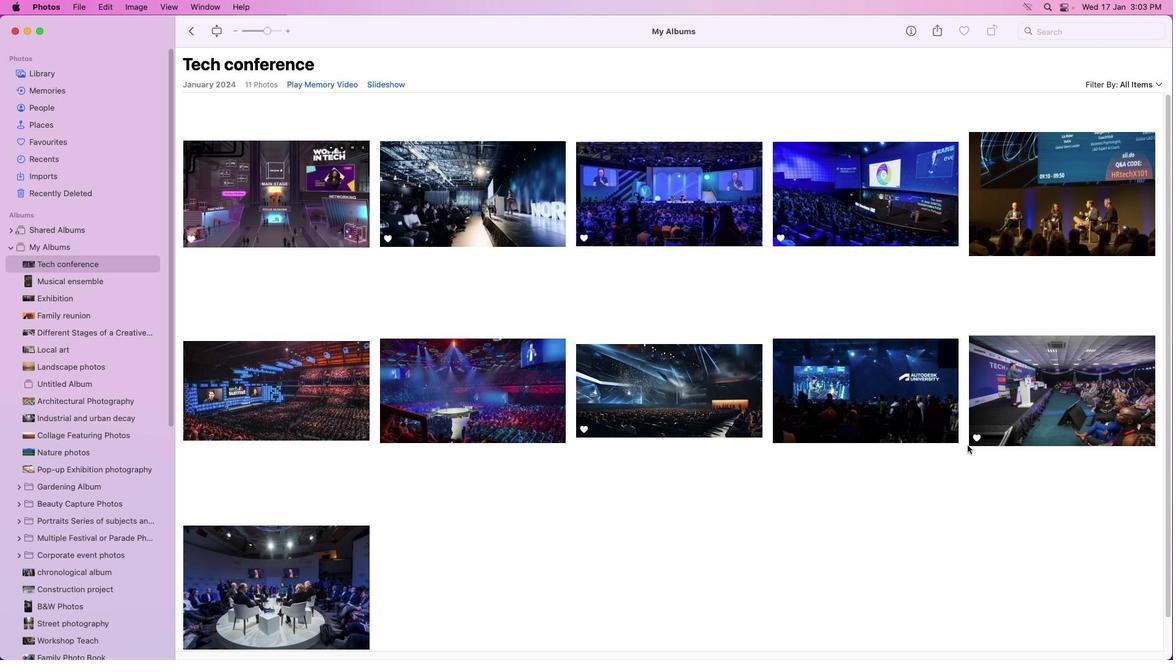 
Action: Mouse pressed left at (979, 442)
Screenshot: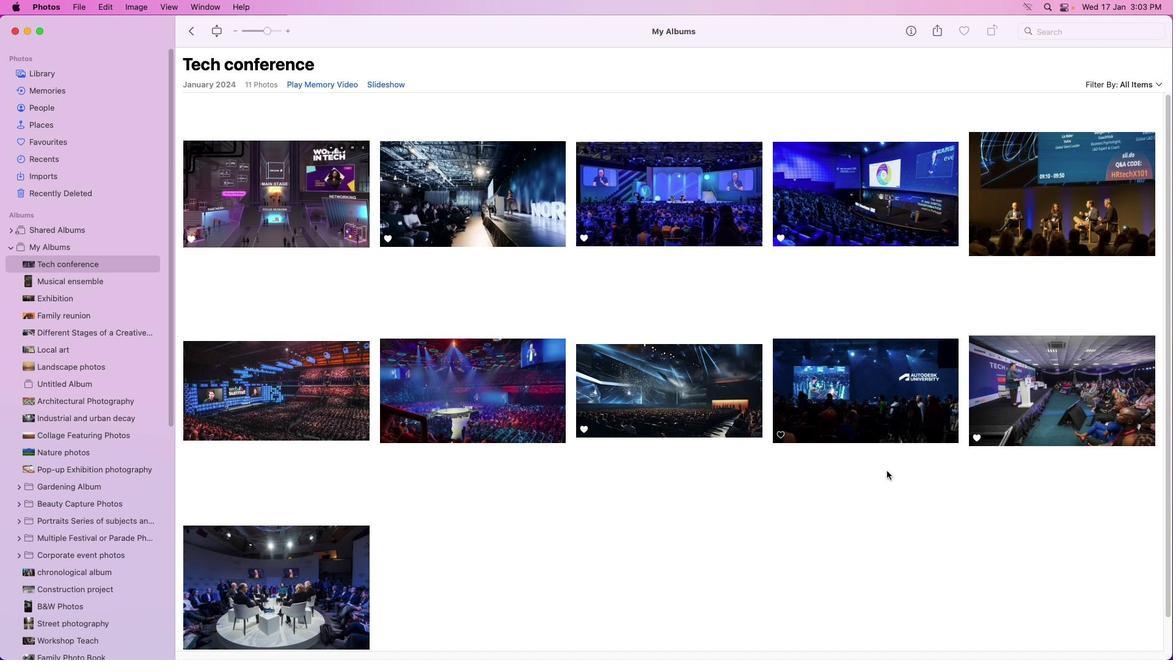 
Action: Mouse moved to (191, 437)
Screenshot: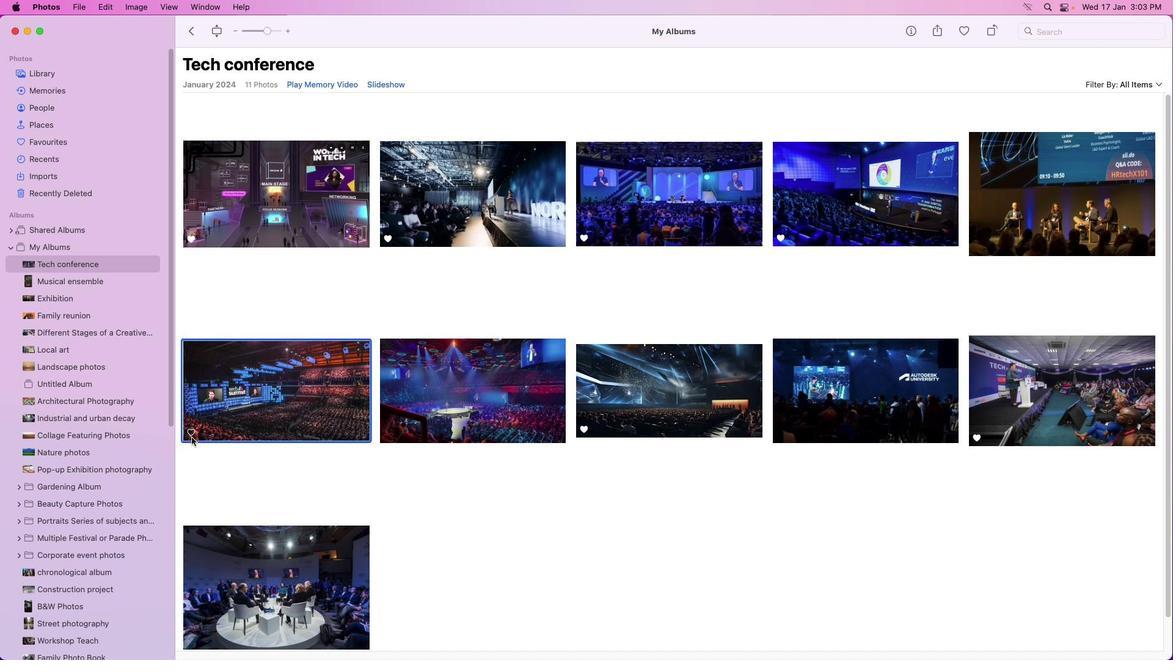 
Action: Mouse pressed left at (191, 437)
Screenshot: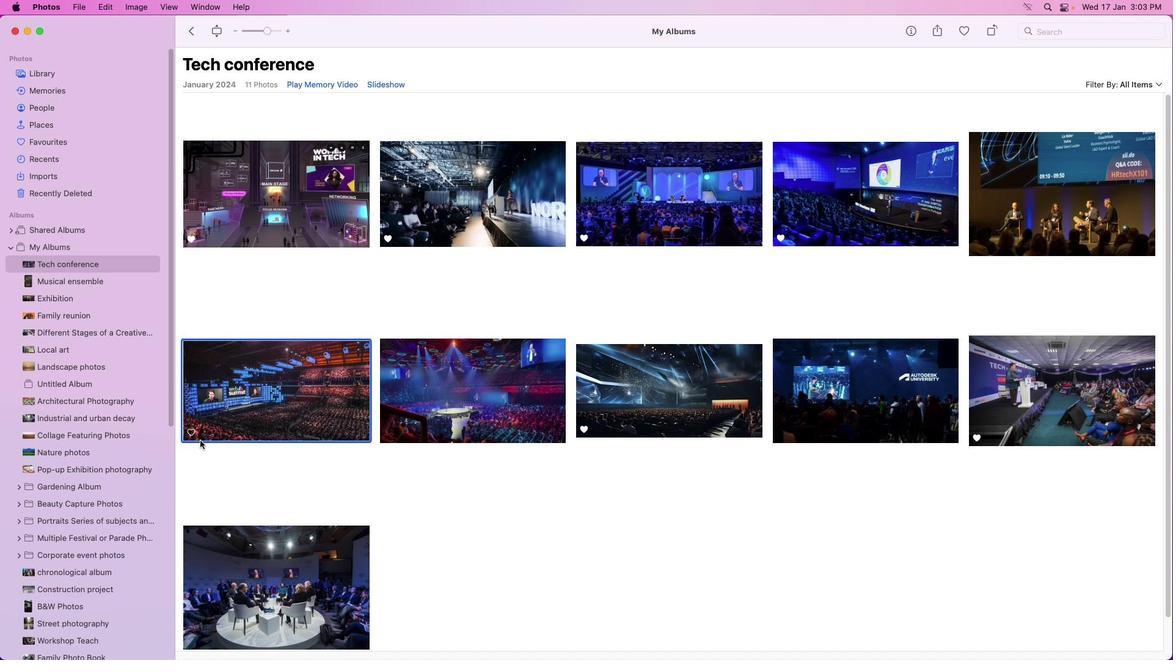 
Action: Mouse moved to (194, 433)
Screenshot: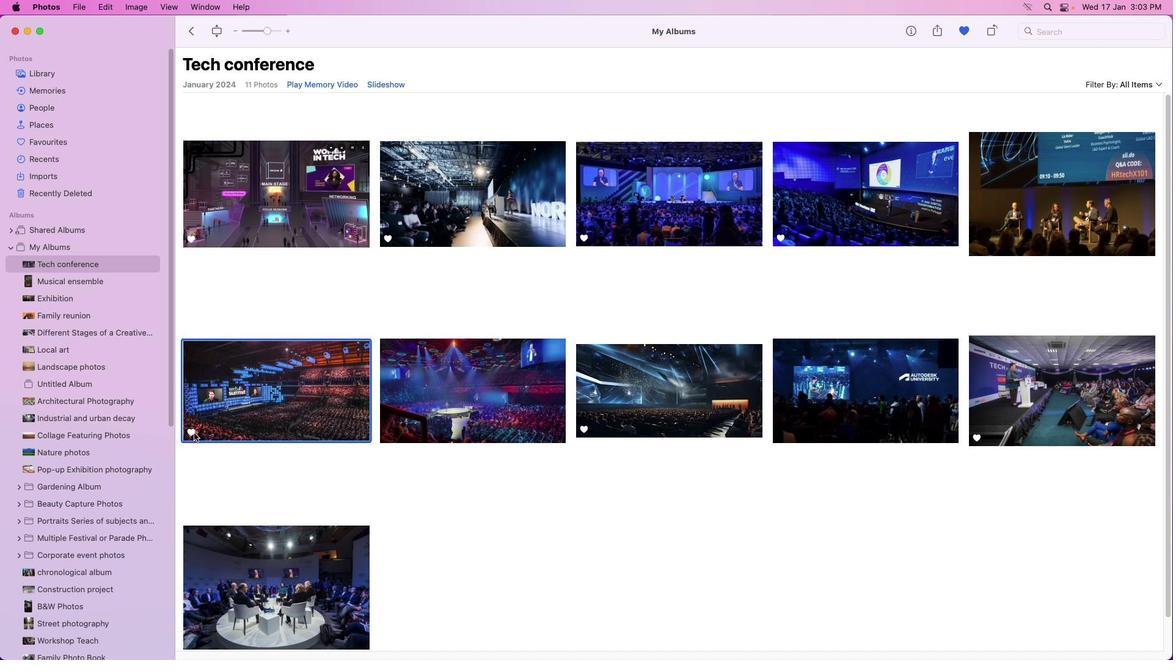 
Action: Mouse pressed left at (194, 433)
Screenshot: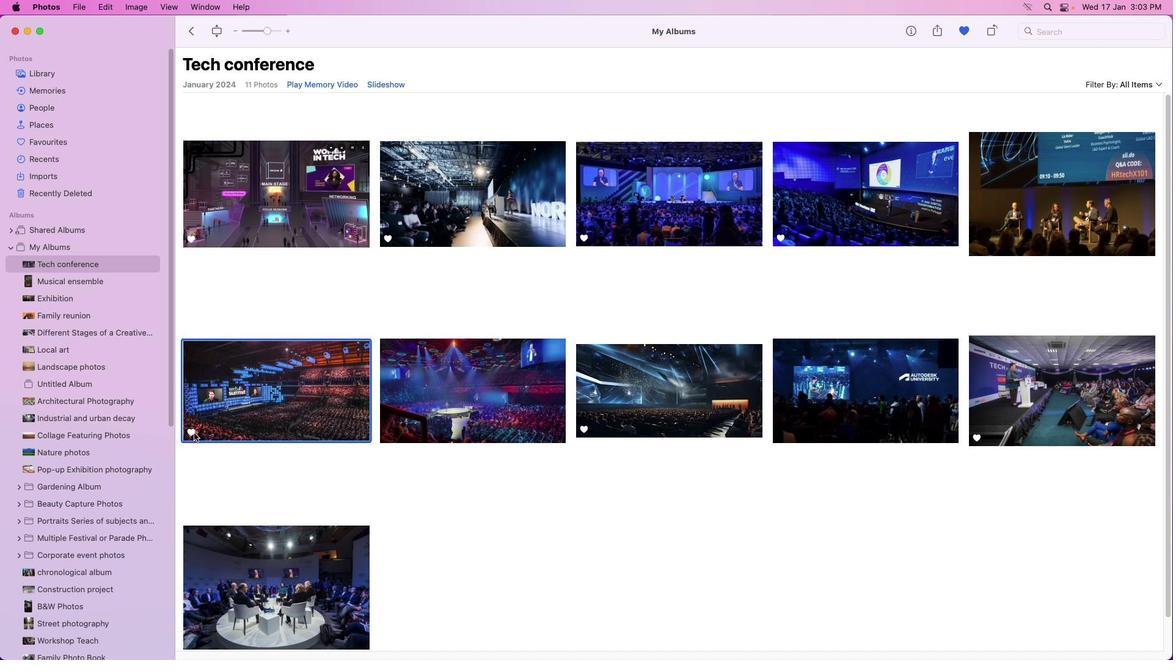 
Action: Mouse moved to (1152, 80)
Screenshot: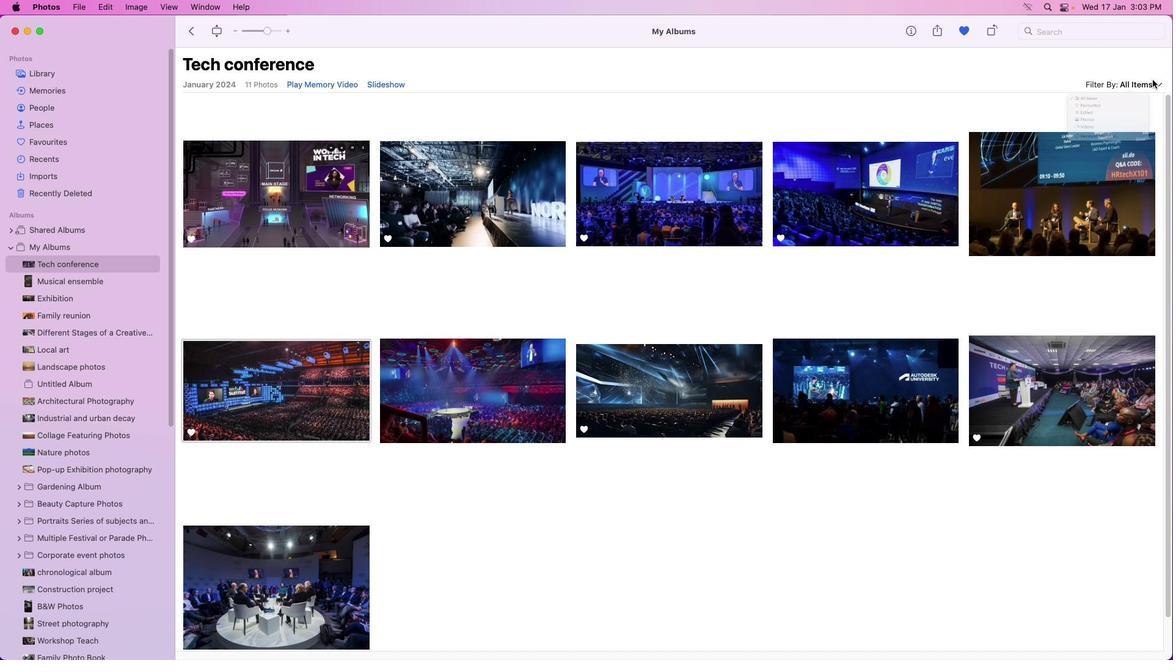 
Action: Mouse pressed left at (1152, 80)
Screenshot: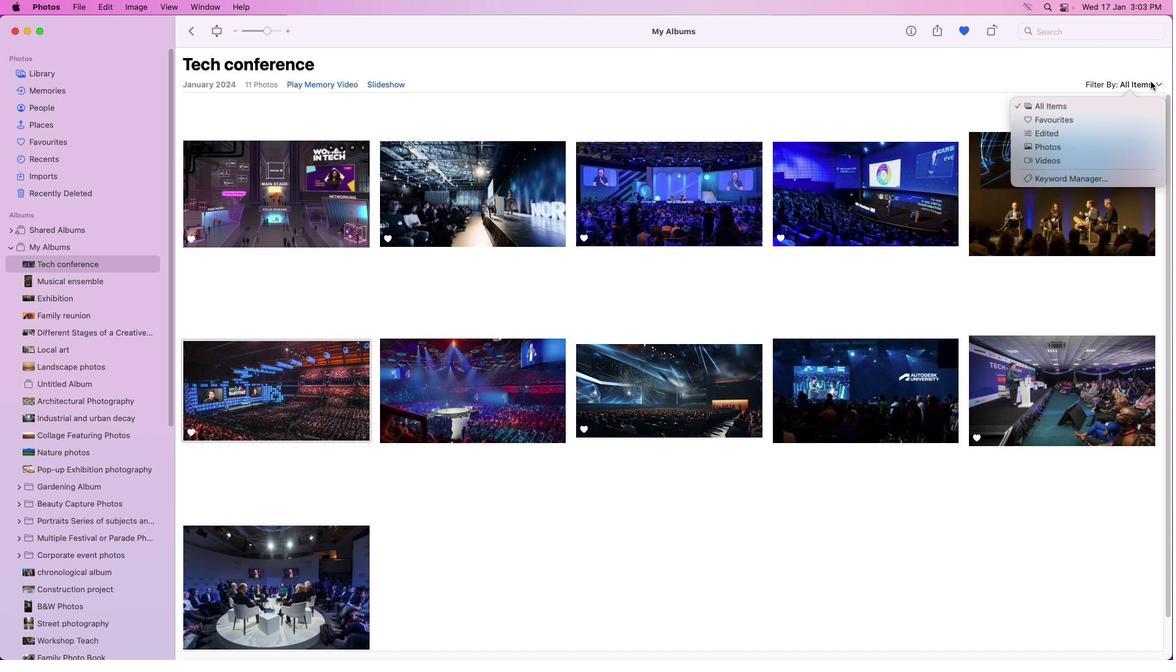 
Action: Mouse moved to (1116, 114)
Screenshot: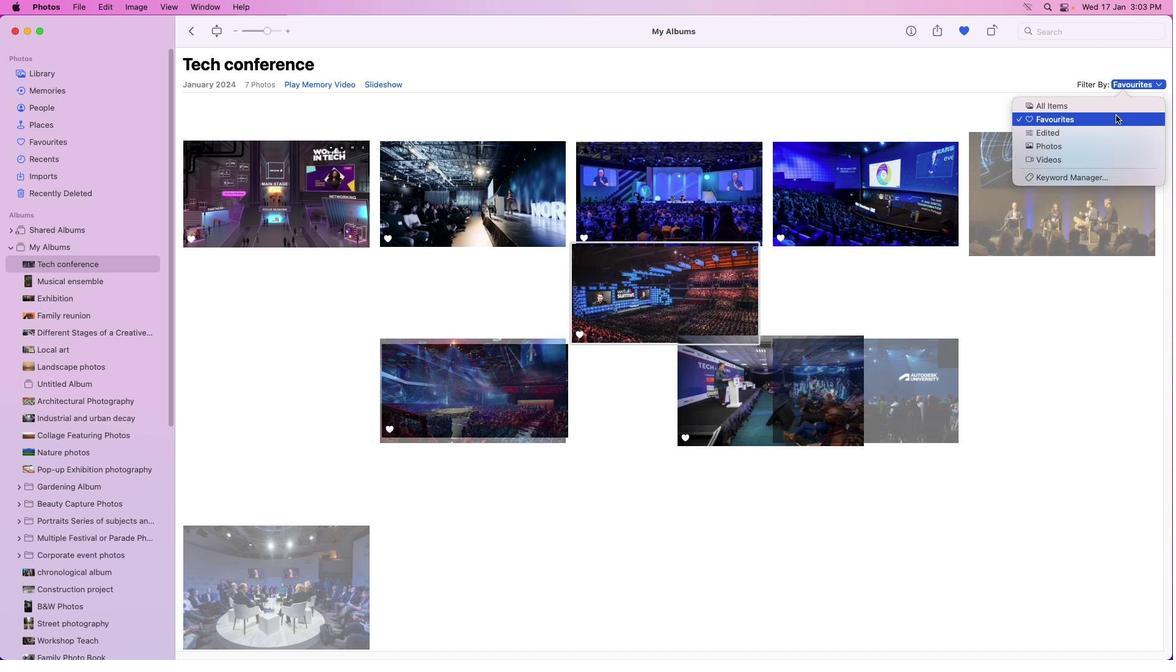 
Action: Mouse pressed left at (1116, 114)
Screenshot: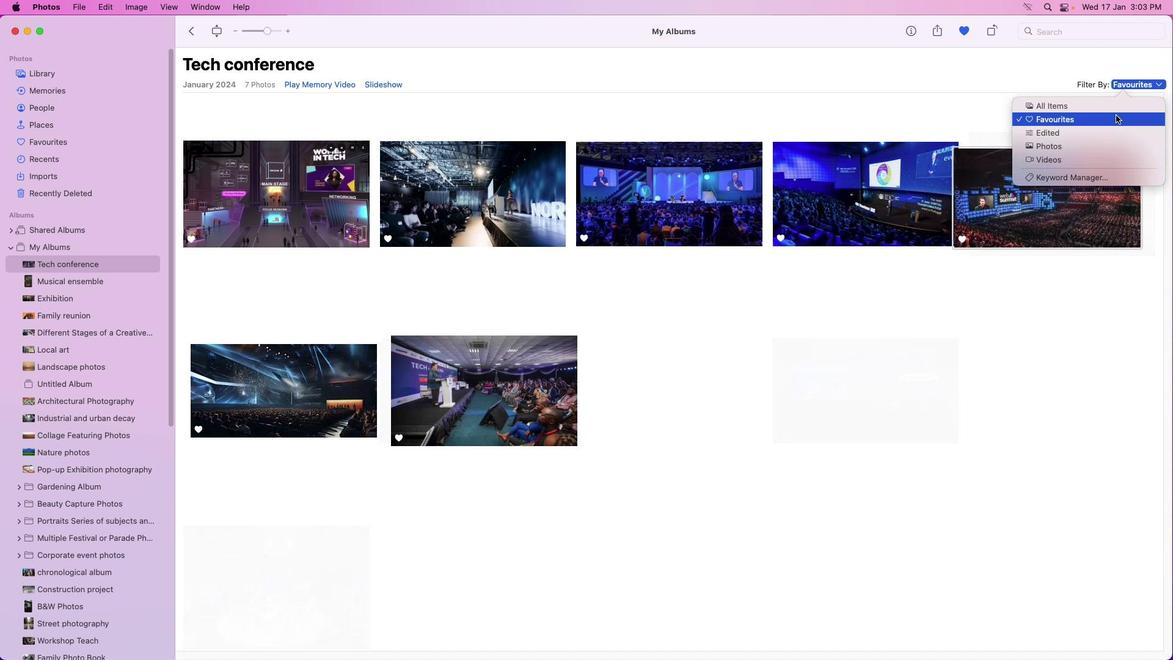 
Action: Mouse moved to (562, 312)
Screenshot: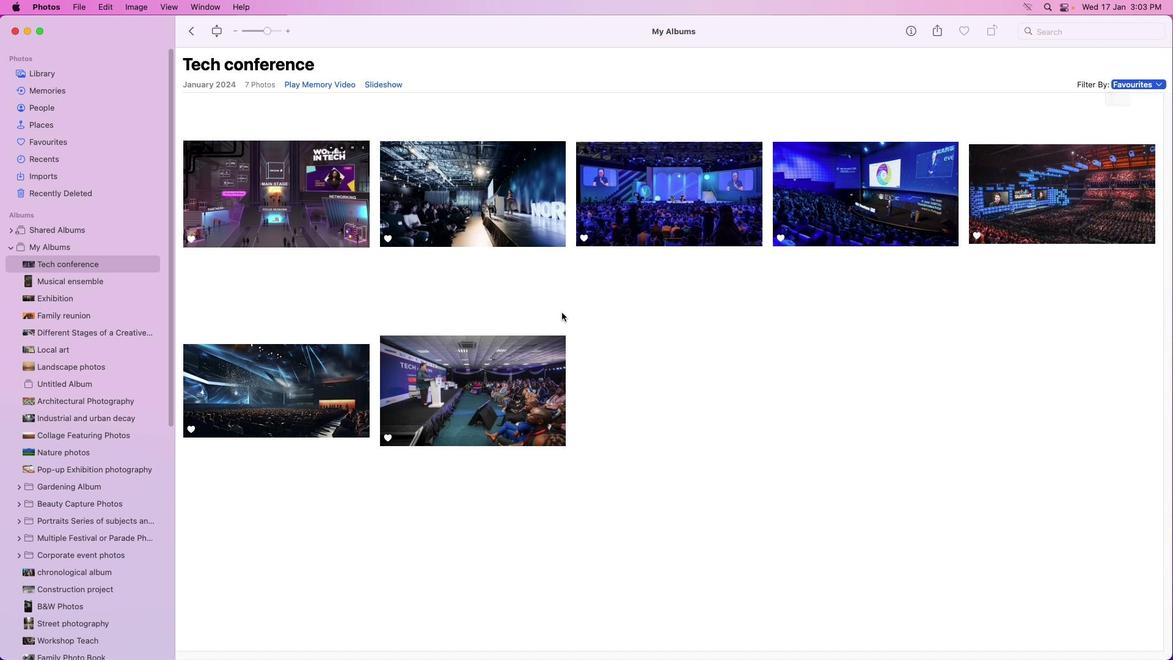 
Action: Mouse pressed left at (562, 312)
Screenshot: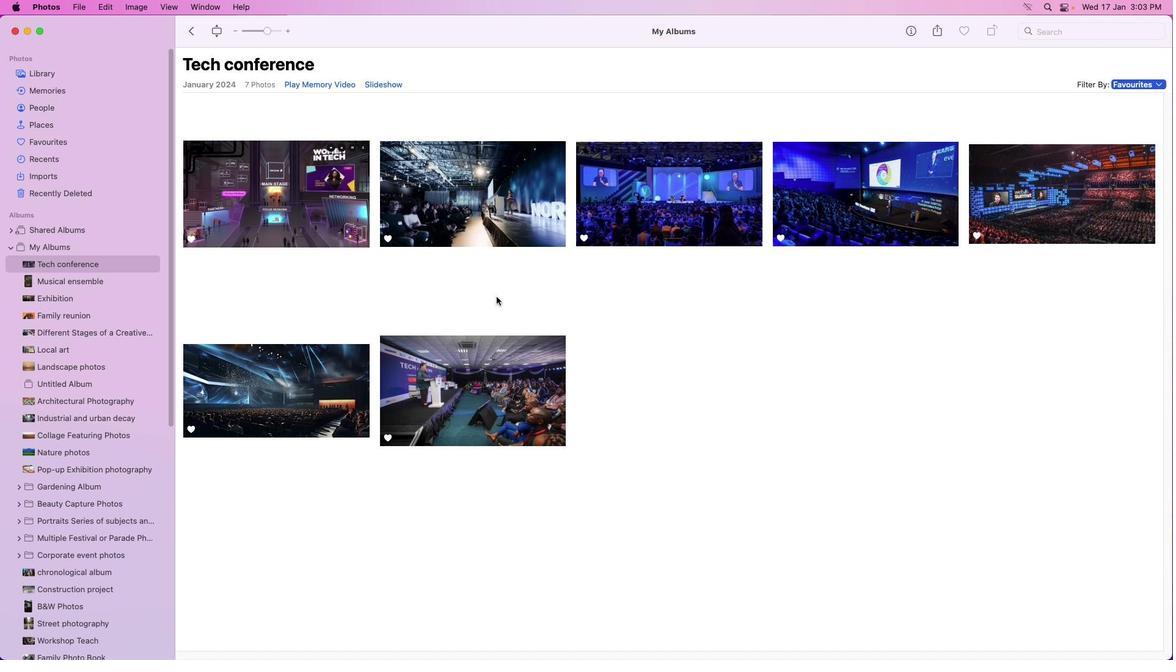 
Action: Mouse moved to (310, 202)
Screenshot: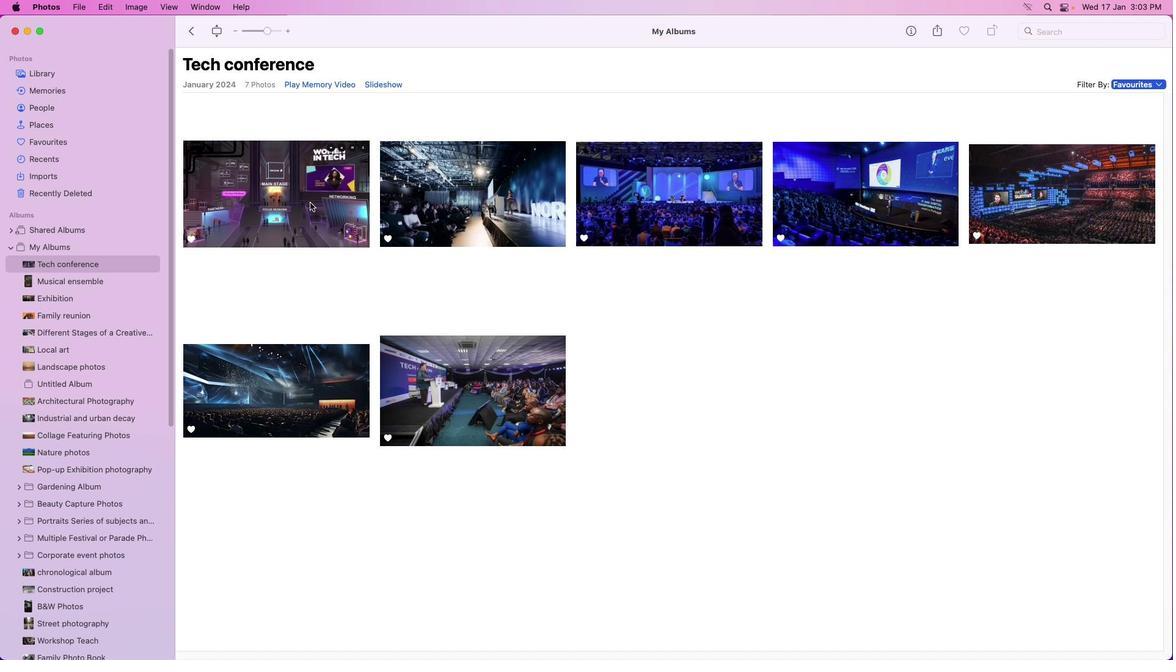 
Action: Mouse pressed left at (310, 202)
Screenshot: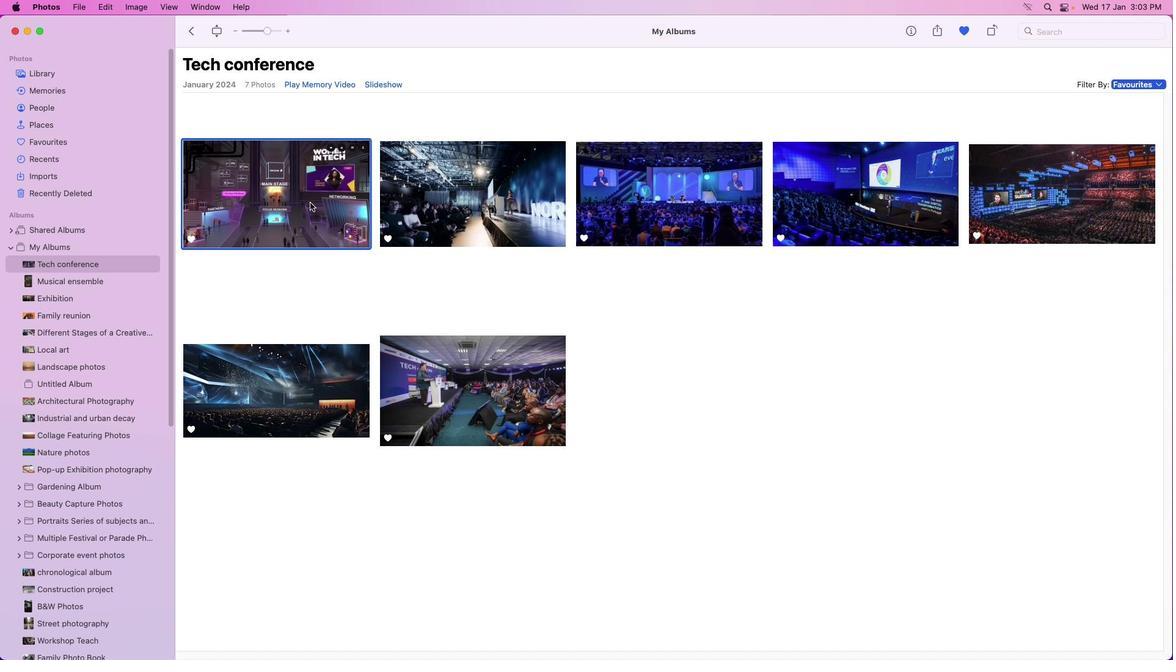 
Action: Mouse pressed left at (310, 202)
Screenshot: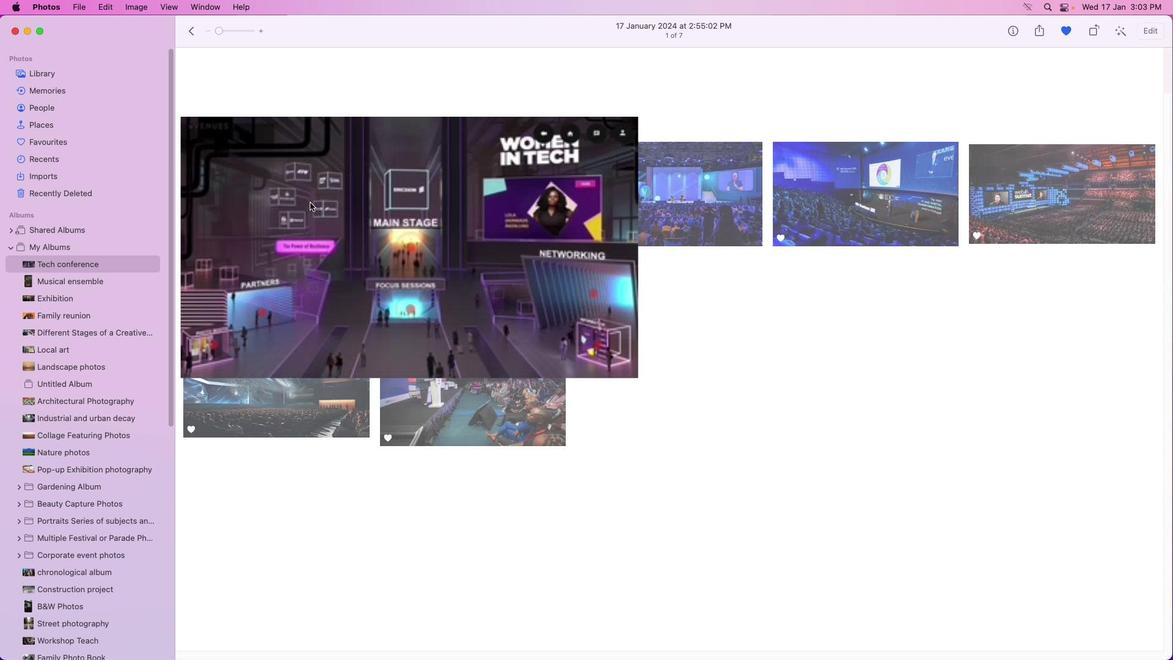 
Action: Mouse moved to (1132, 337)
Screenshot: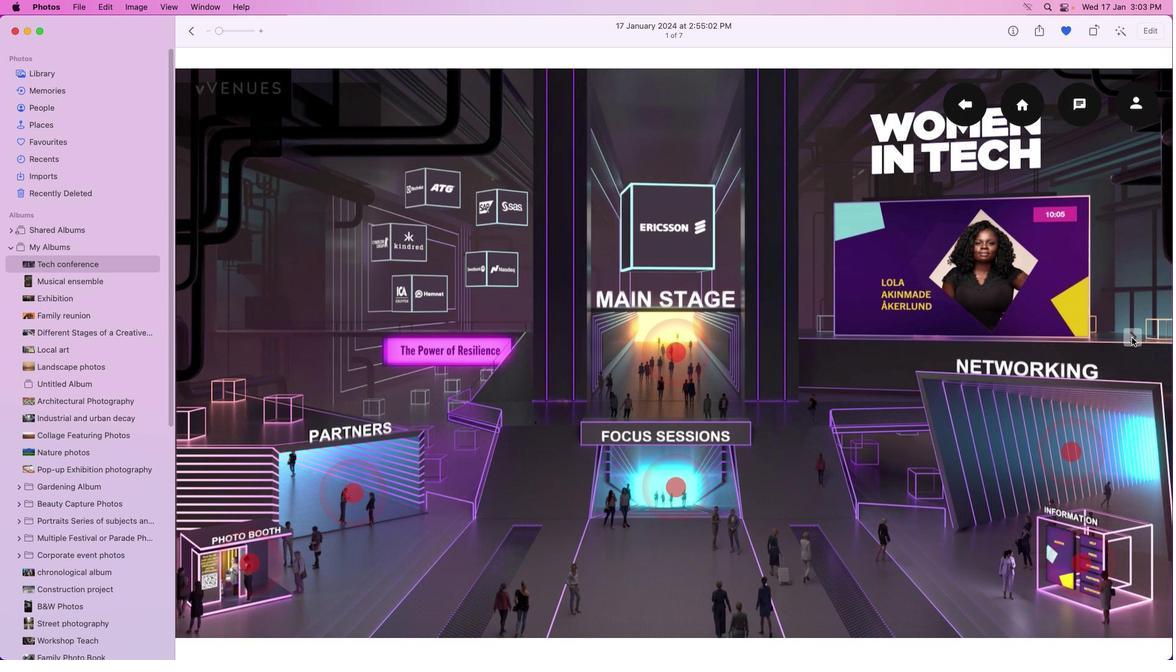 
Action: Mouse pressed left at (1132, 337)
Screenshot: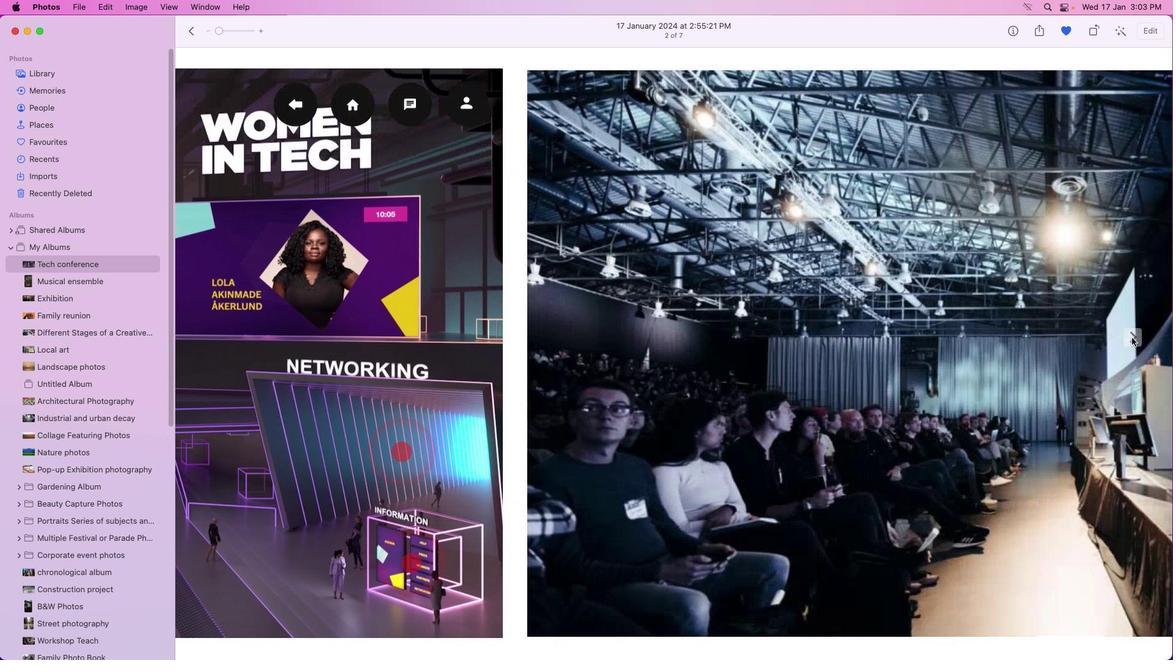 
Action: Mouse pressed left at (1132, 337)
Screenshot: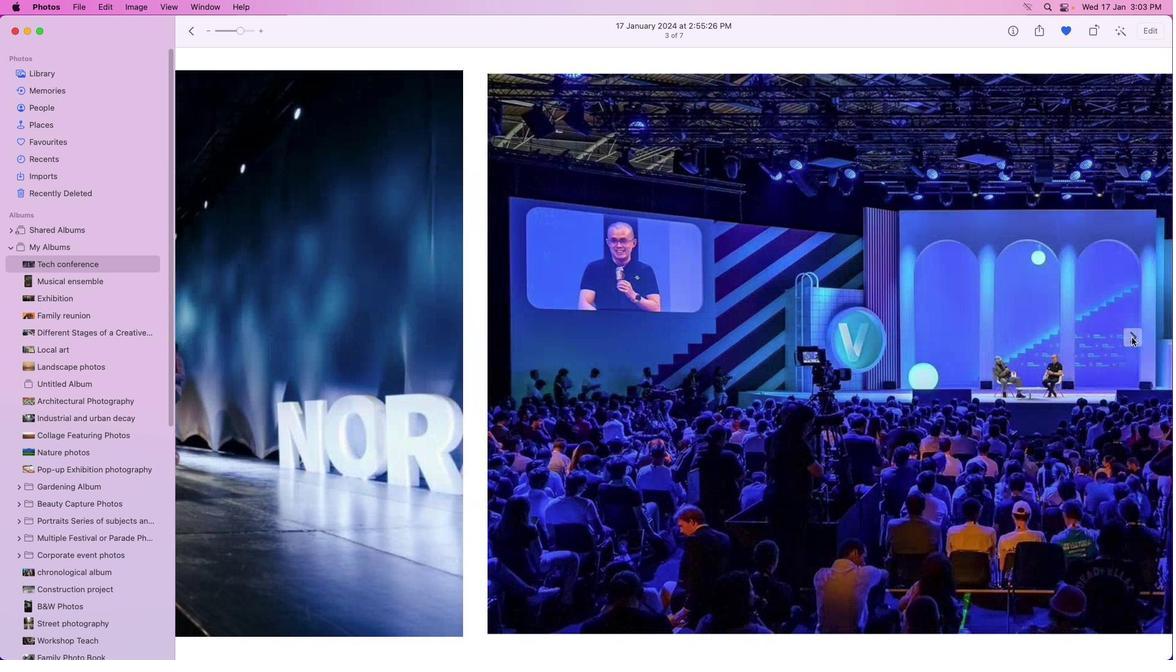 
Action: Mouse pressed left at (1132, 337)
Screenshot: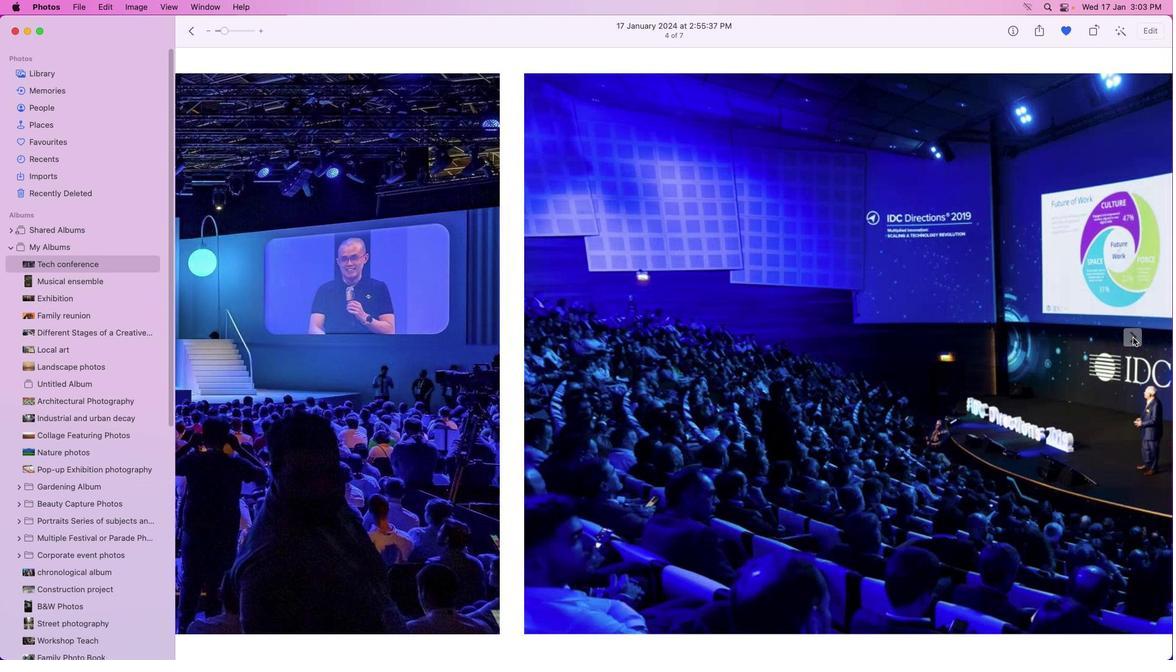
Action: Mouse moved to (1133, 337)
Screenshot: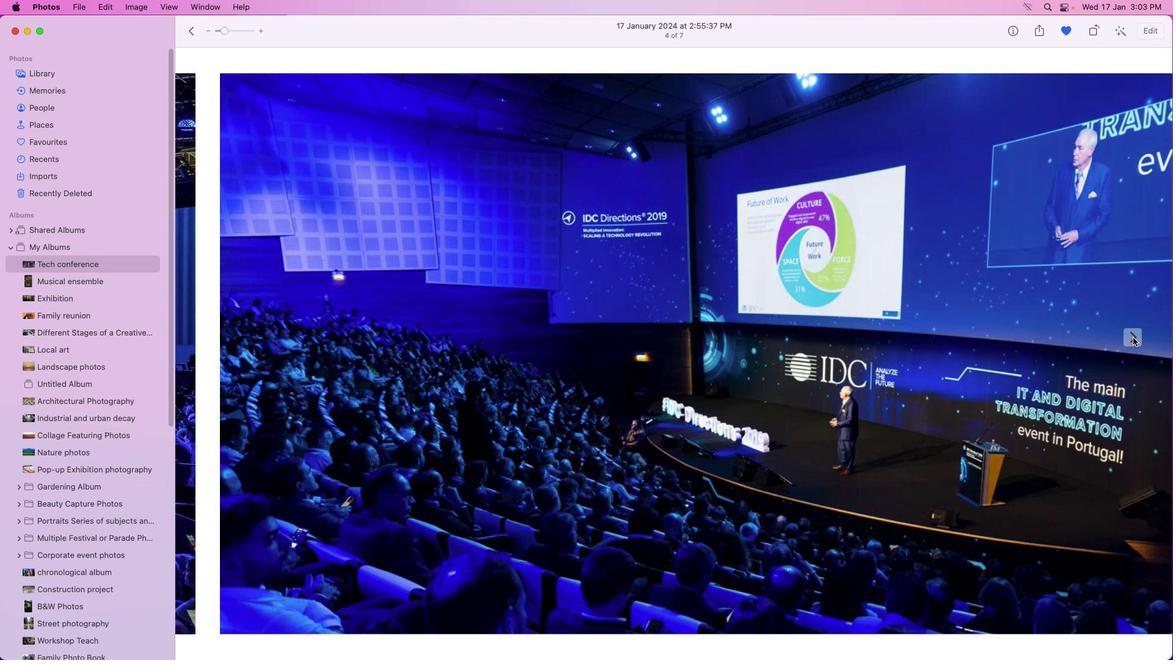 
Action: Mouse pressed left at (1133, 337)
Screenshot: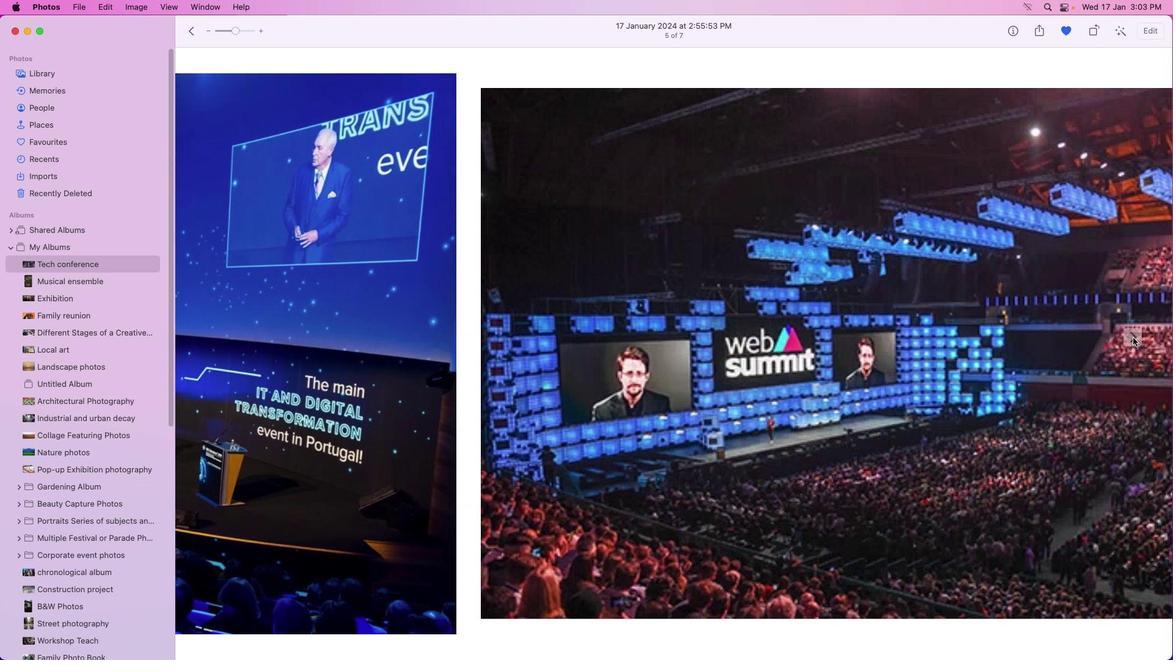 
Action: Mouse pressed left at (1133, 337)
Screenshot: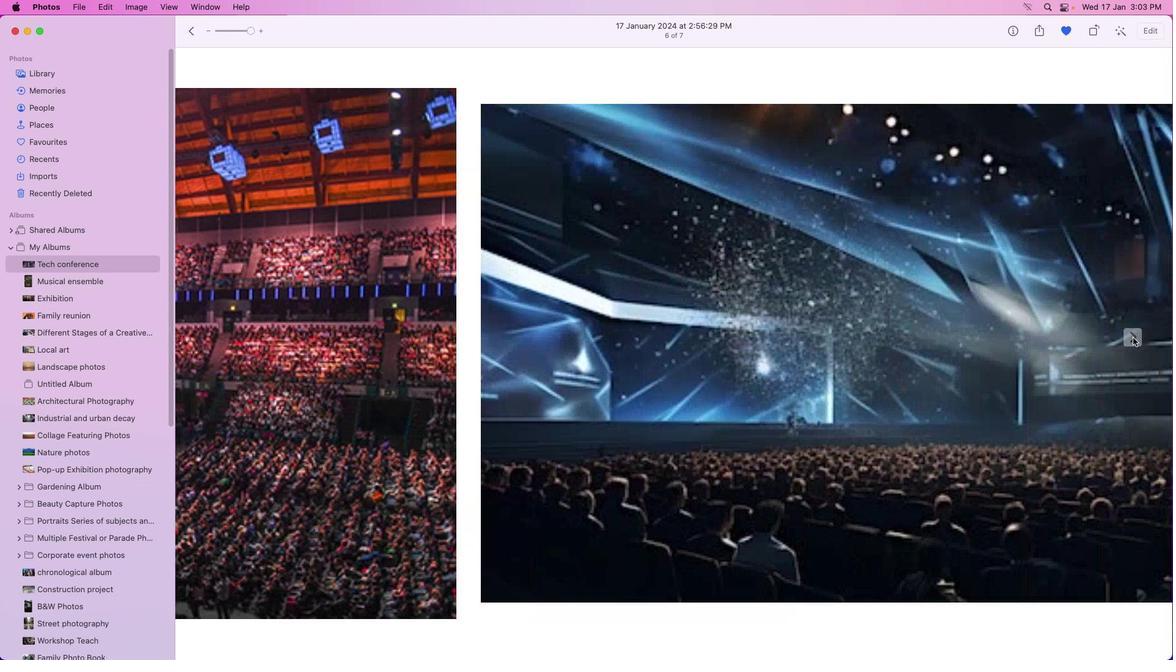 
Action: Mouse pressed left at (1133, 337)
Screenshot: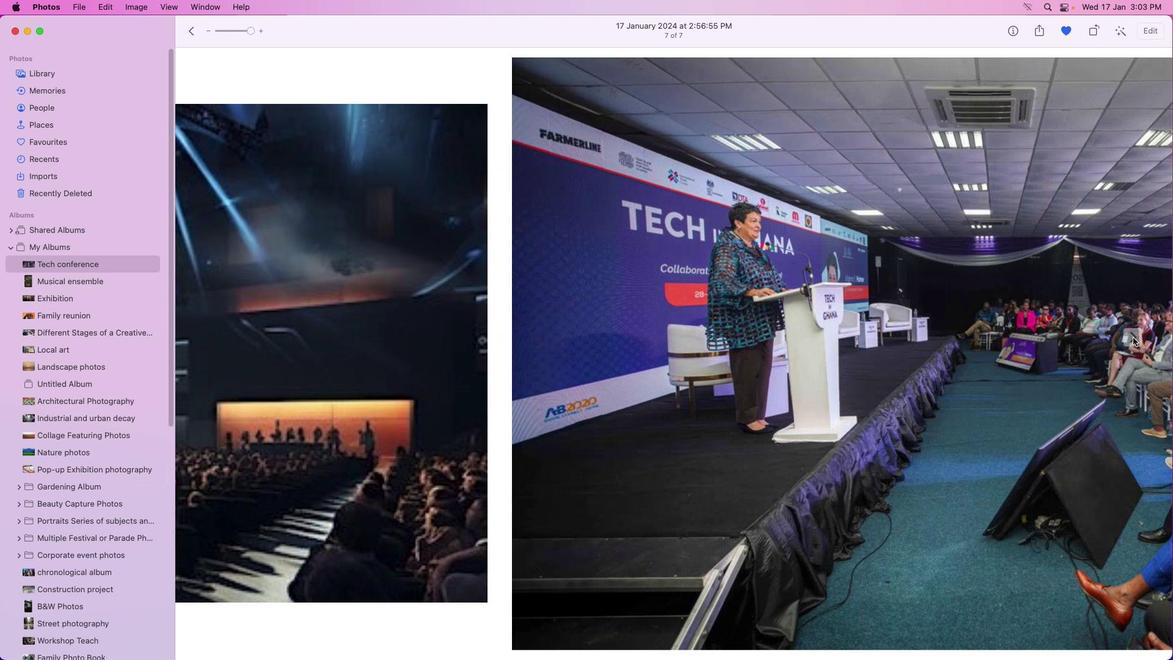 
Action: Mouse pressed left at (1133, 337)
Screenshot: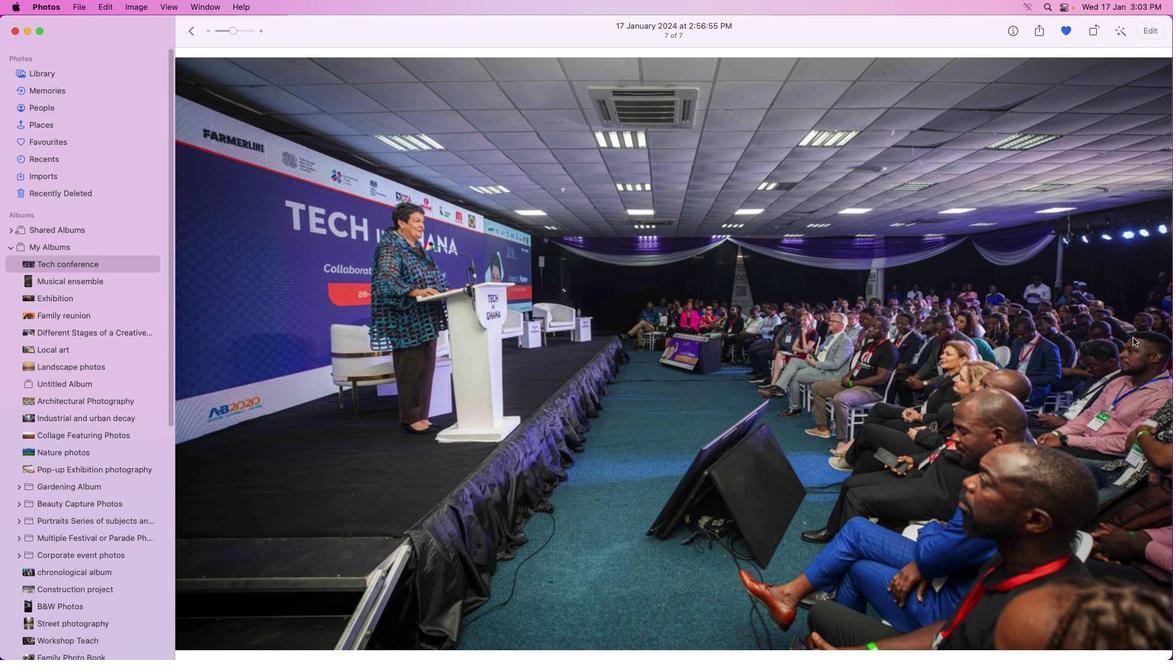 
Action: Mouse moved to (191, 33)
Screenshot: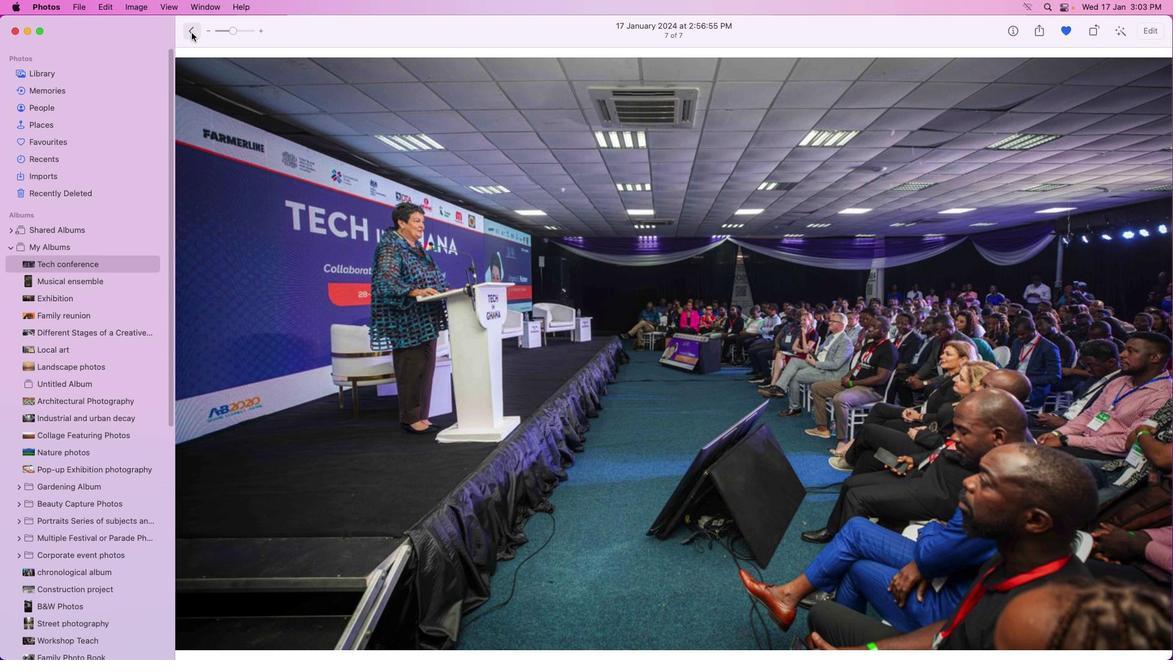 
Action: Mouse pressed left at (191, 33)
Screenshot: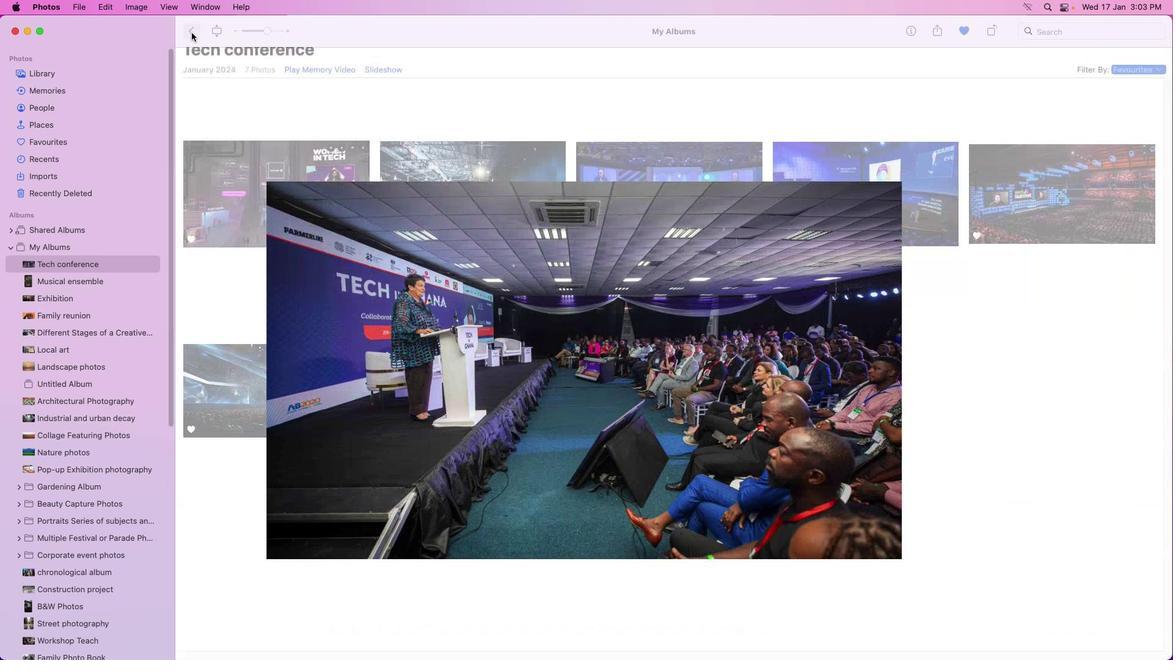
Action: Mouse moved to (843, 431)
Screenshot: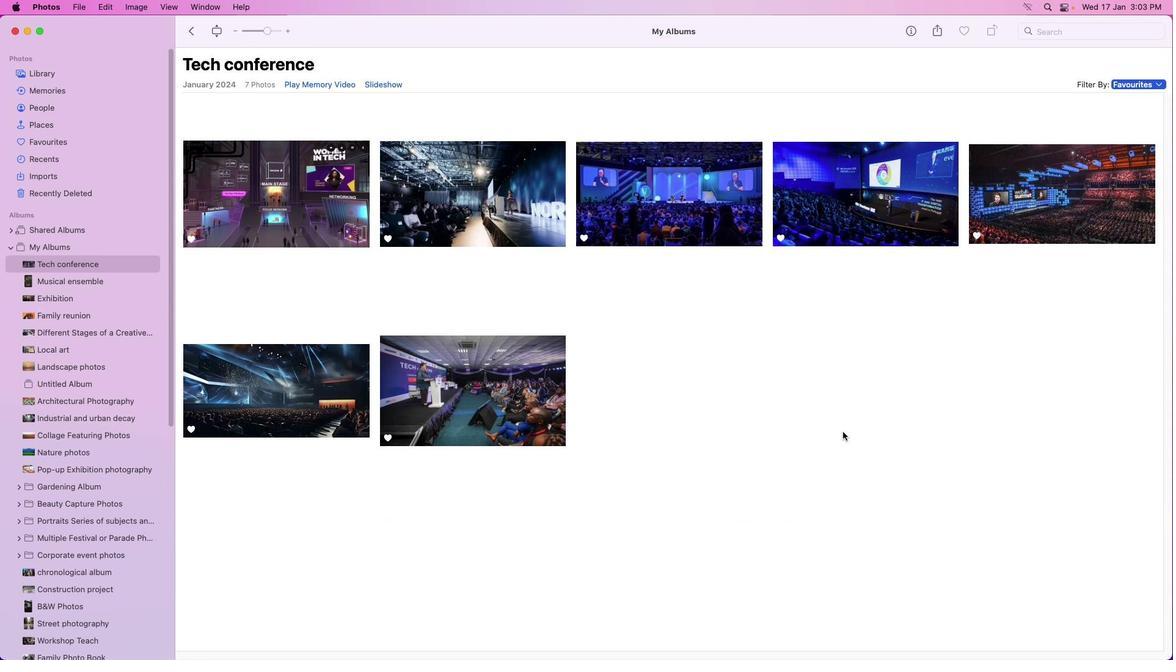 
Action: Mouse pressed left at (843, 431)
Screenshot: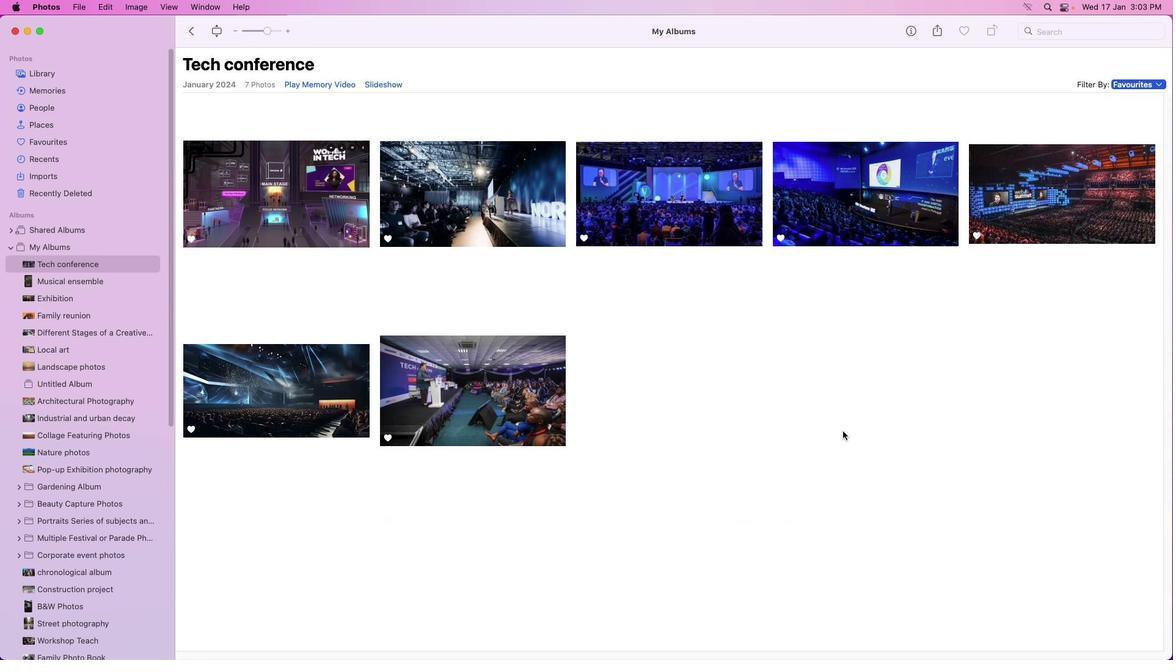 
Action: Mouse moved to (853, 427)
Screenshot: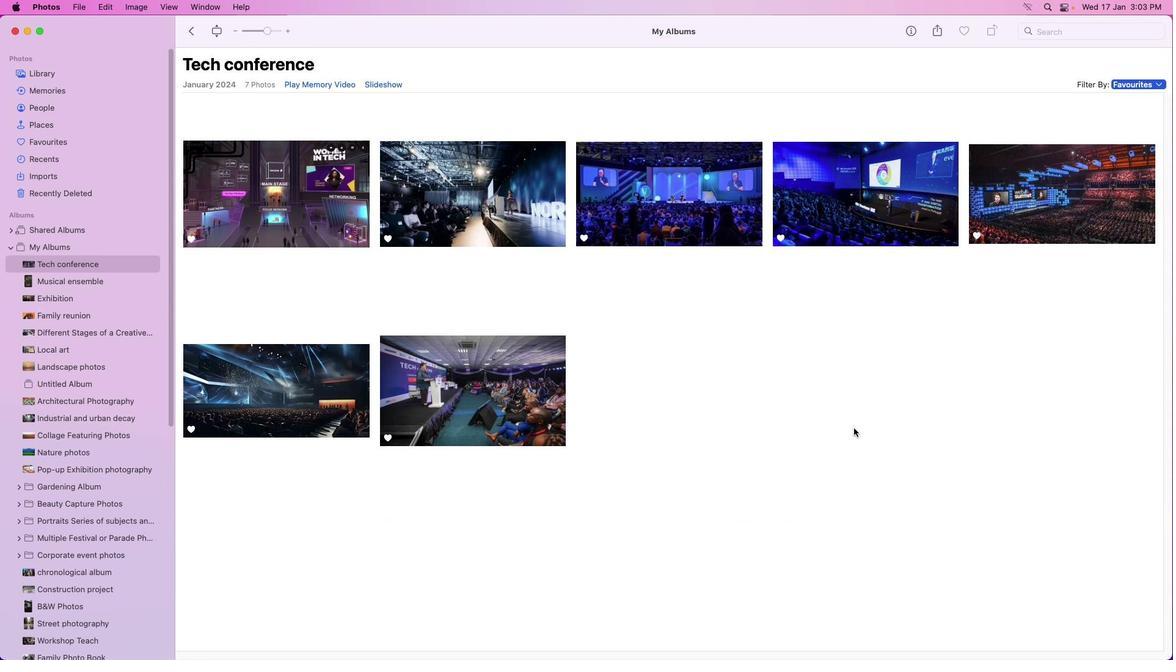 
Action: Mouse pressed left at (853, 427)
Screenshot: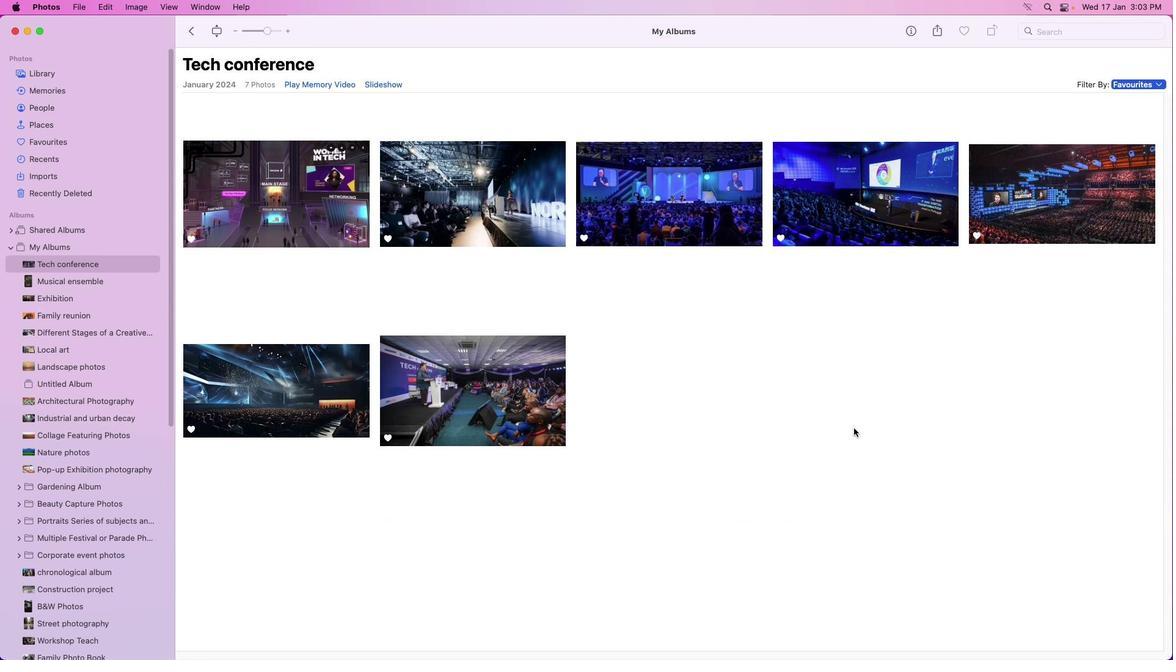 
Action: Mouse moved to (853, 426)
Screenshot: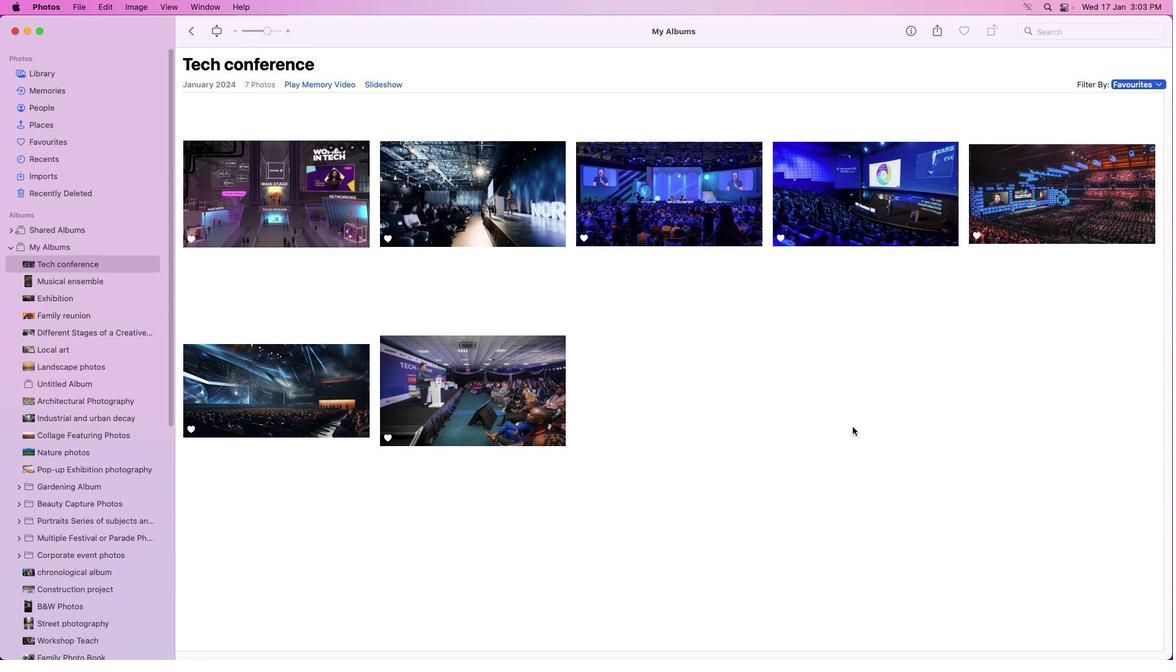 
